 Task: Who was an important artist in the Orphism movement?
Action: Mouse moved to (152, 131)
Screenshot: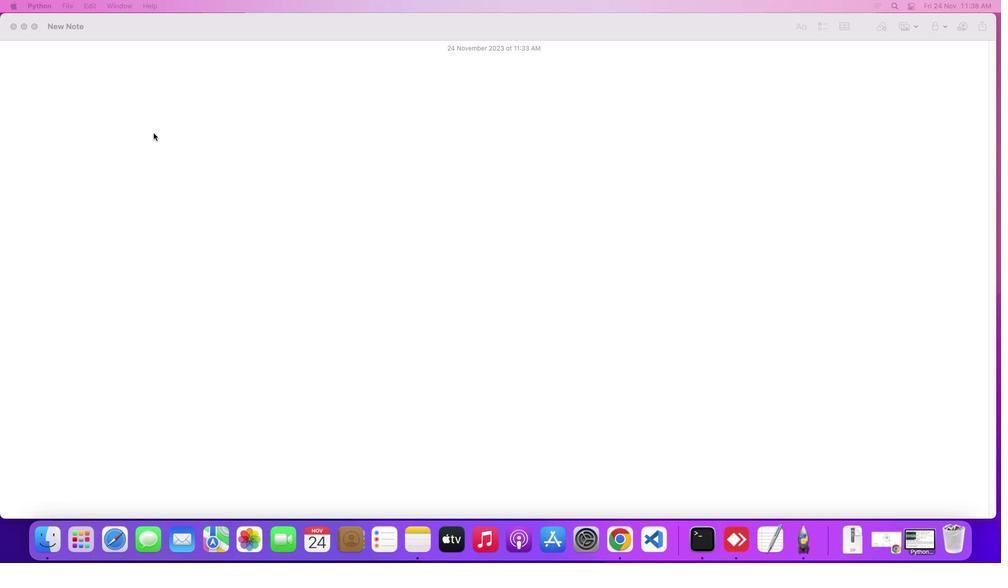
Action: Mouse pressed left at (152, 131)
Screenshot: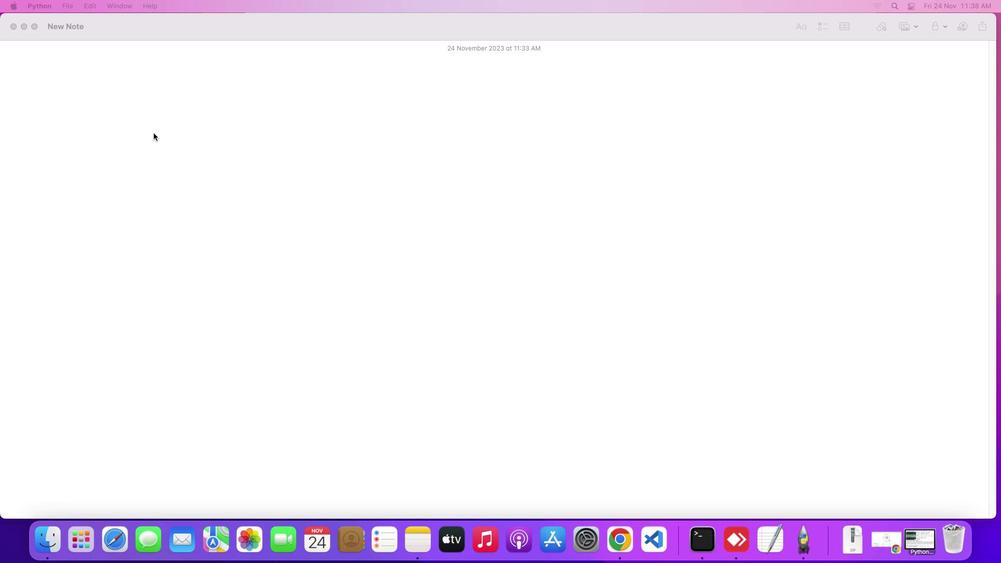 
Action: Mouse moved to (158, 130)
Screenshot: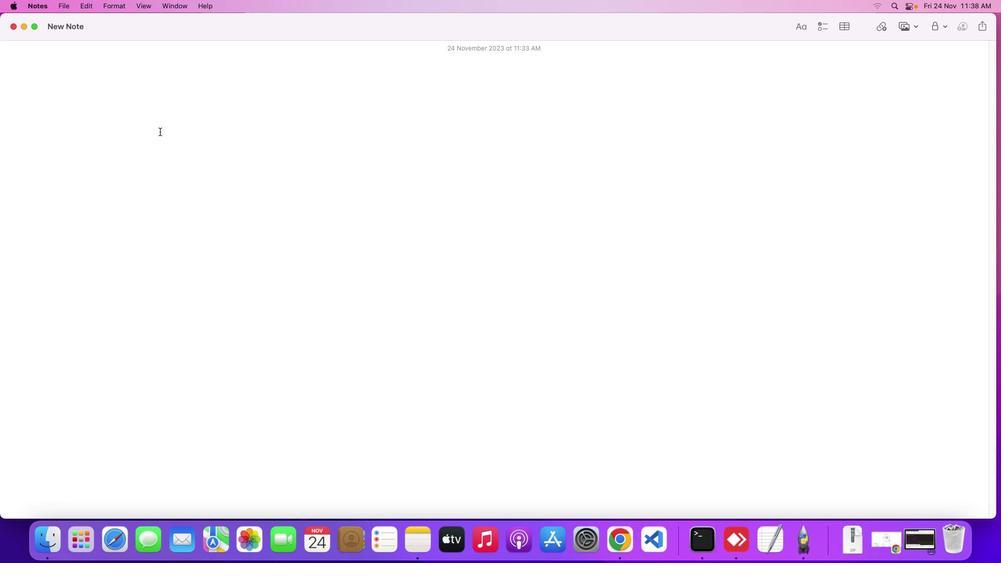 
Action: Key pressed Key.shift'W''h''o'Key.space'w''a''s'Key.space'a''n'Key.space'i''m''p''o''r''t''a''n''t'Key.space'a''r''t''i''s''t'Key.space'i''n'Key.space't''h''e'Key.spaceKey.shift'O''r''p''h''i''s''m'Key.space'm''o''v''e''m''e''n''t'Key.shift_r'?'Key.enter
Screenshot: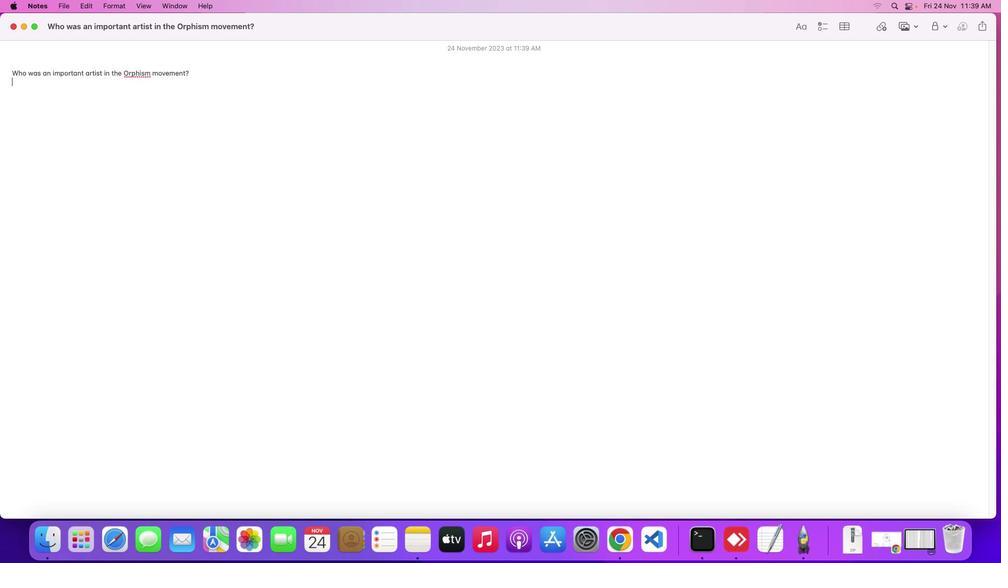 
Action: Mouse moved to (883, 541)
Screenshot: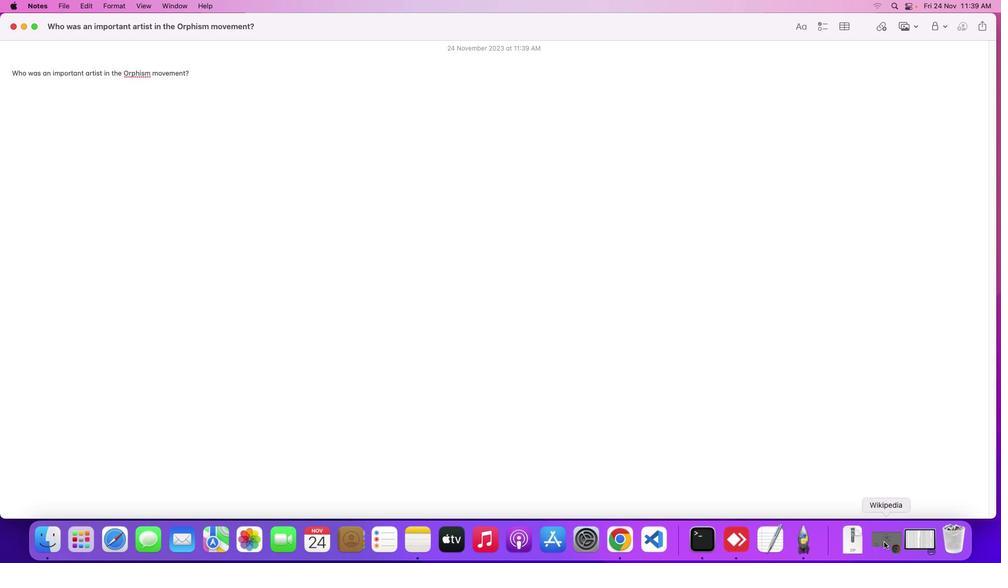 
Action: Mouse pressed left at (883, 541)
Screenshot: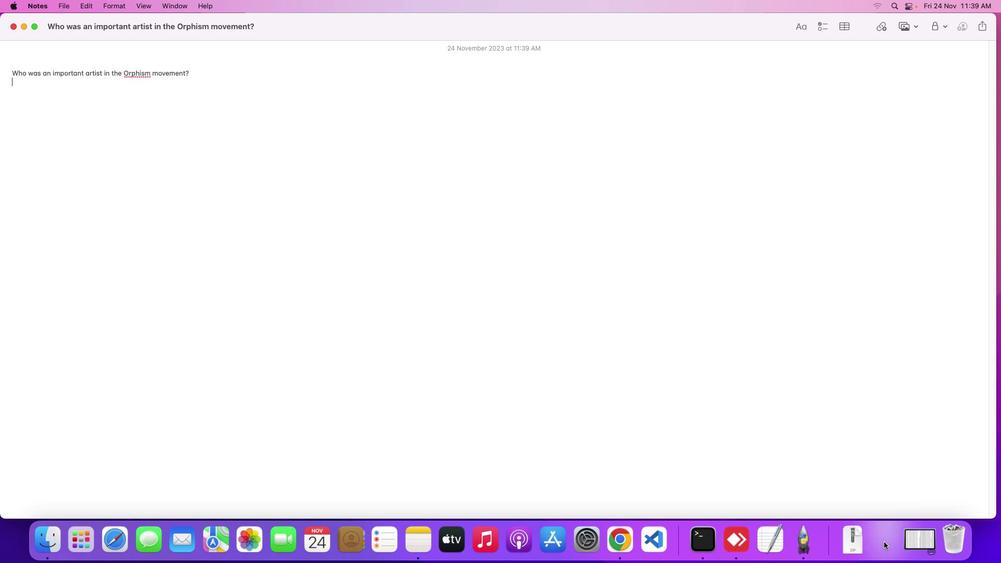 
Action: Mouse moved to (392, 312)
Screenshot: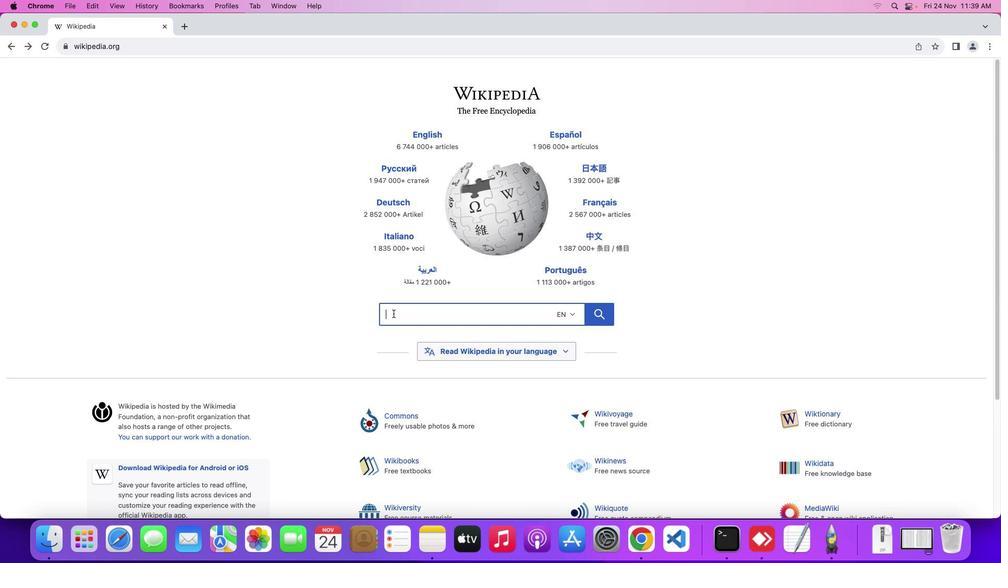 
Action: Mouse pressed left at (392, 312)
Screenshot: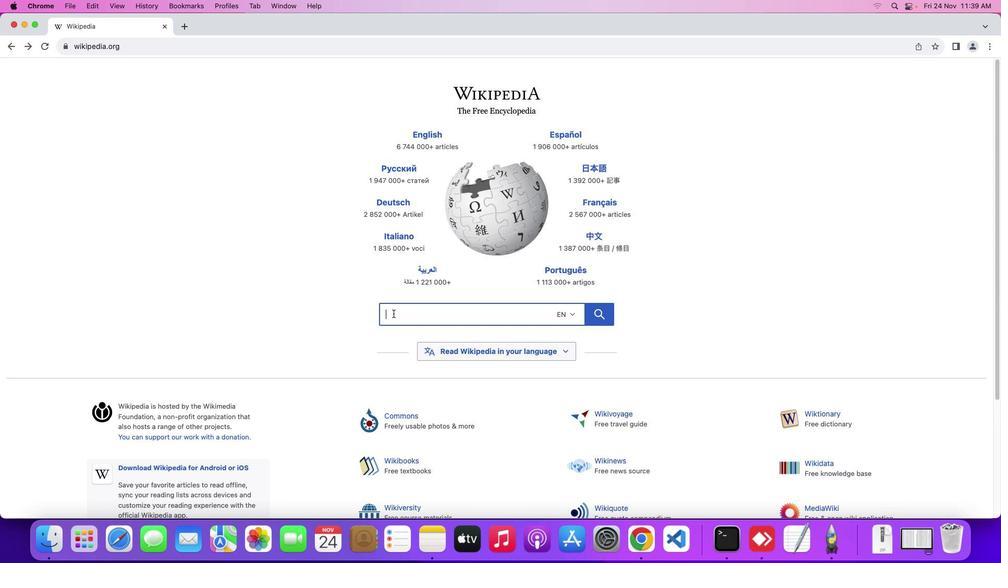 
Action: Mouse moved to (434, 310)
Screenshot: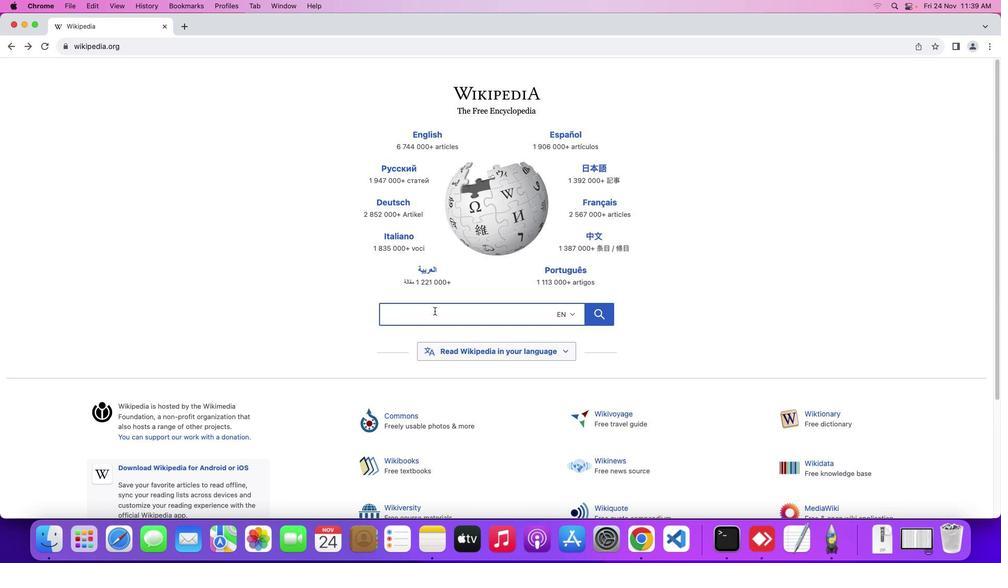 
Action: Key pressed Key.shift'O''r''p''h''i''s''m'Key.space'a''r''t'
Screenshot: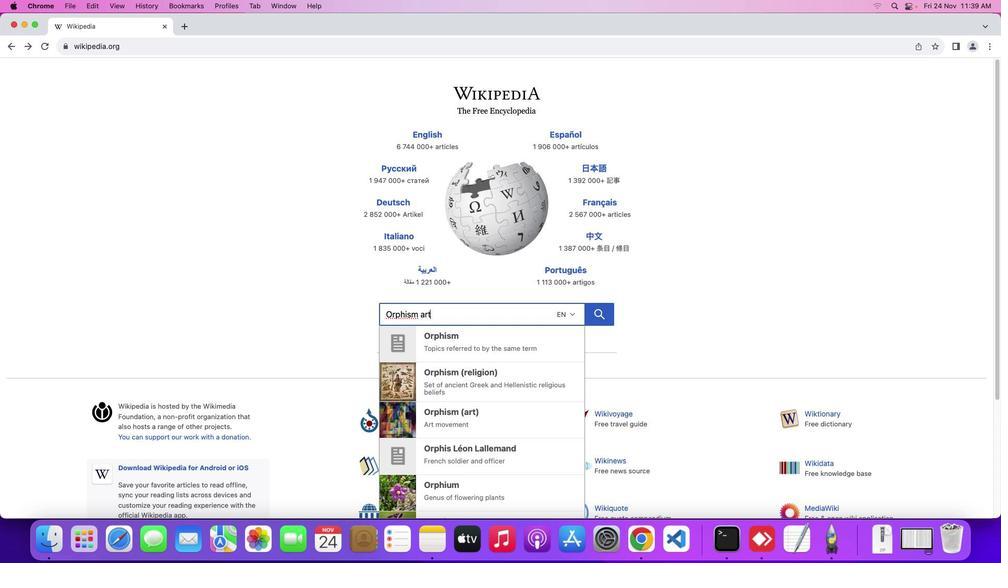 
Action: Mouse moved to (462, 333)
Screenshot: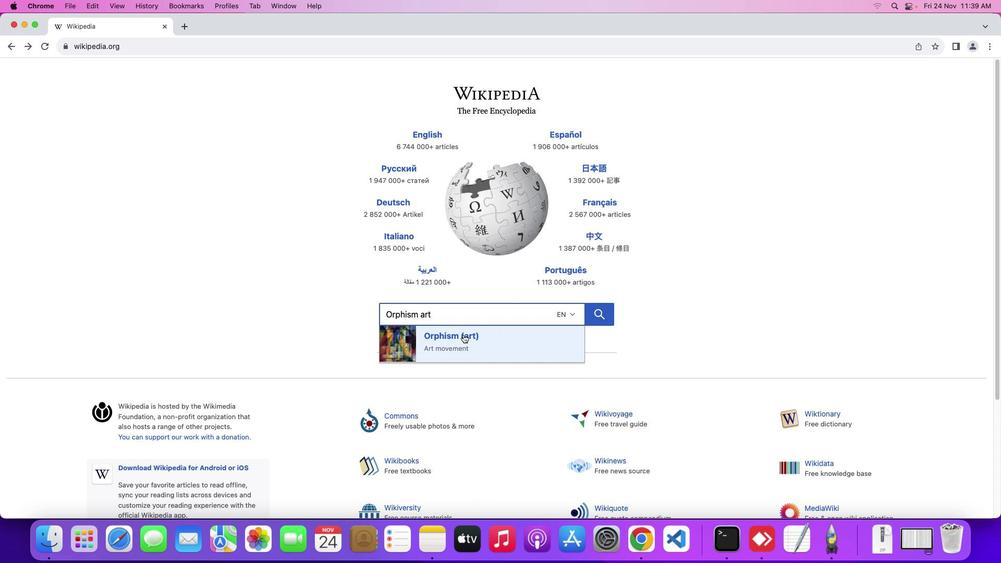
Action: Mouse pressed left at (462, 333)
Screenshot: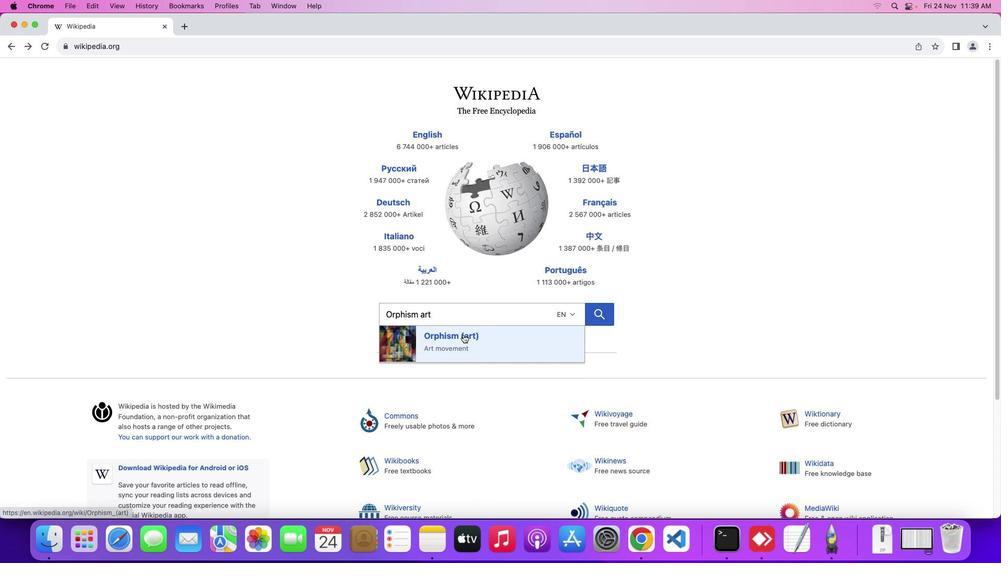 
Action: Mouse moved to (650, 348)
Screenshot: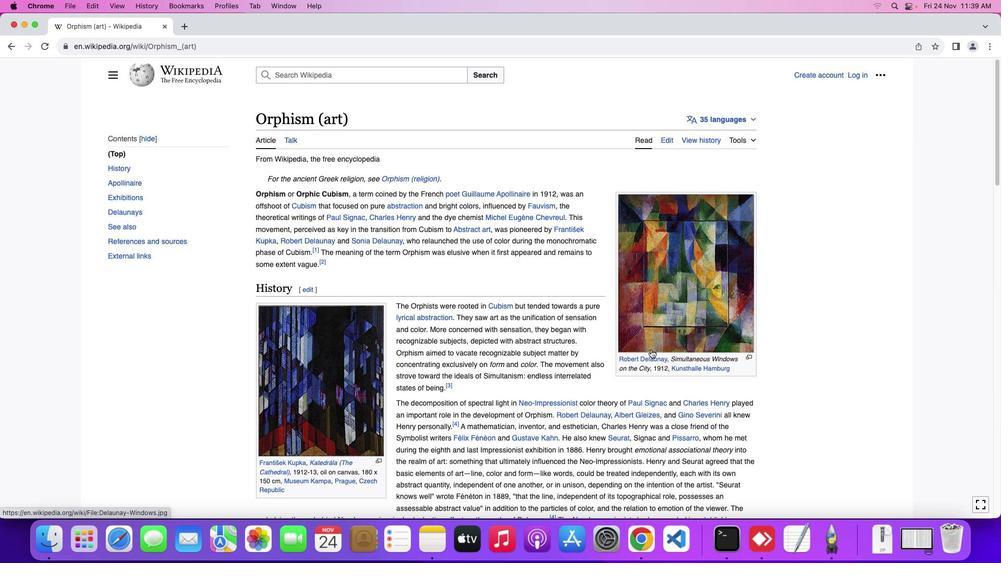 
Action: Mouse scrolled (650, 348) with delta (0, -1)
Screenshot: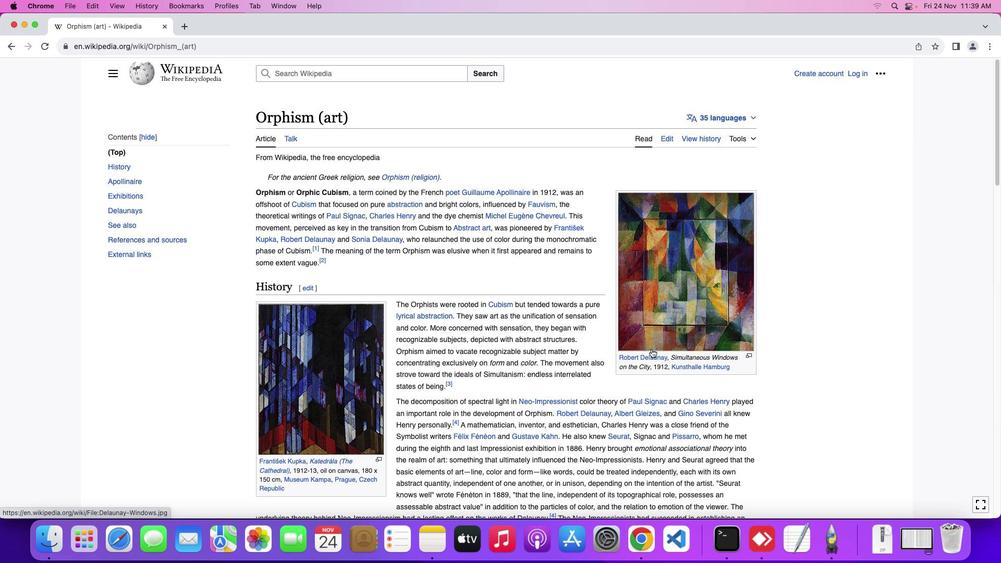 
Action: Mouse moved to (650, 348)
Screenshot: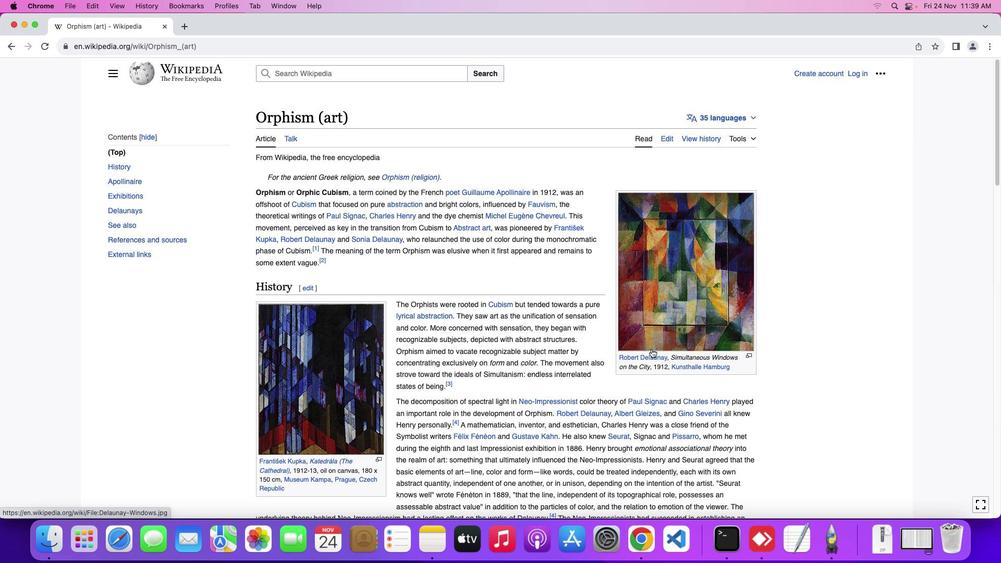 
Action: Mouse scrolled (650, 348) with delta (0, -1)
Screenshot: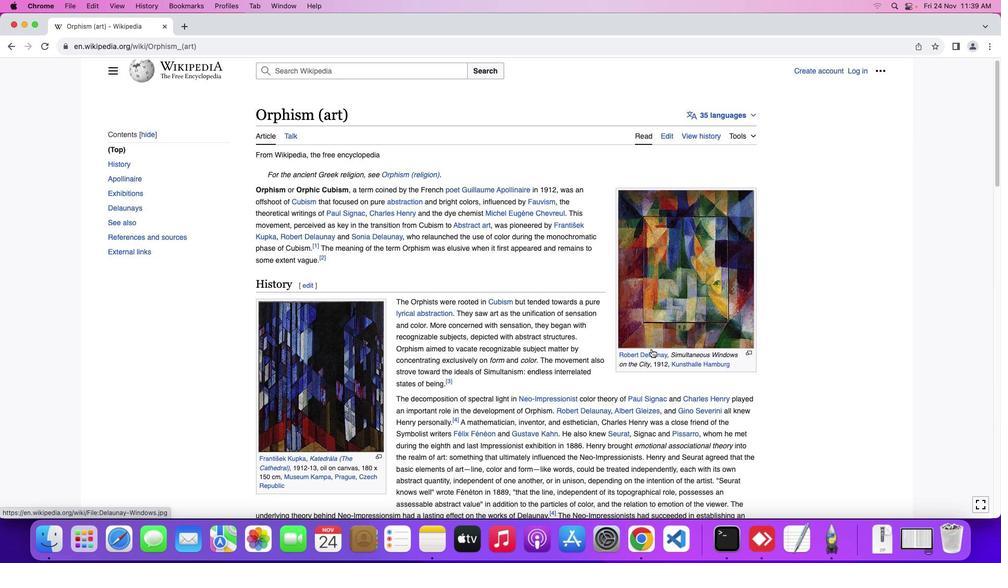 
Action: Mouse scrolled (650, 348) with delta (0, -1)
Screenshot: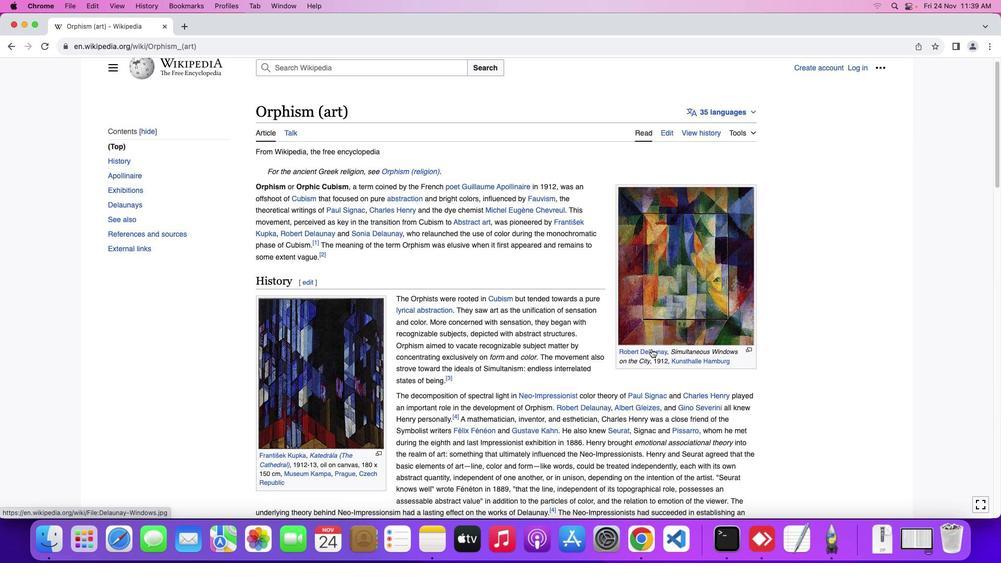 
Action: Mouse moved to (667, 344)
Screenshot: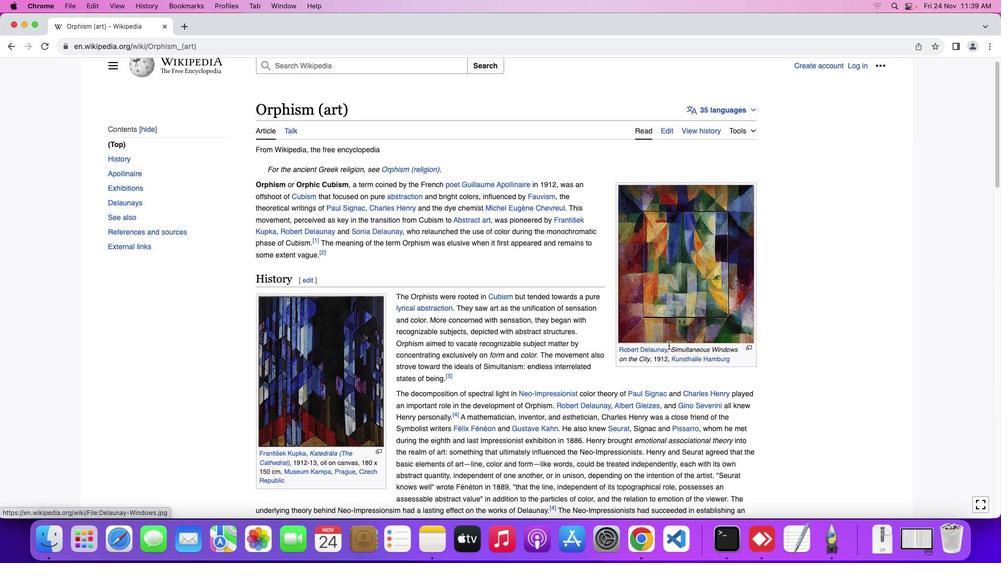 
Action: Mouse scrolled (667, 344) with delta (0, -1)
Screenshot: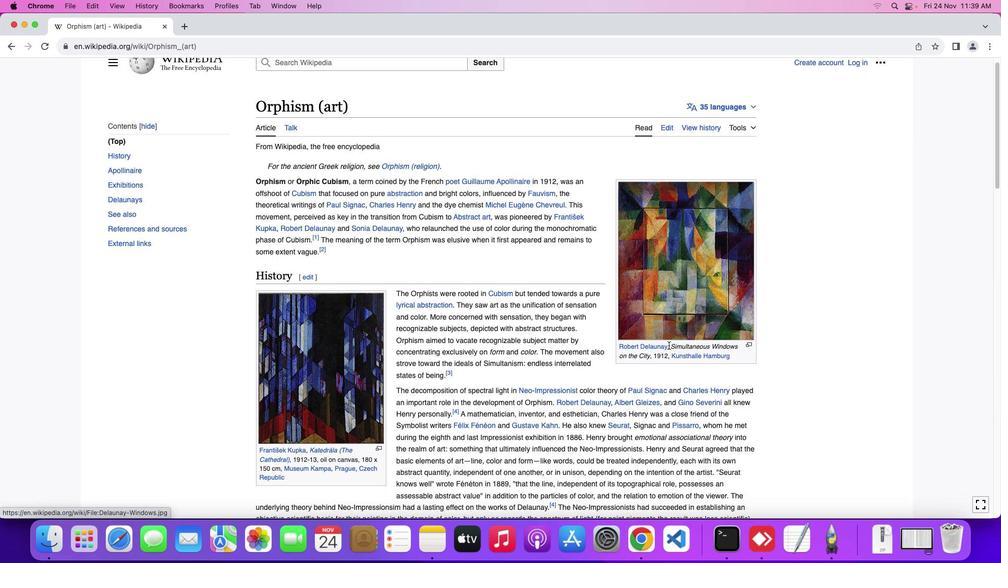
Action: Mouse moved to (667, 344)
Screenshot: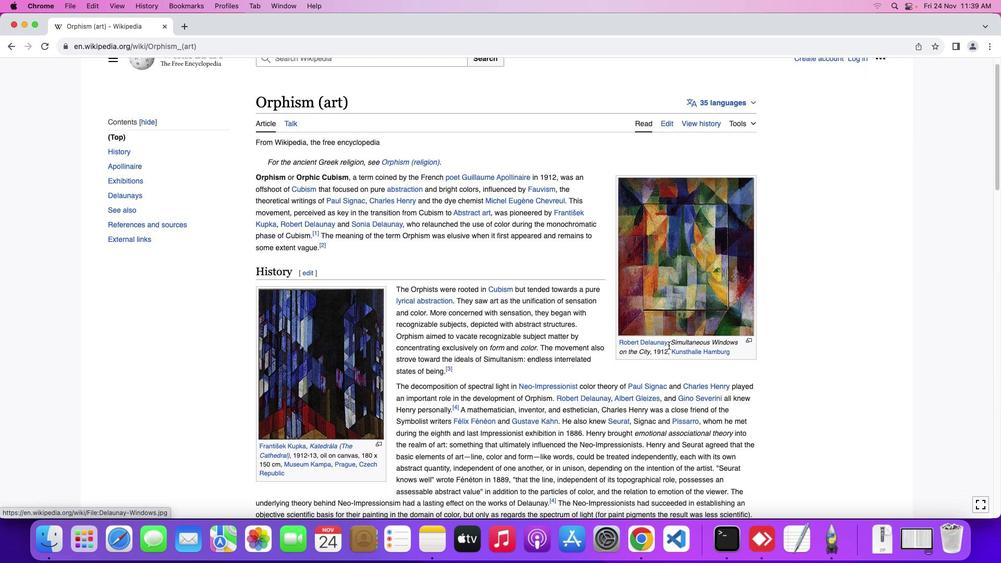 
Action: Mouse scrolled (667, 344) with delta (0, -1)
Screenshot: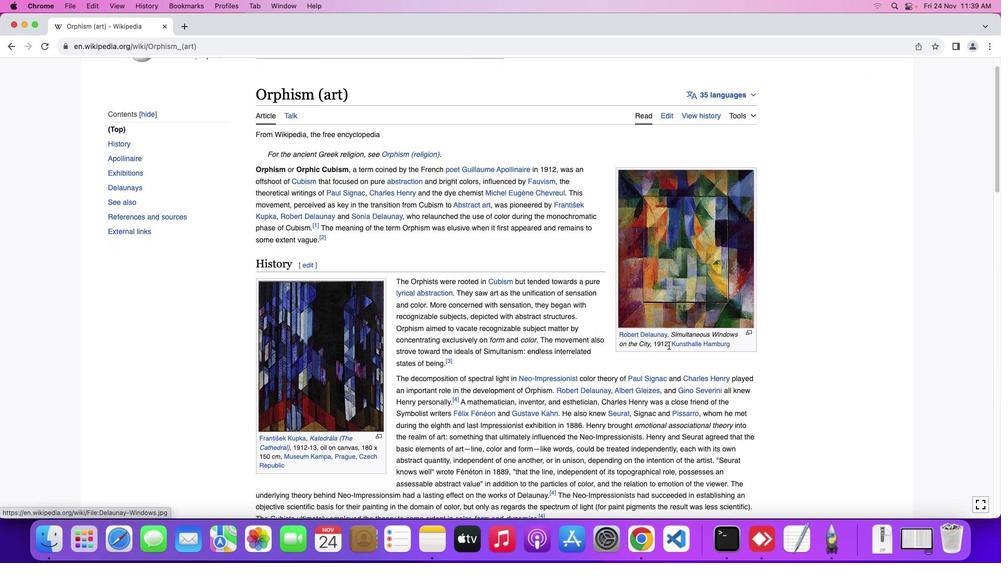 
Action: Mouse scrolled (667, 344) with delta (0, -1)
Screenshot: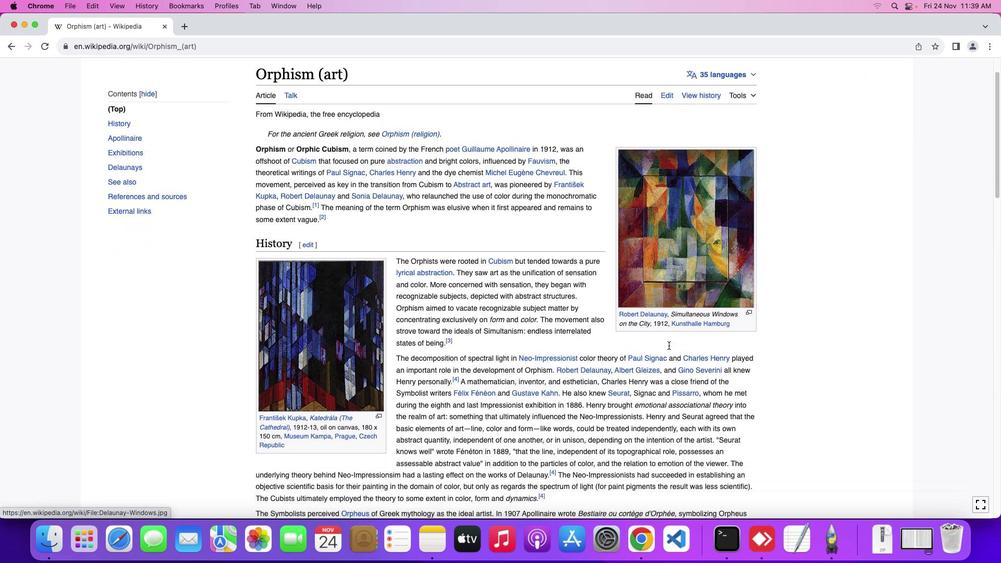 
Action: Mouse moved to (670, 345)
Screenshot: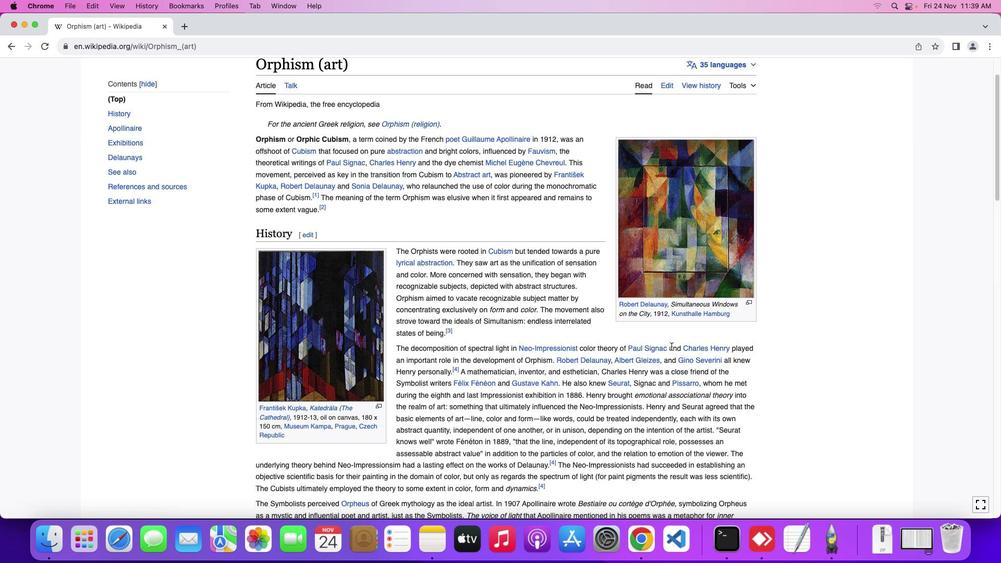 
Action: Mouse scrolled (670, 345) with delta (0, -1)
Screenshot: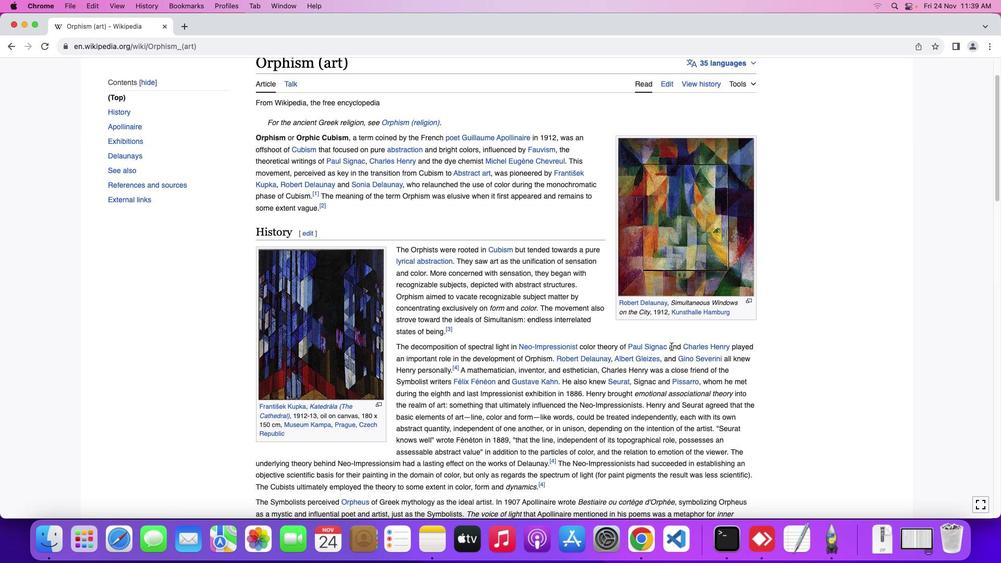
Action: Mouse scrolled (670, 345) with delta (0, -1)
Screenshot: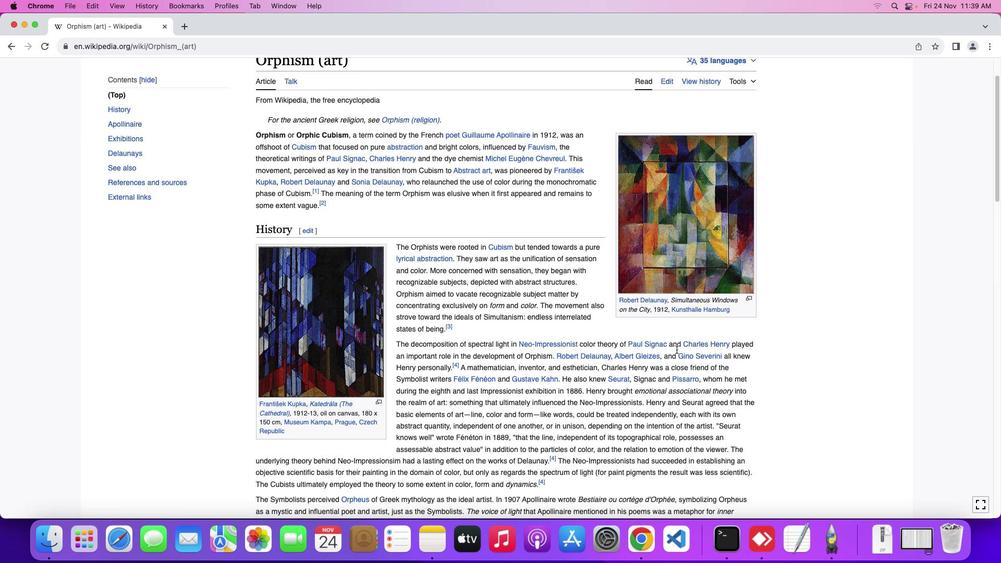 
Action: Mouse moved to (709, 364)
Screenshot: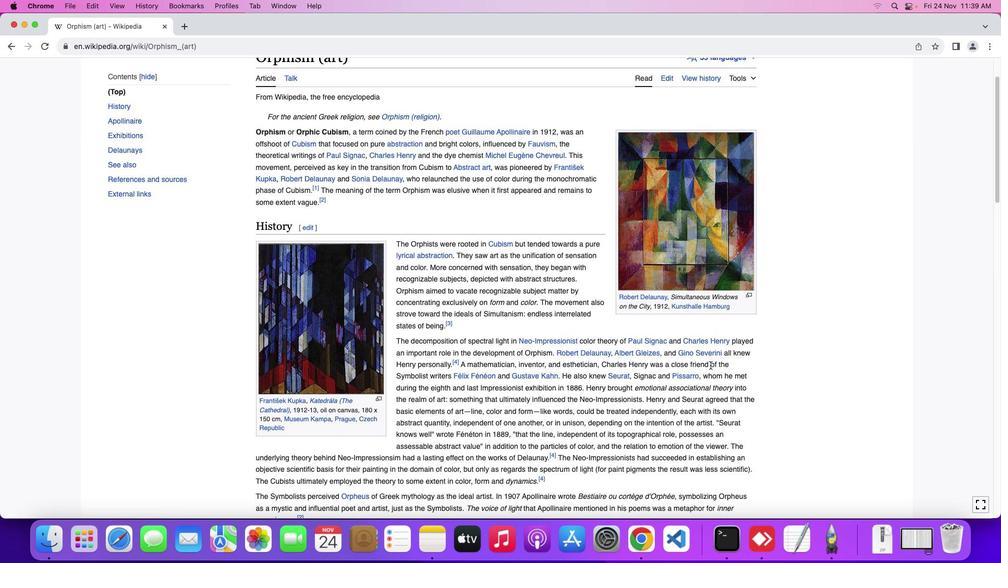 
Action: Mouse scrolled (709, 364) with delta (0, -1)
Screenshot: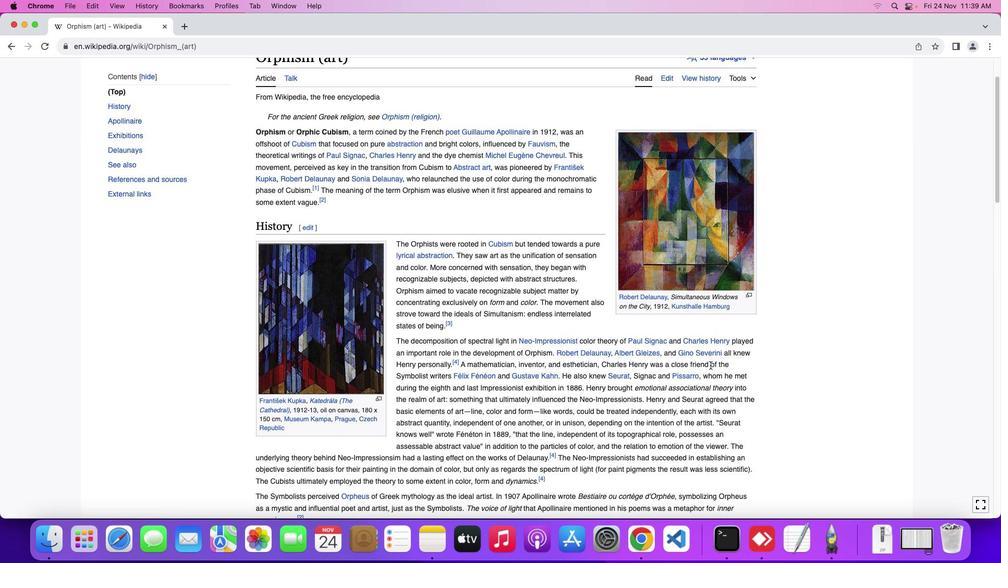 
Action: Mouse moved to (709, 364)
Screenshot: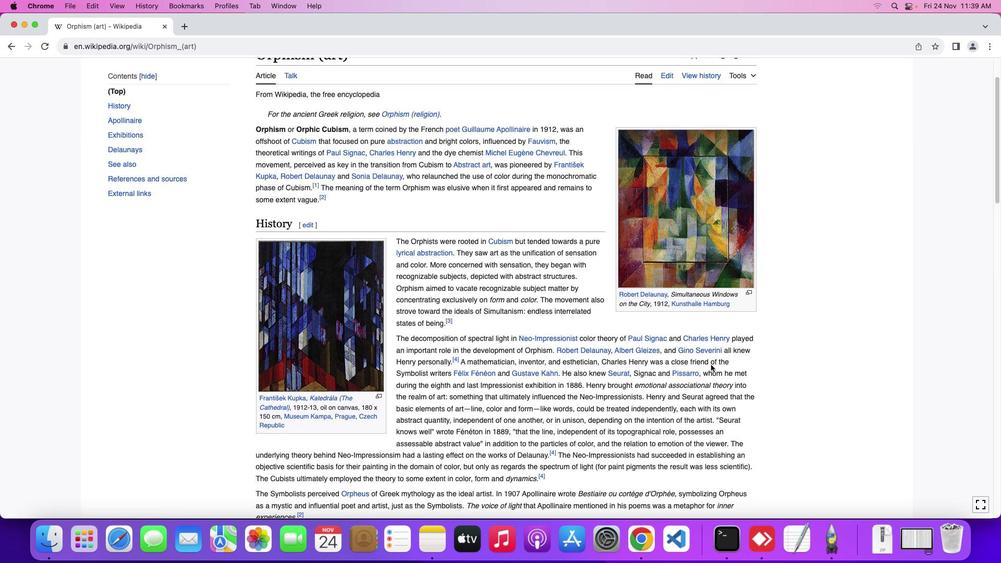 
Action: Mouse scrolled (709, 364) with delta (0, -1)
Screenshot: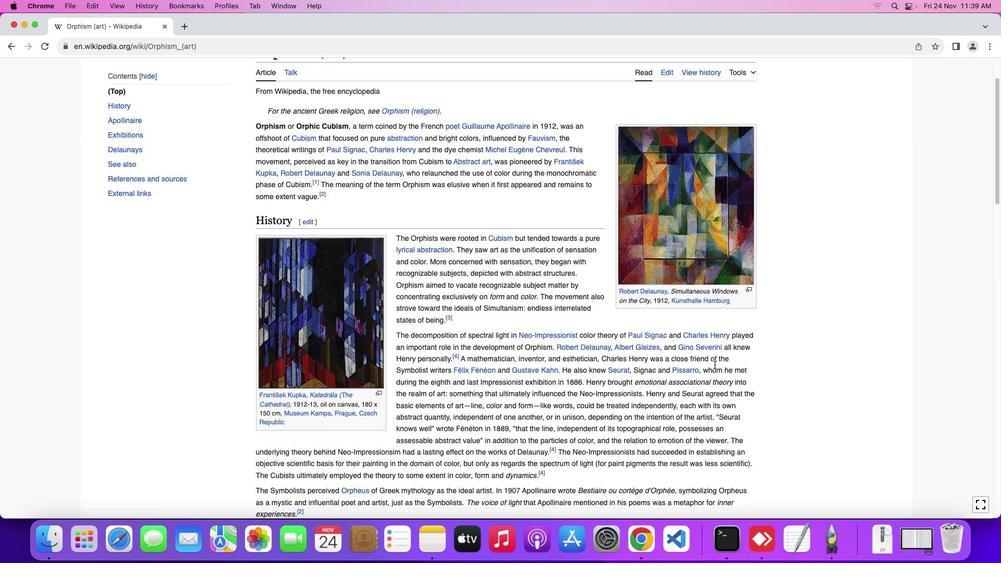 
Action: Mouse moved to (763, 372)
Screenshot: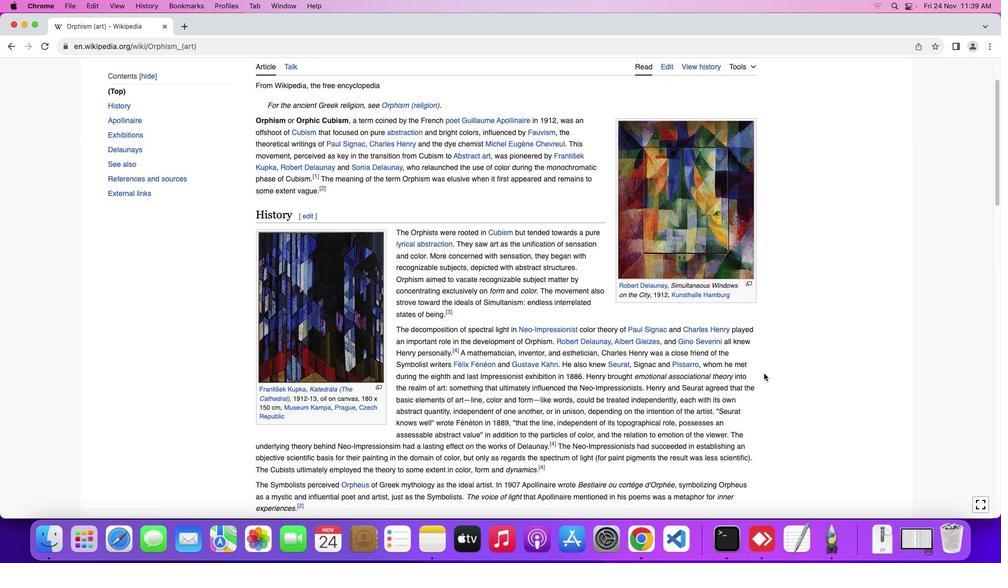 
Action: Mouse scrolled (763, 372) with delta (0, -1)
Screenshot: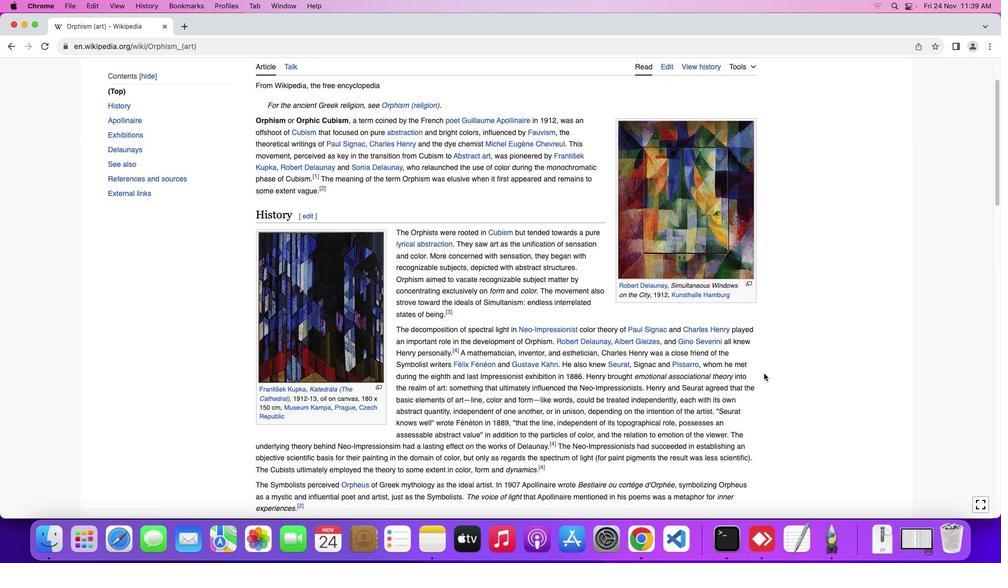 
Action: Mouse moved to (763, 372)
Screenshot: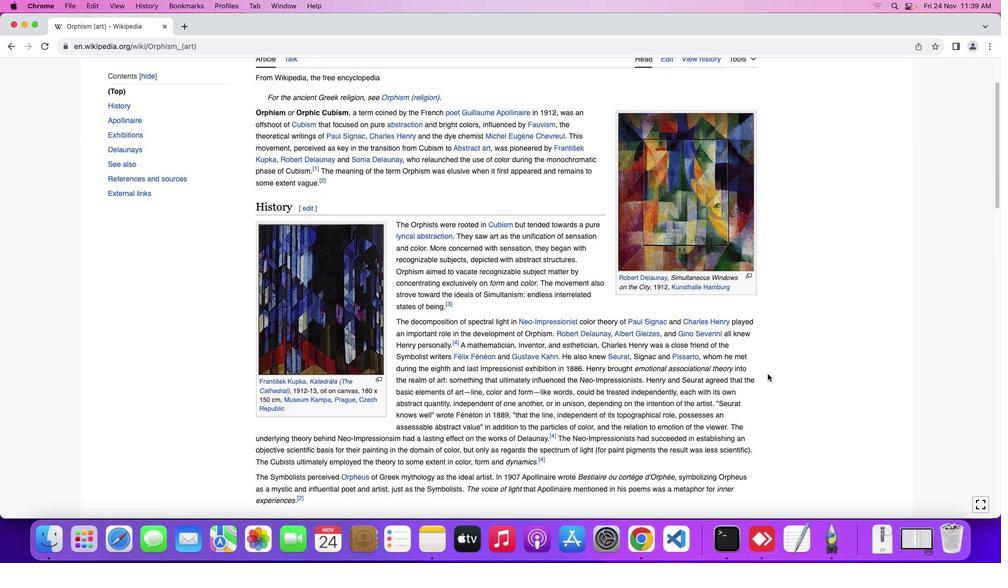 
Action: Mouse scrolled (763, 372) with delta (0, -1)
Screenshot: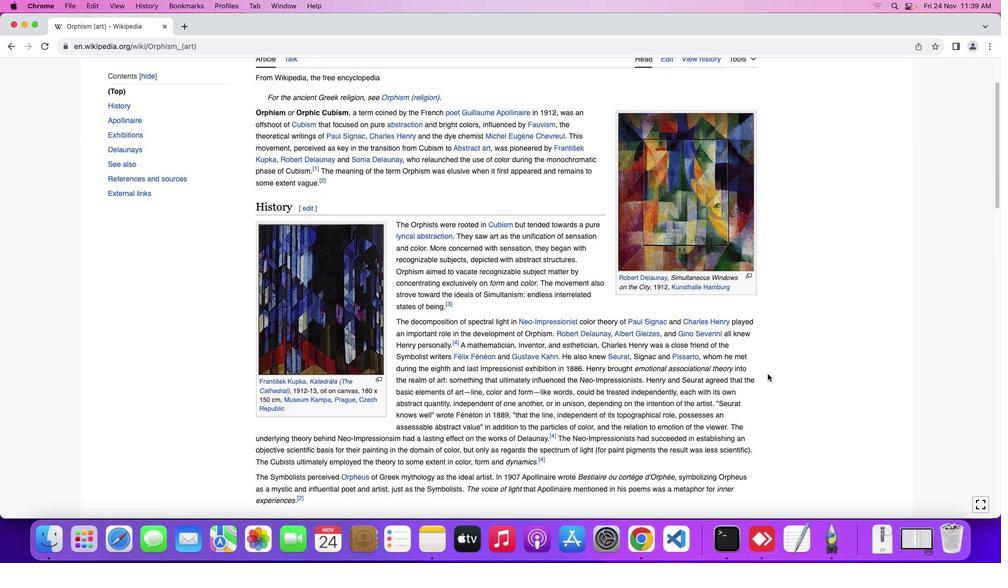 
Action: Mouse moved to (773, 374)
Screenshot: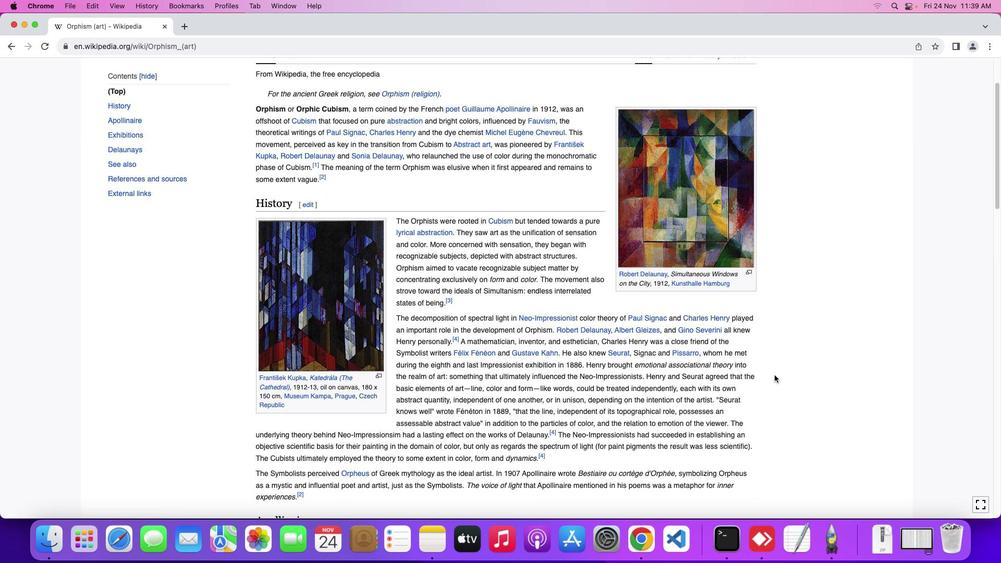 
Action: Mouse scrolled (773, 374) with delta (0, -1)
Screenshot: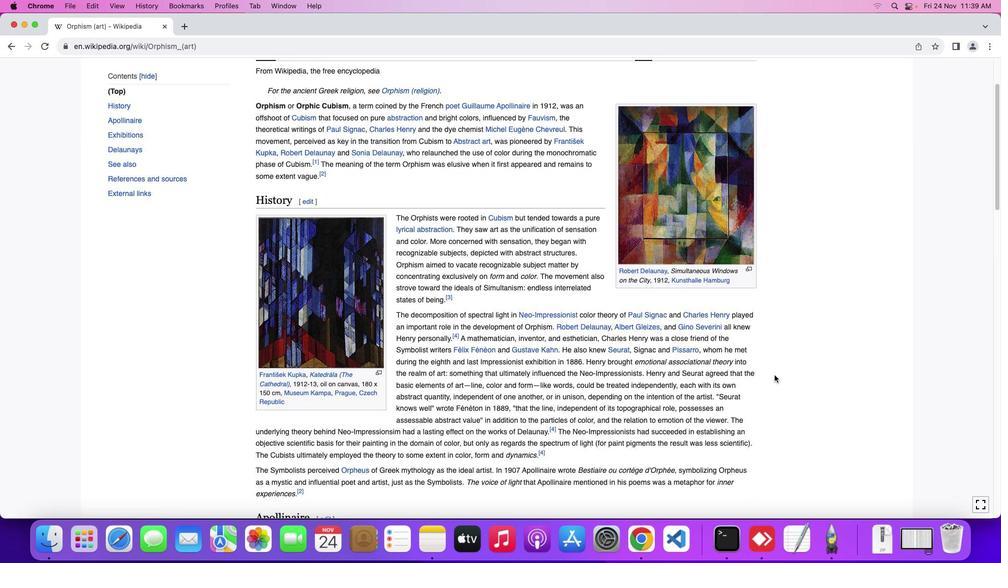
Action: Mouse moved to (773, 374)
Screenshot: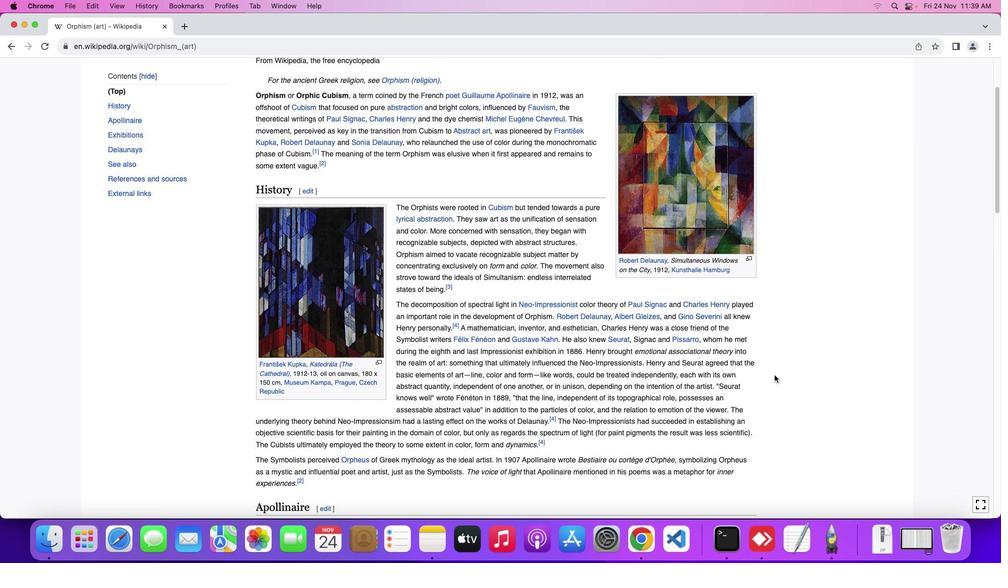 
Action: Mouse scrolled (773, 374) with delta (0, -1)
Screenshot: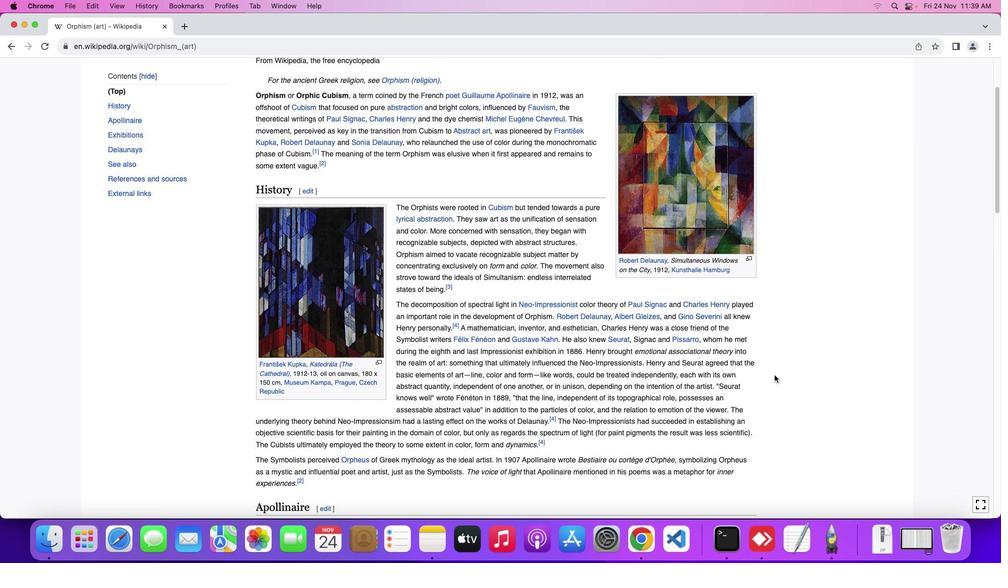 
Action: Mouse moved to (773, 374)
Screenshot: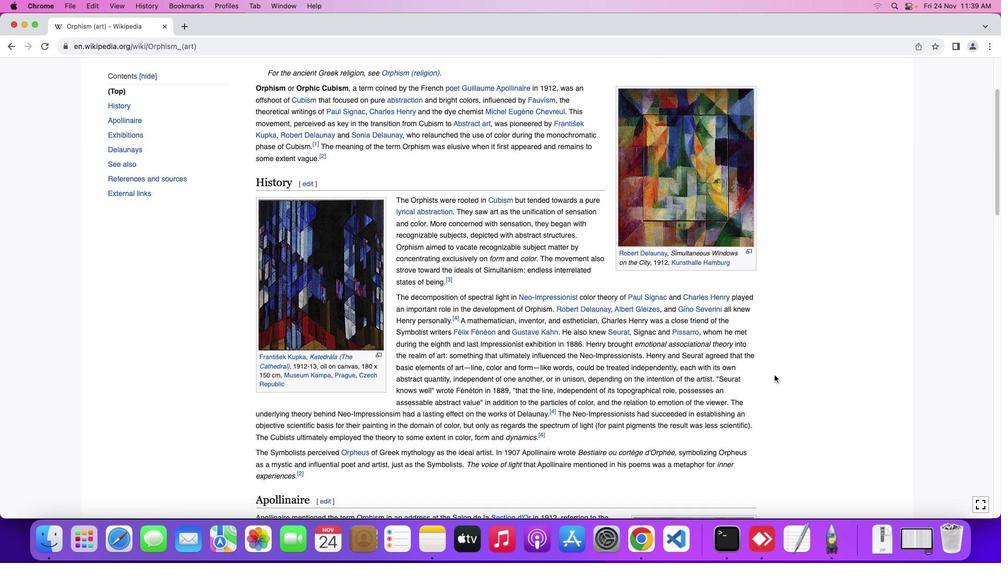 
Action: Mouse scrolled (773, 374) with delta (0, -1)
Screenshot: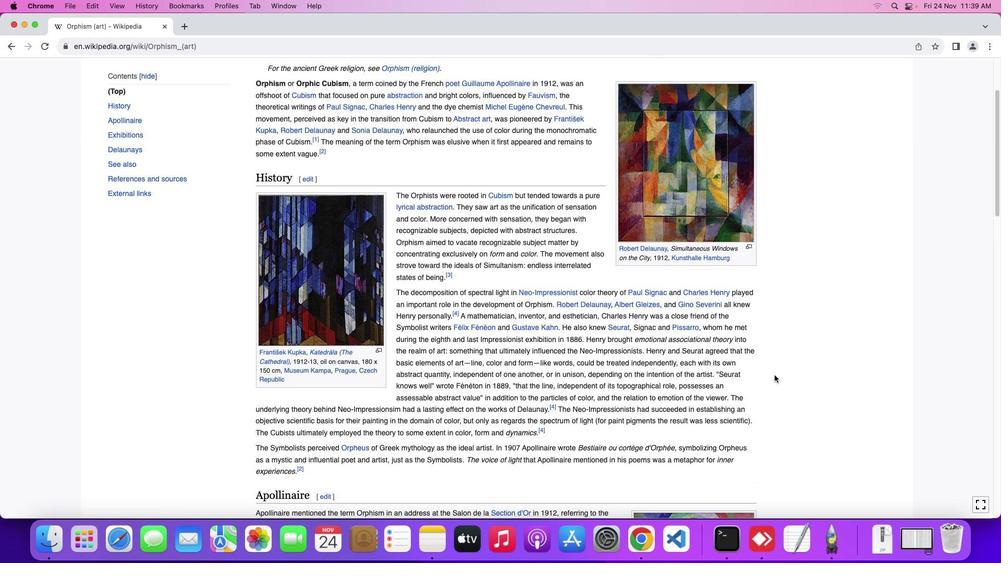 
Action: Mouse scrolled (773, 374) with delta (0, -1)
Screenshot: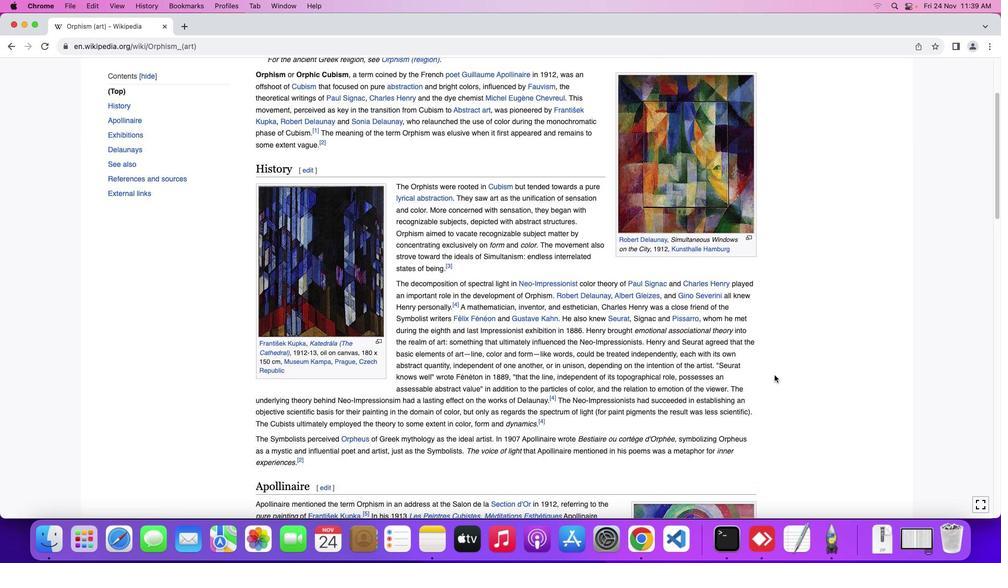 
Action: Mouse scrolled (773, 374) with delta (0, -1)
Screenshot: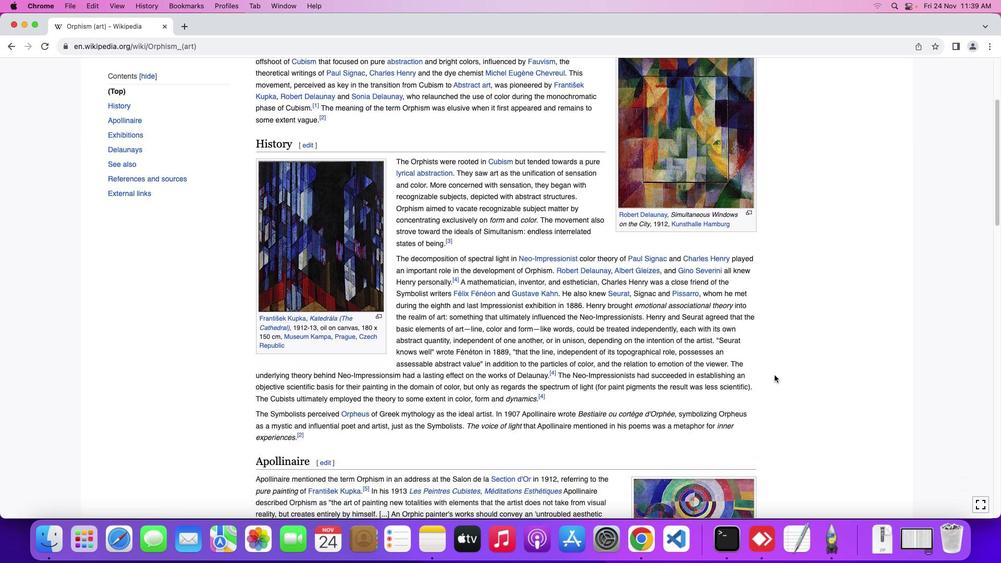 
Action: Mouse scrolled (773, 374) with delta (0, -1)
Screenshot: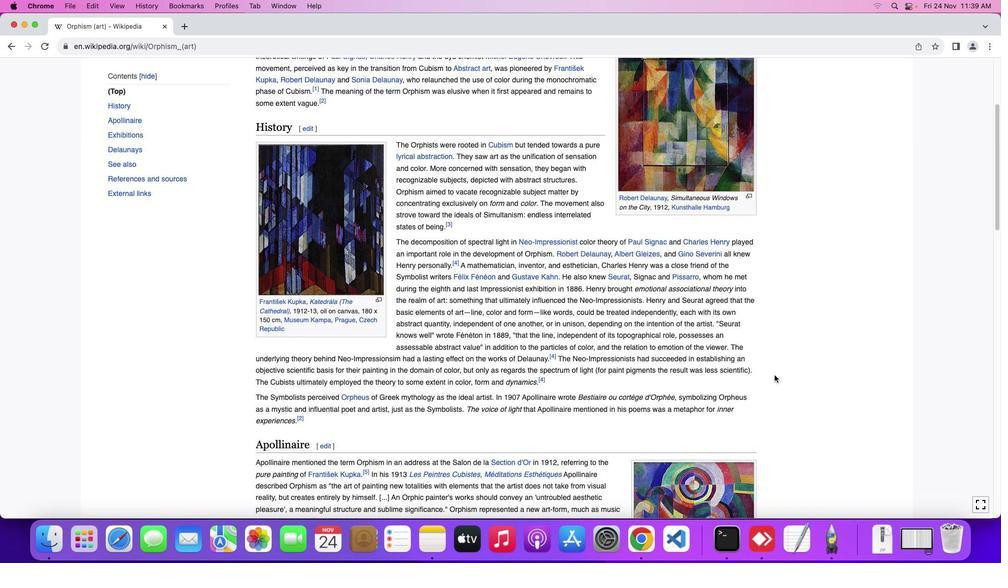 
Action: Mouse moved to (769, 372)
Screenshot: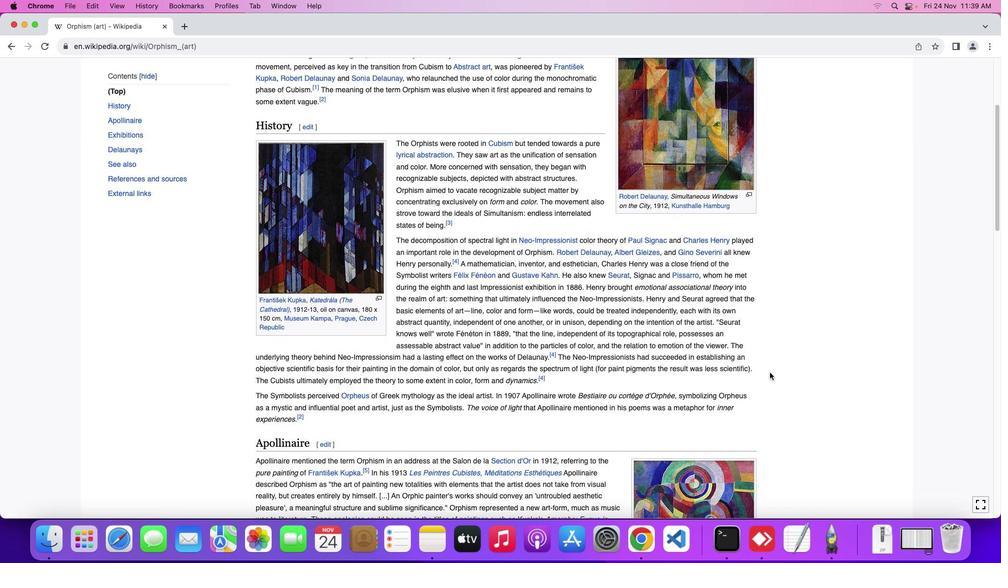
Action: Mouse scrolled (769, 372) with delta (0, -1)
Screenshot: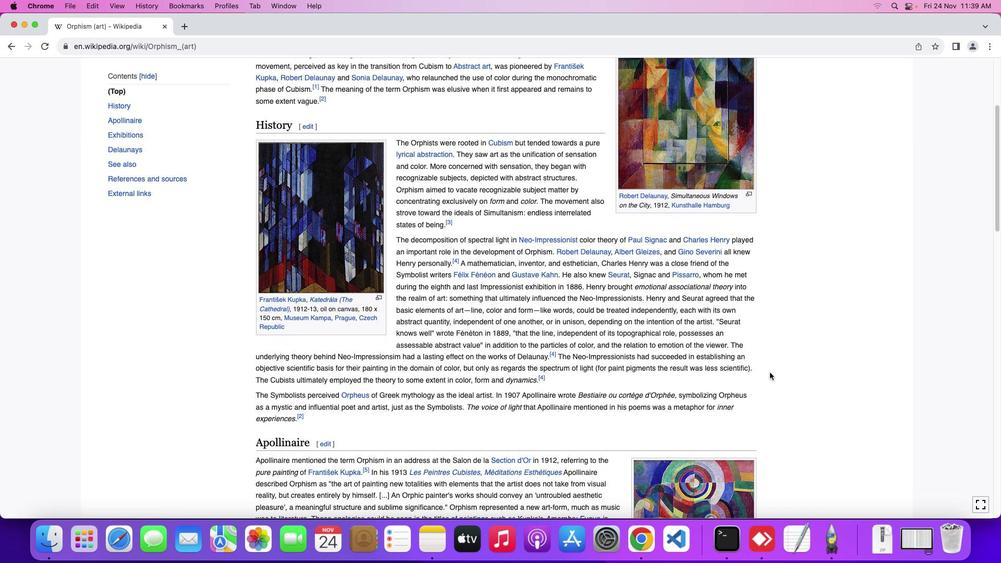 
Action: Mouse moved to (768, 371)
Screenshot: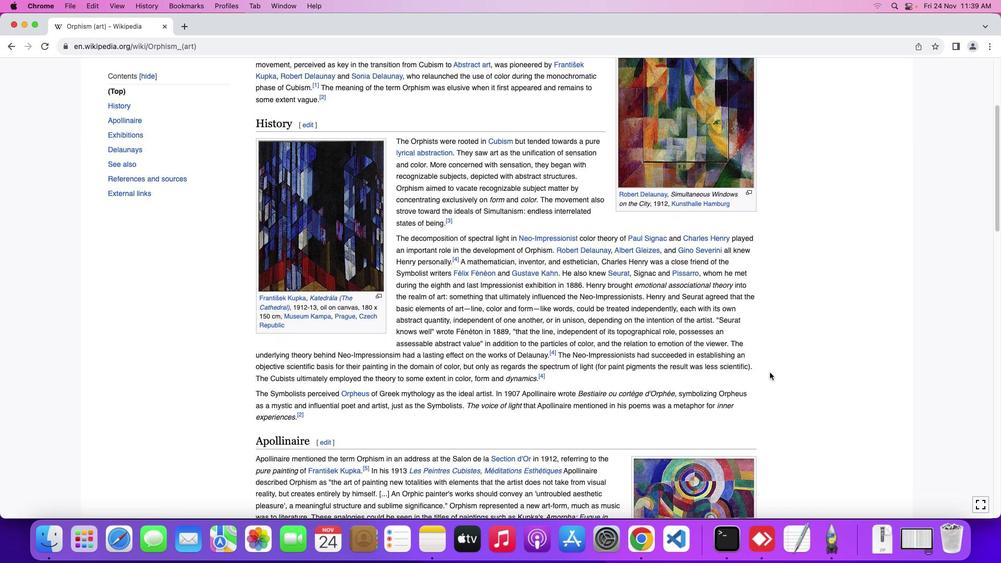 
Action: Mouse scrolled (768, 371) with delta (0, -1)
Screenshot: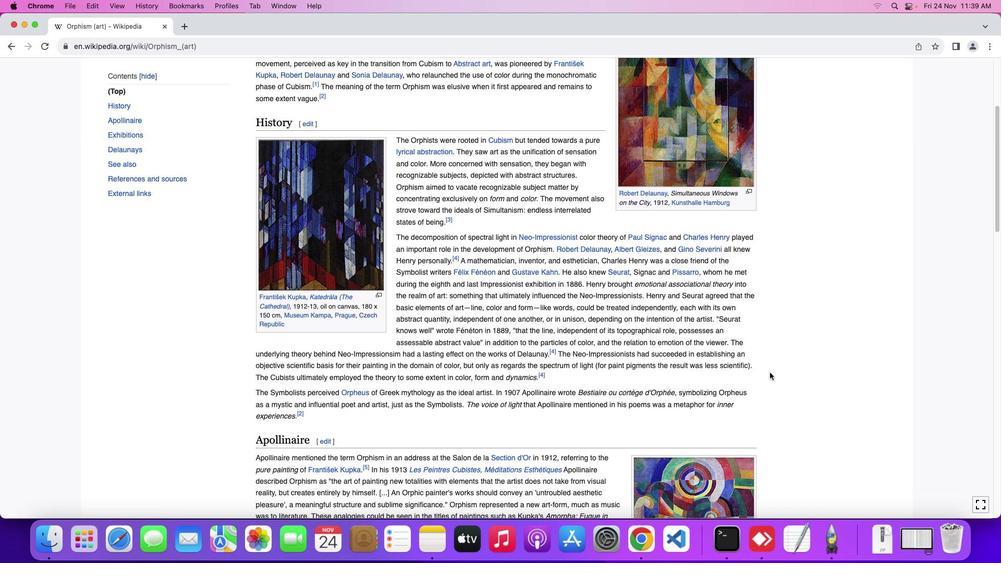 
Action: Mouse moved to (768, 371)
Screenshot: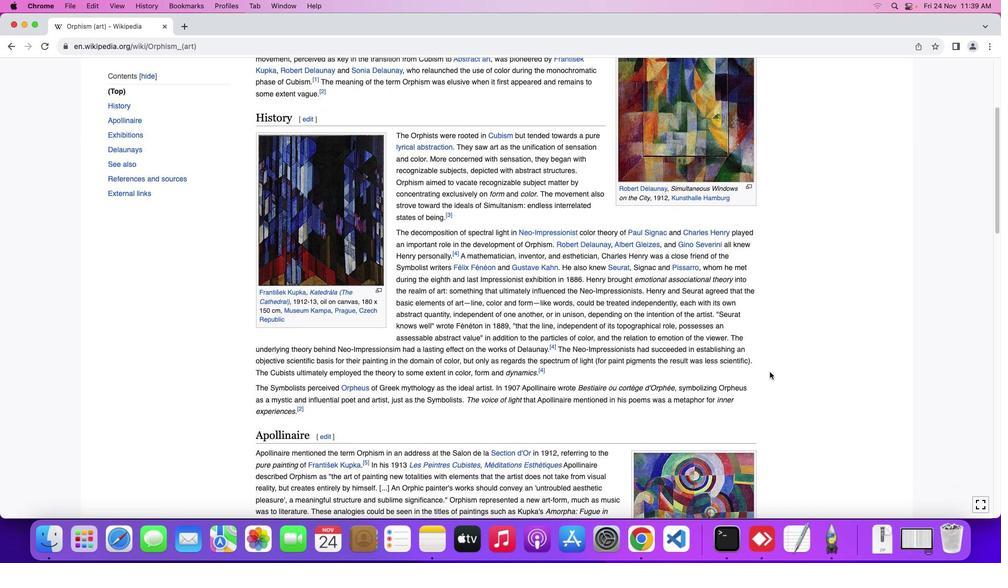 
Action: Mouse scrolled (768, 371) with delta (0, -1)
Screenshot: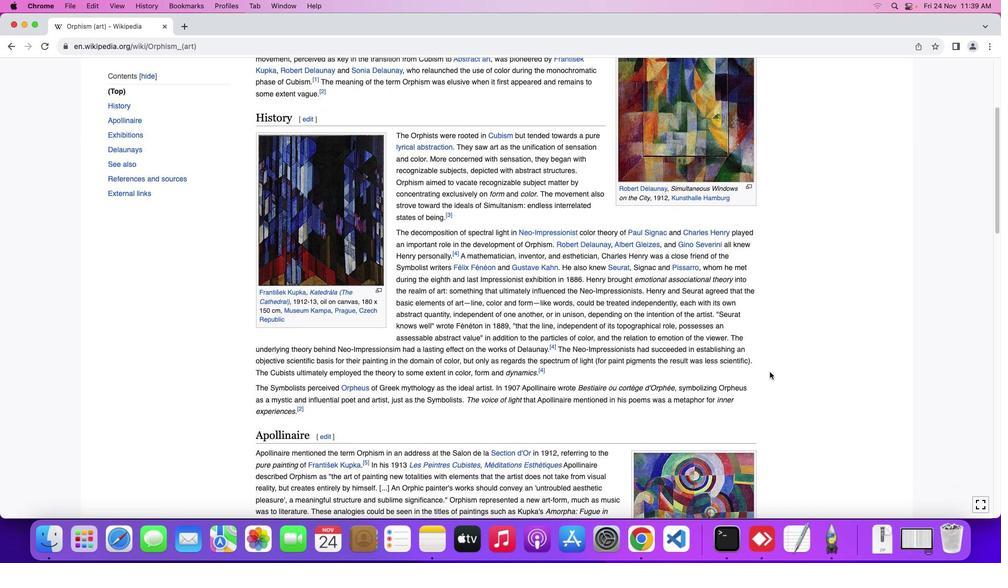
Action: Mouse scrolled (768, 371) with delta (0, -1)
Screenshot: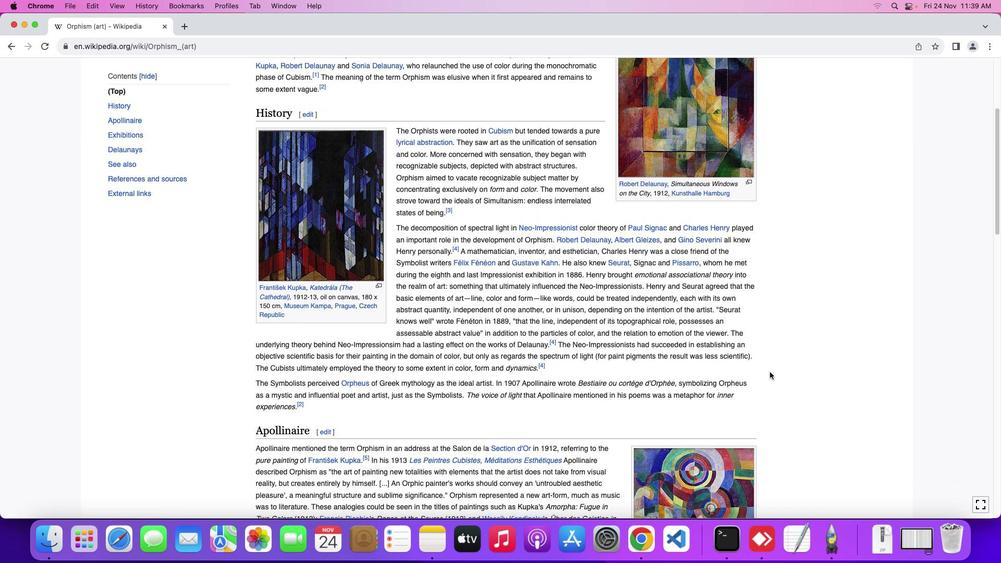 
Action: Mouse moved to (769, 369)
Screenshot: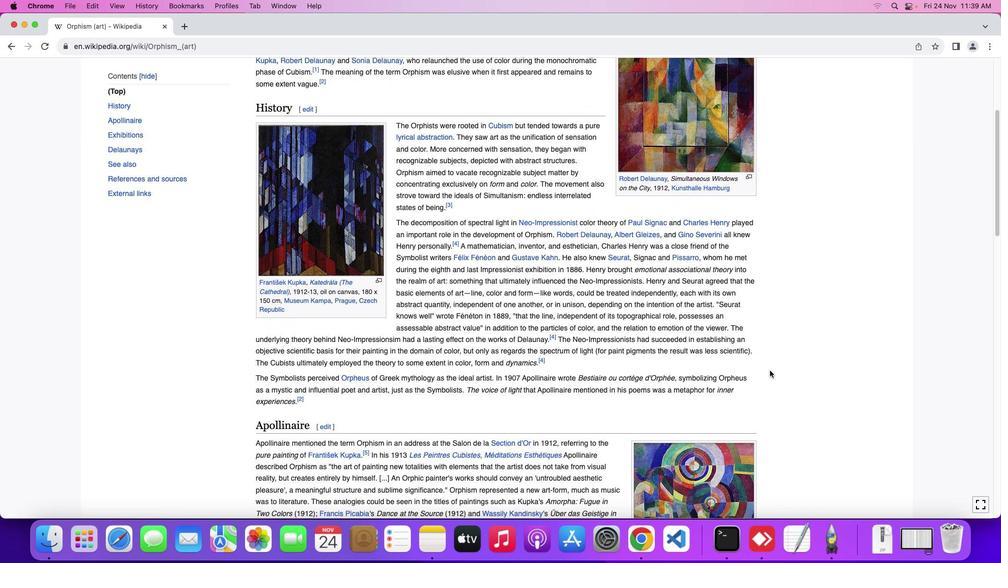 
Action: Mouse scrolled (769, 369) with delta (0, -1)
Screenshot: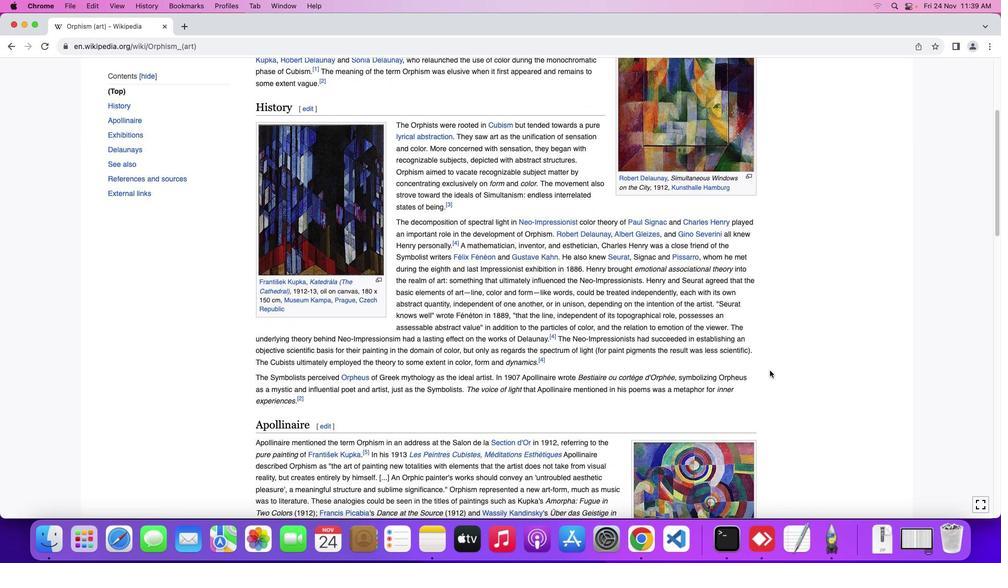 
Action: Mouse scrolled (769, 369) with delta (0, -1)
Screenshot: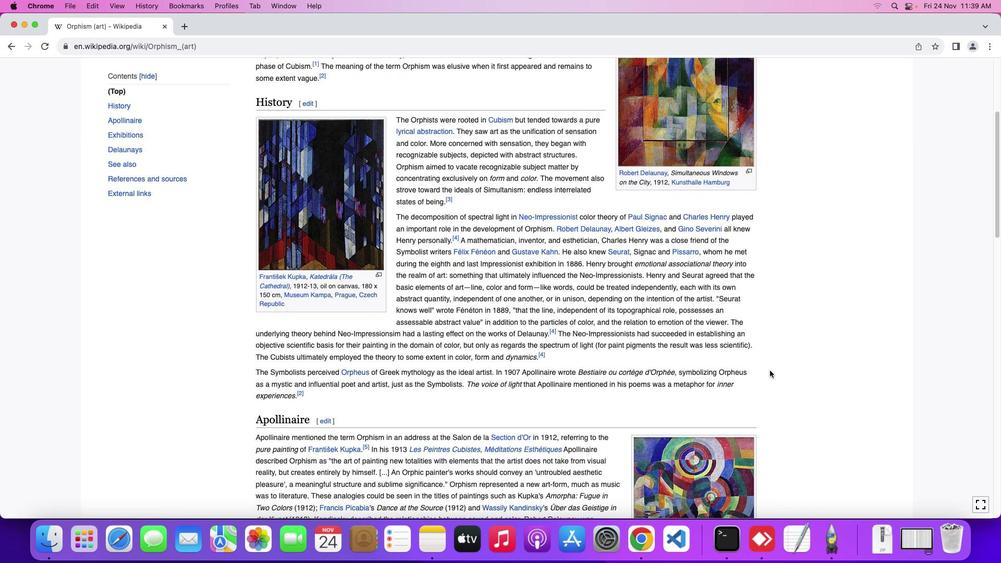 
Action: Mouse scrolled (769, 369) with delta (0, -1)
Screenshot: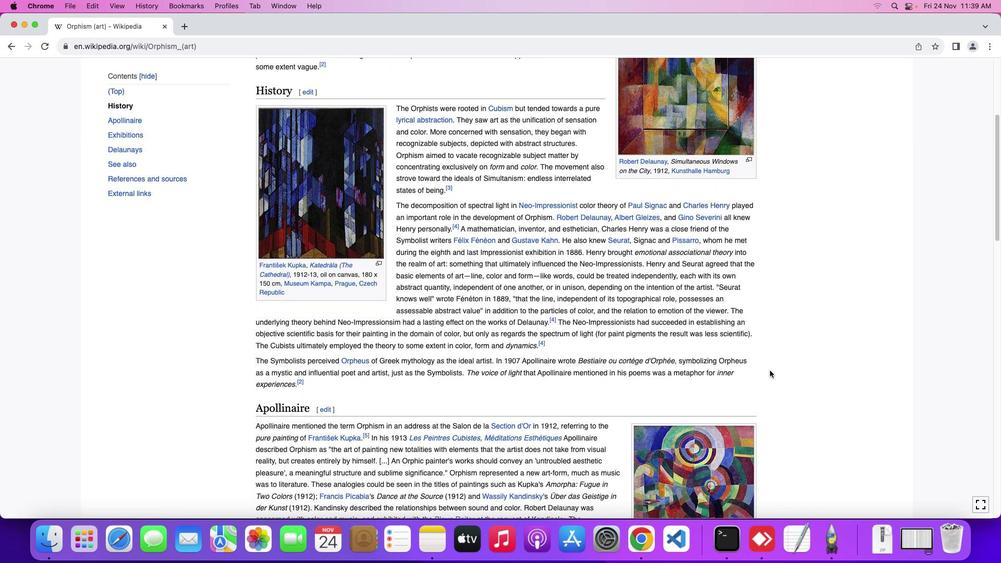 
Action: Mouse moved to (773, 369)
Screenshot: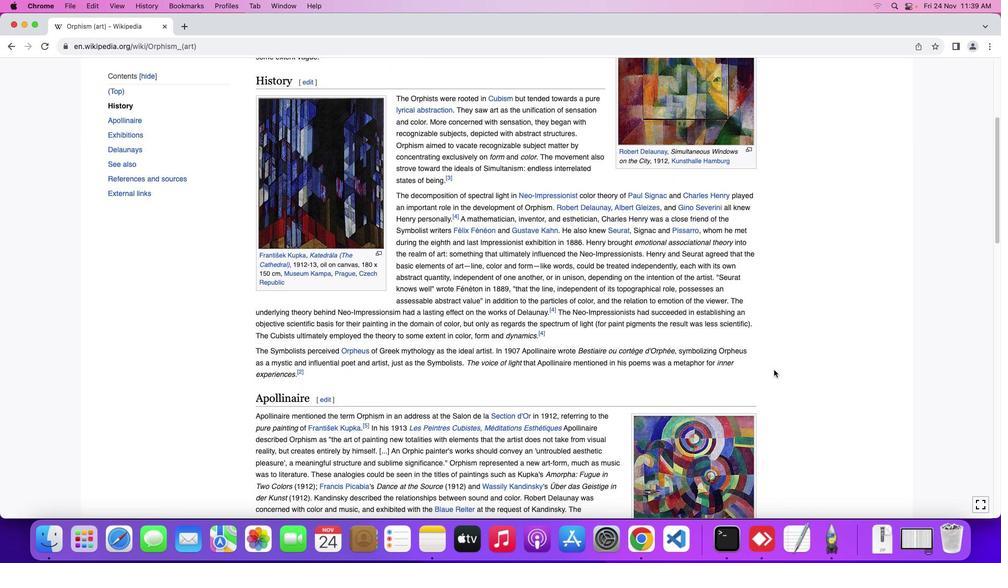 
Action: Mouse scrolled (773, 369) with delta (0, -1)
Screenshot: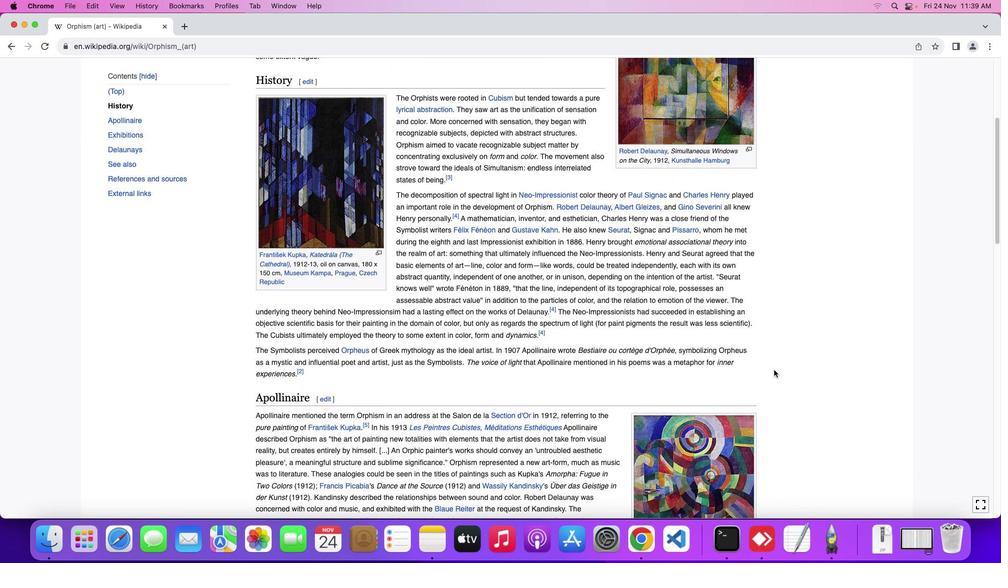 
Action: Mouse scrolled (773, 369) with delta (0, -1)
Screenshot: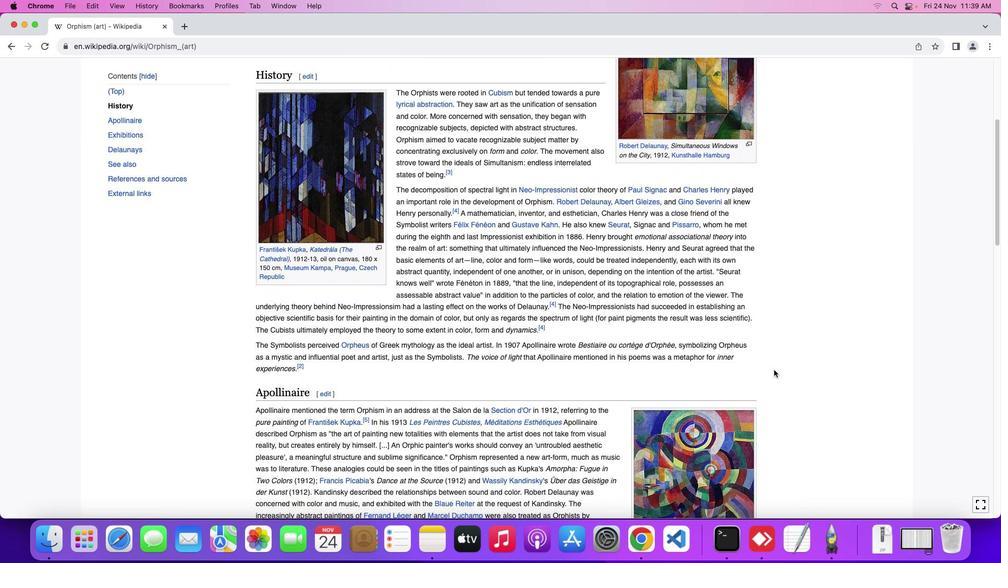 
Action: Mouse scrolled (773, 369) with delta (0, -1)
Screenshot: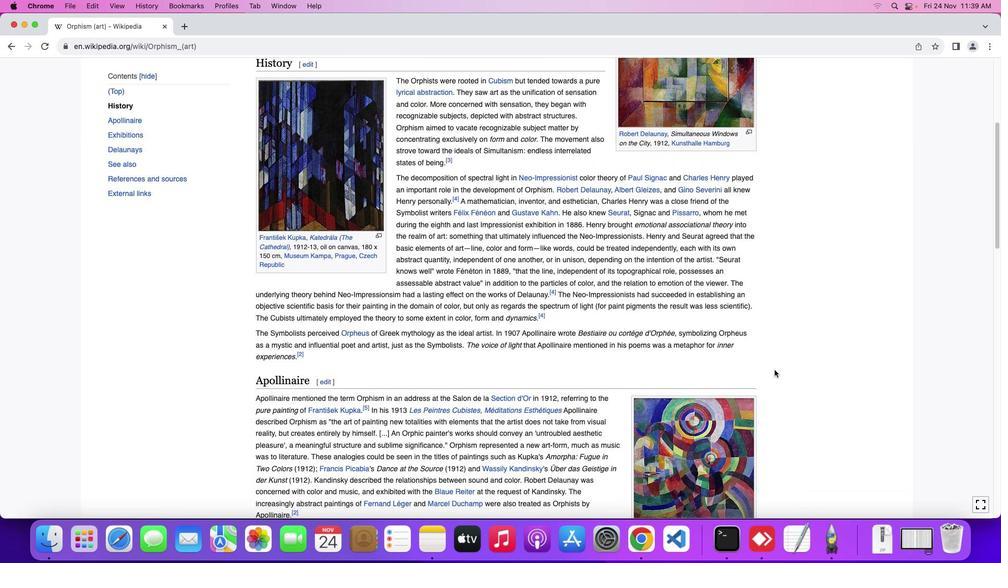 
Action: Mouse scrolled (773, 369) with delta (0, -1)
Screenshot: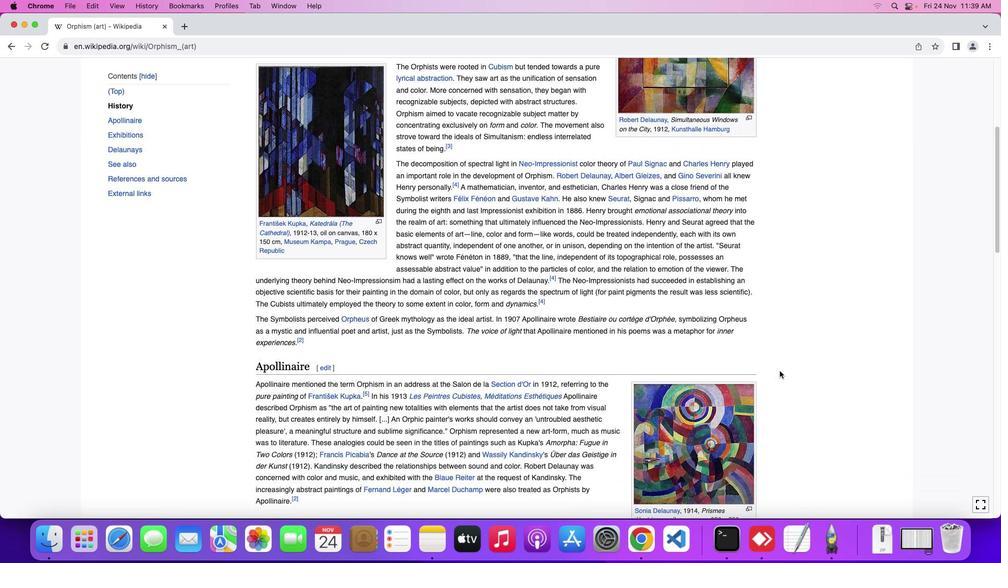 
Action: Mouse moved to (782, 371)
Screenshot: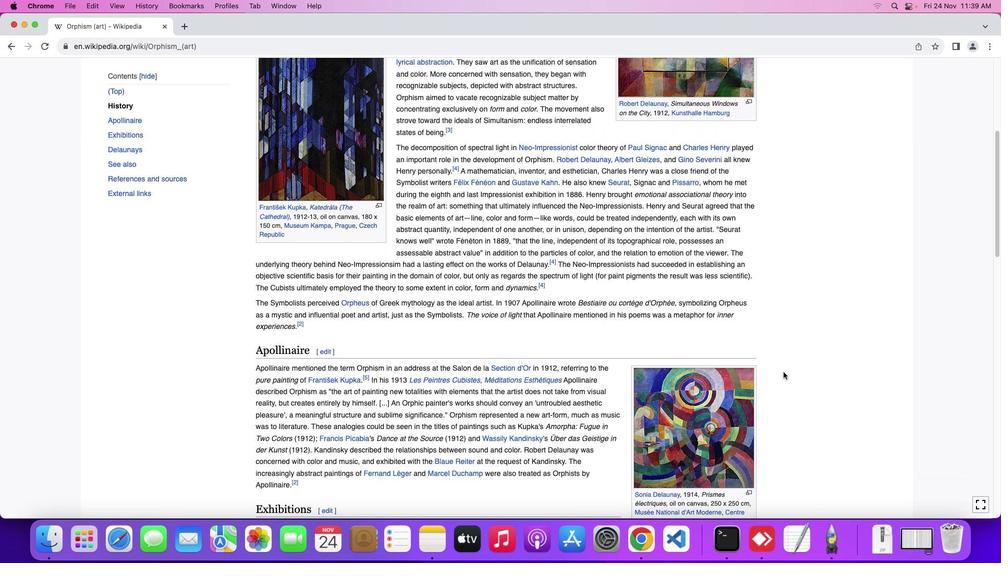 
Action: Mouse scrolled (782, 371) with delta (0, -1)
Screenshot: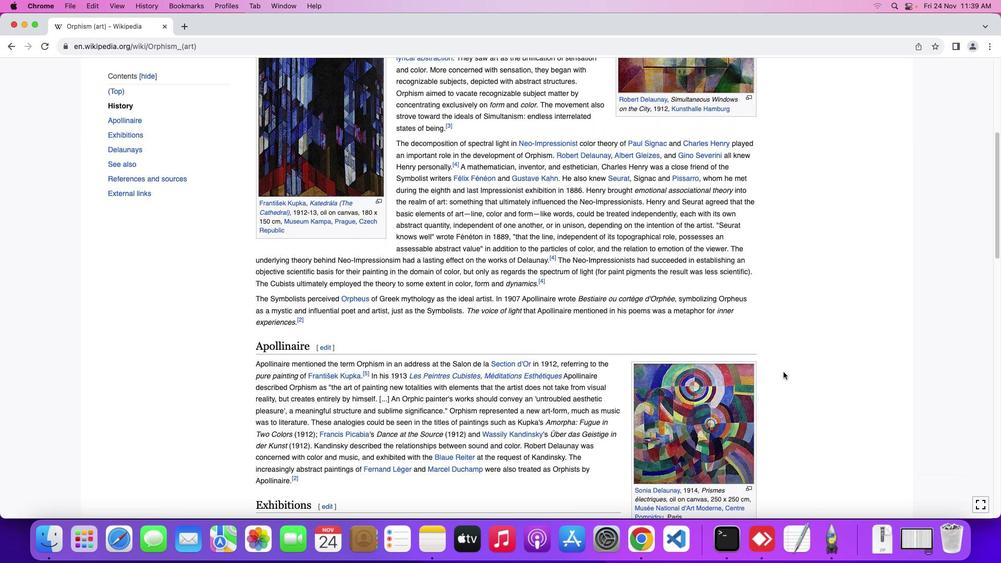 
Action: Mouse scrolled (782, 371) with delta (0, -1)
Screenshot: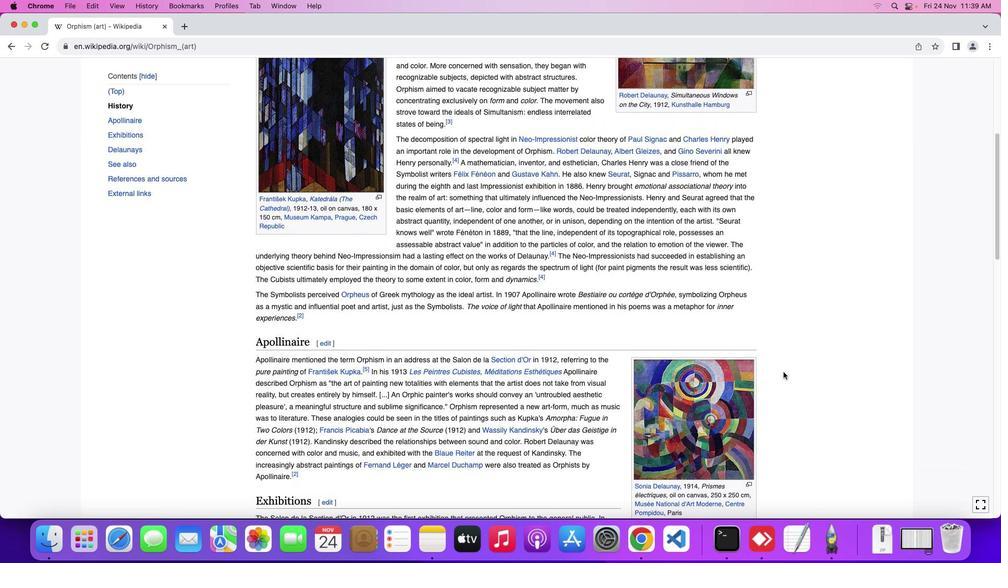 
Action: Mouse moved to (782, 371)
Screenshot: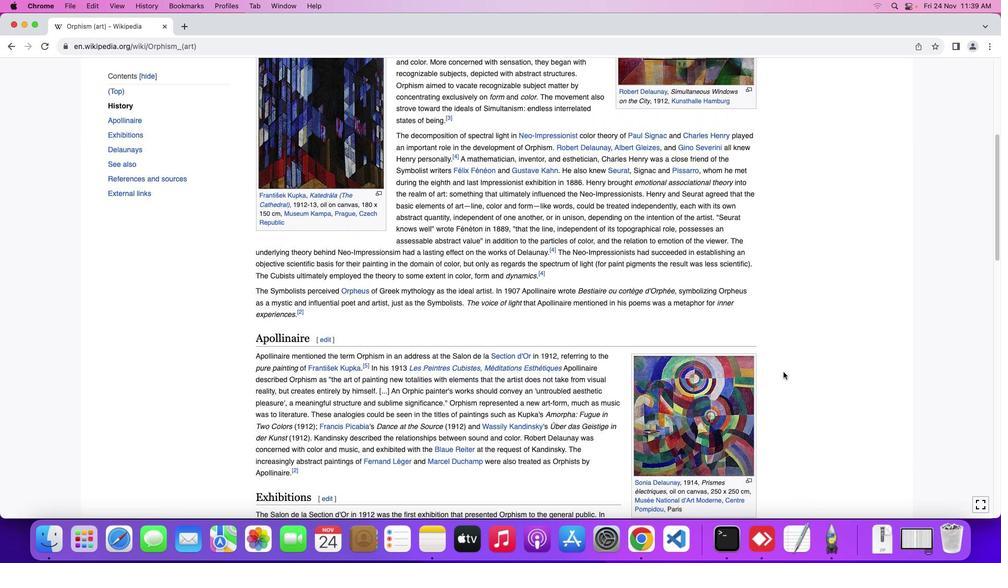 
Action: Mouse scrolled (782, 371) with delta (0, -1)
Screenshot: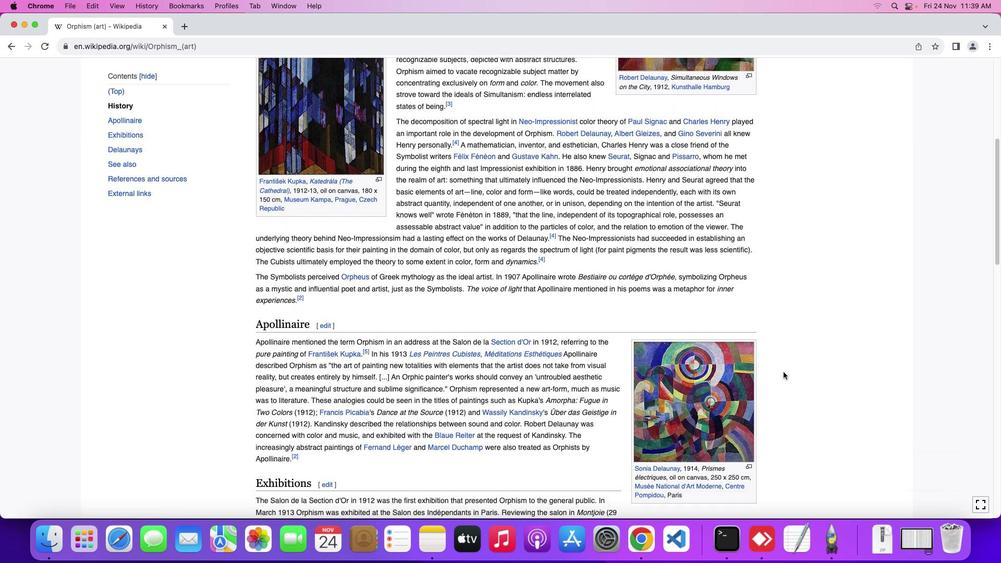 
Action: Mouse scrolled (782, 371) with delta (0, -1)
Screenshot: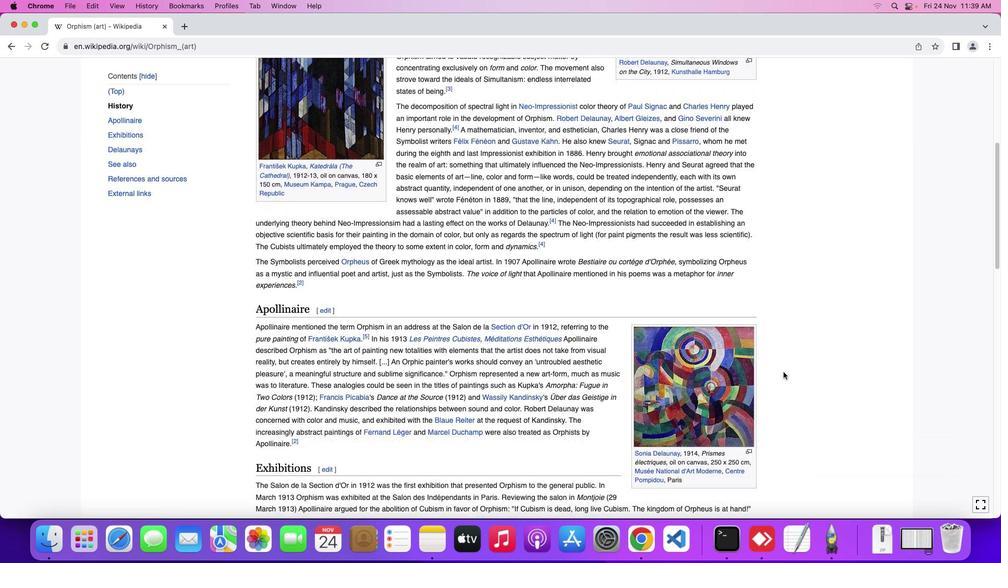 
Action: Mouse scrolled (782, 371) with delta (0, -1)
Screenshot: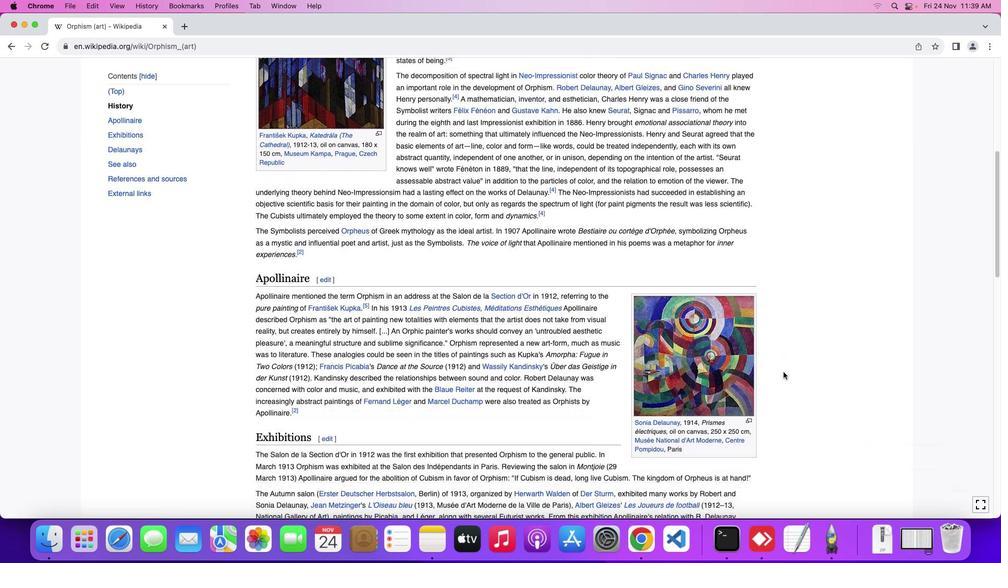 
Action: Mouse scrolled (782, 371) with delta (0, -1)
Screenshot: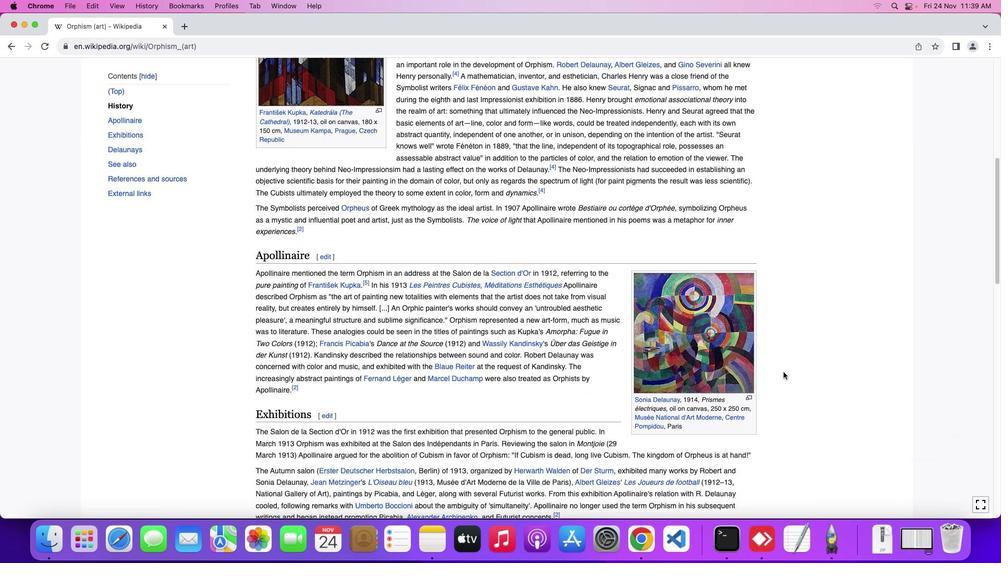 
Action: Mouse scrolled (782, 371) with delta (0, -1)
Screenshot: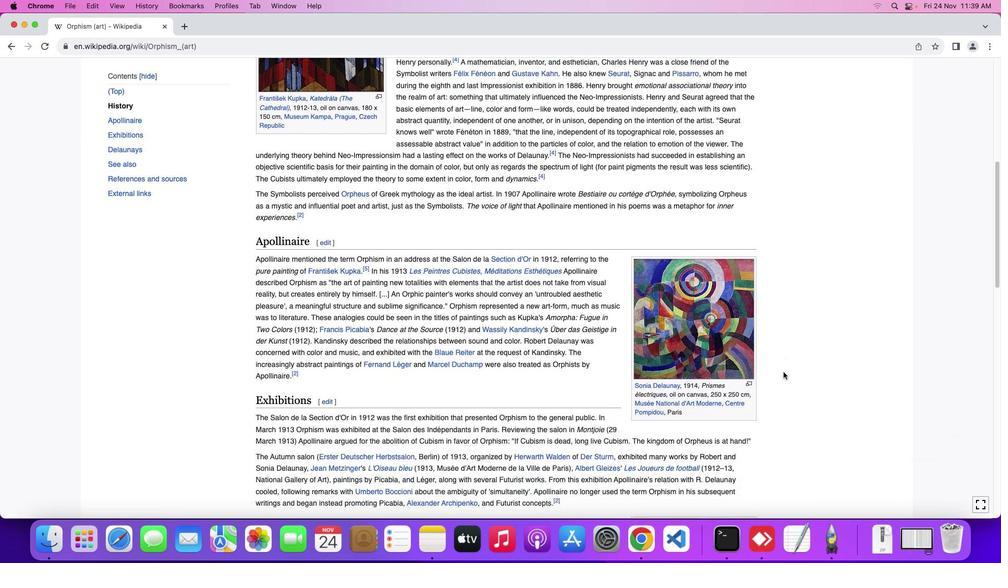 
Action: Mouse scrolled (782, 371) with delta (0, -1)
Screenshot: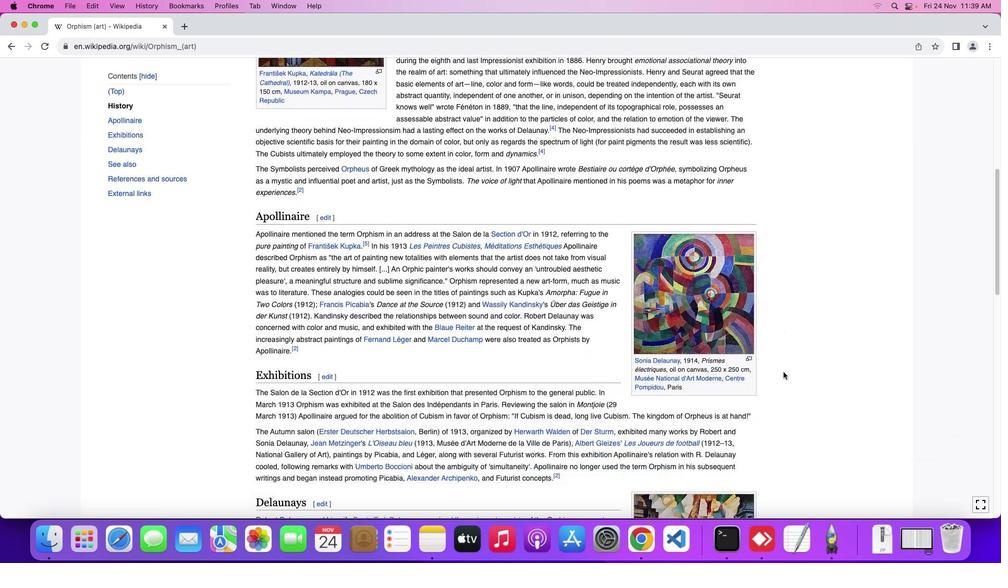 
Action: Mouse scrolled (782, 371) with delta (0, -1)
Screenshot: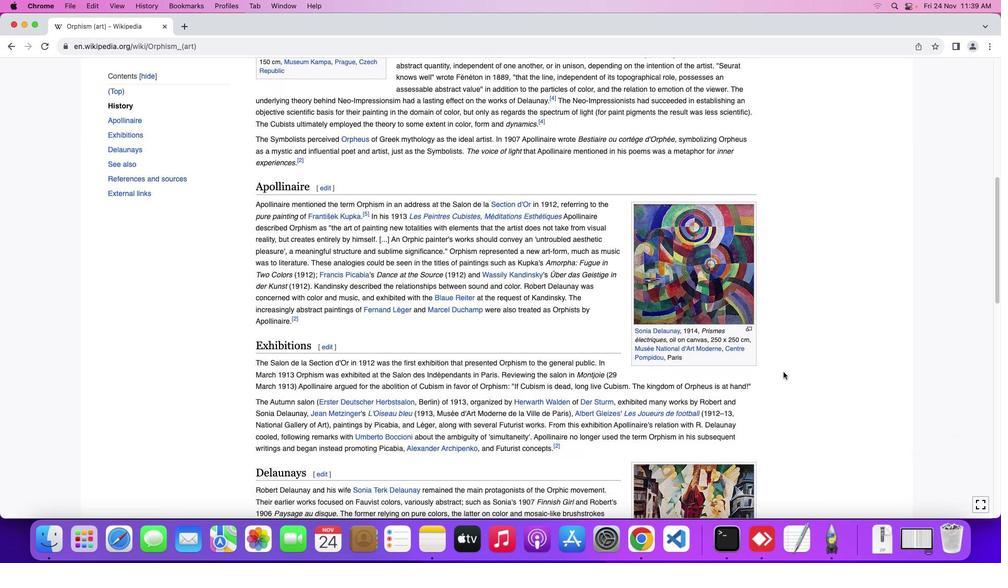 
Action: Mouse scrolled (782, 371) with delta (0, -1)
Screenshot: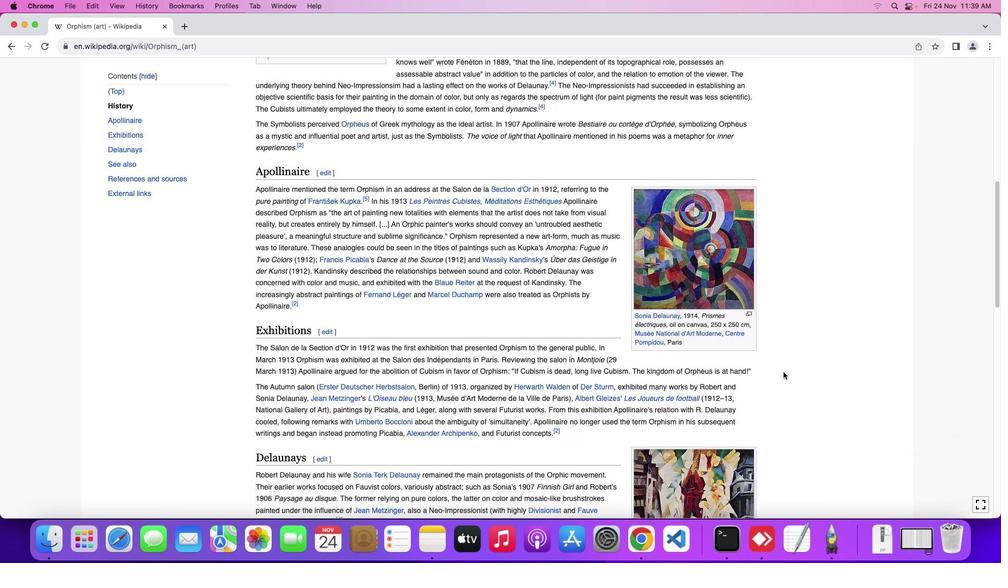 
Action: Mouse scrolled (782, 371) with delta (0, -1)
Screenshot: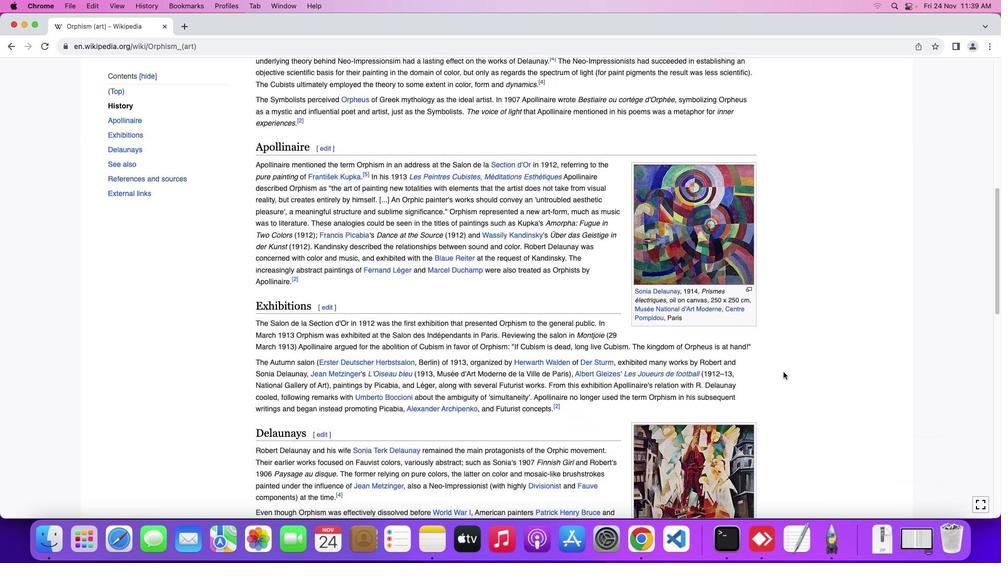 
Action: Mouse scrolled (782, 371) with delta (0, -1)
Screenshot: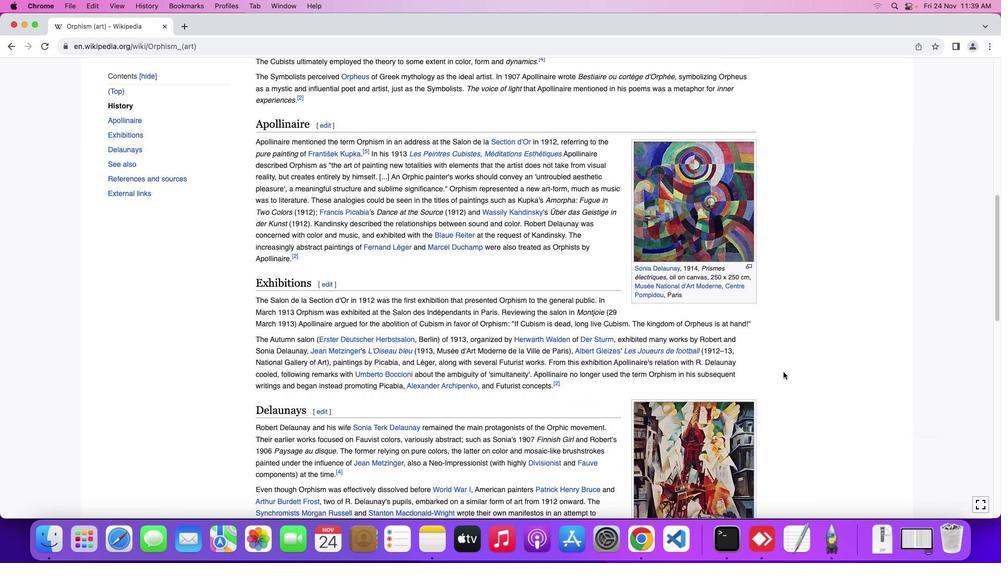 
Action: Mouse scrolled (782, 371) with delta (0, -1)
Screenshot: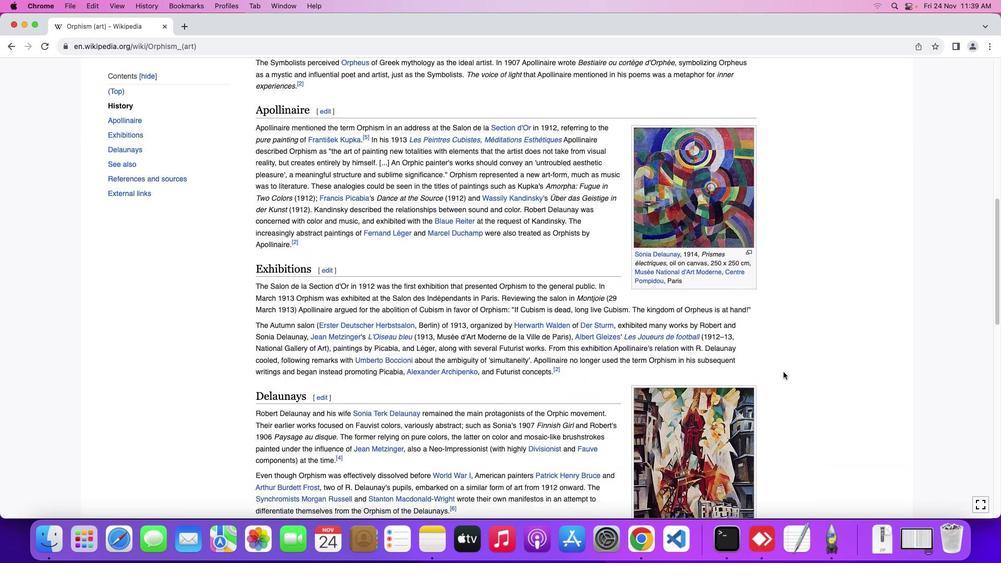
Action: Mouse scrolled (782, 371) with delta (0, -1)
Screenshot: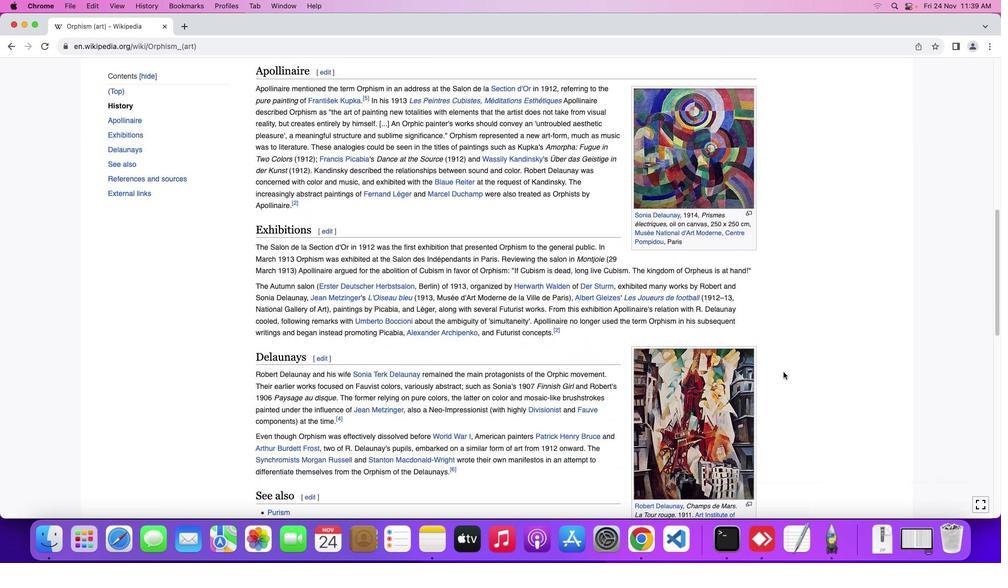 
Action: Mouse moved to (783, 370)
Screenshot: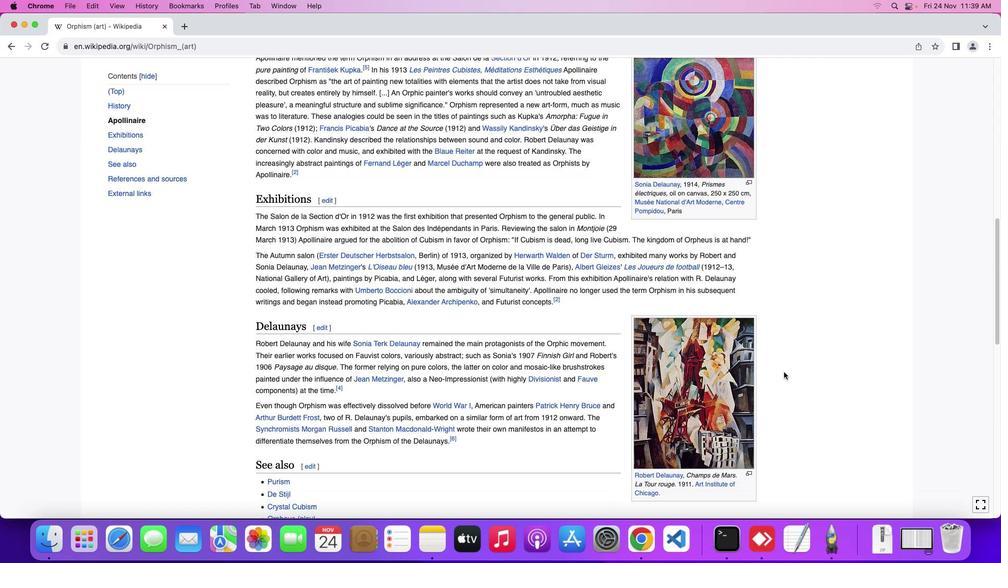 
Action: Mouse scrolled (783, 370) with delta (0, -1)
Screenshot: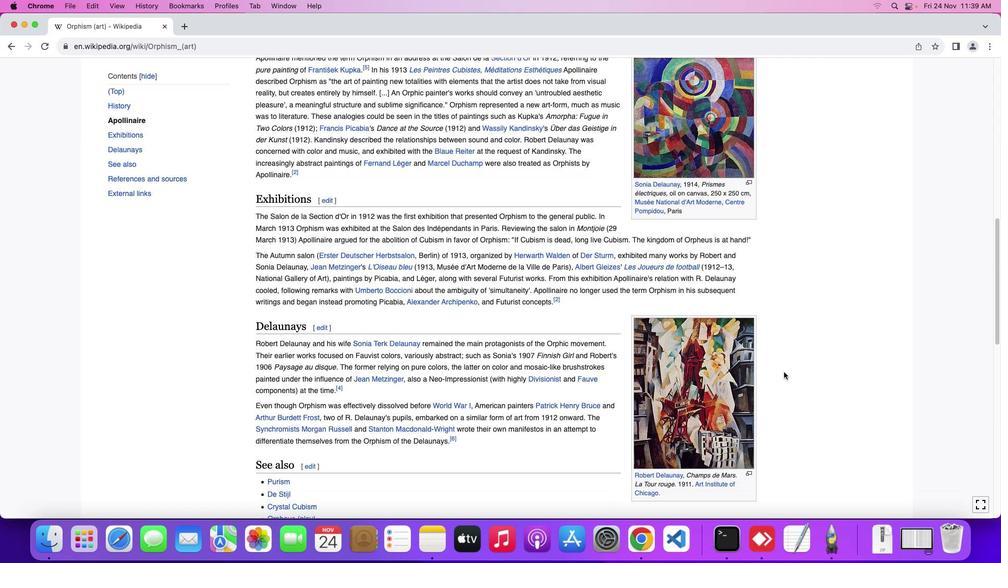 
Action: Mouse scrolled (783, 370) with delta (0, -1)
Screenshot: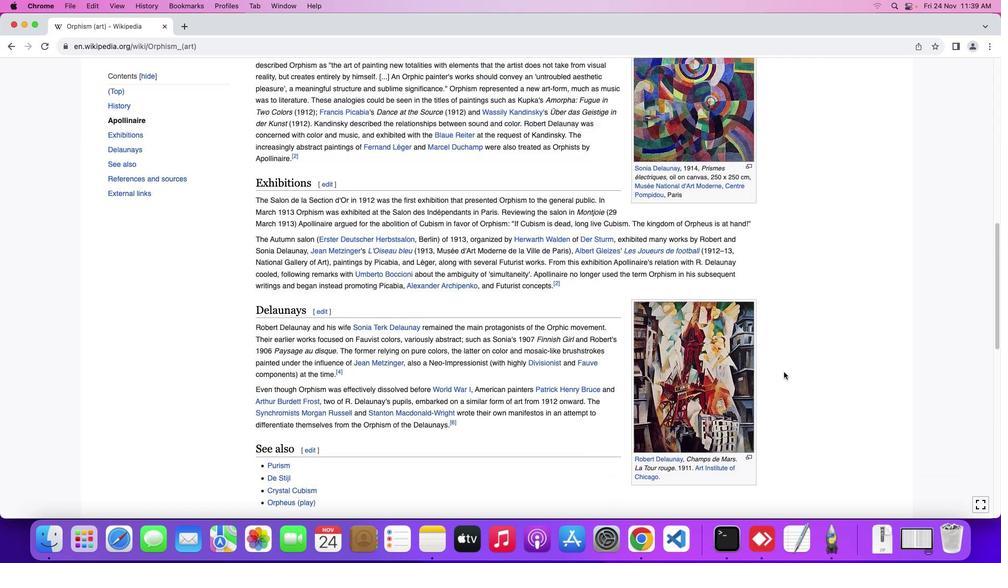 
Action: Mouse moved to (783, 370)
Screenshot: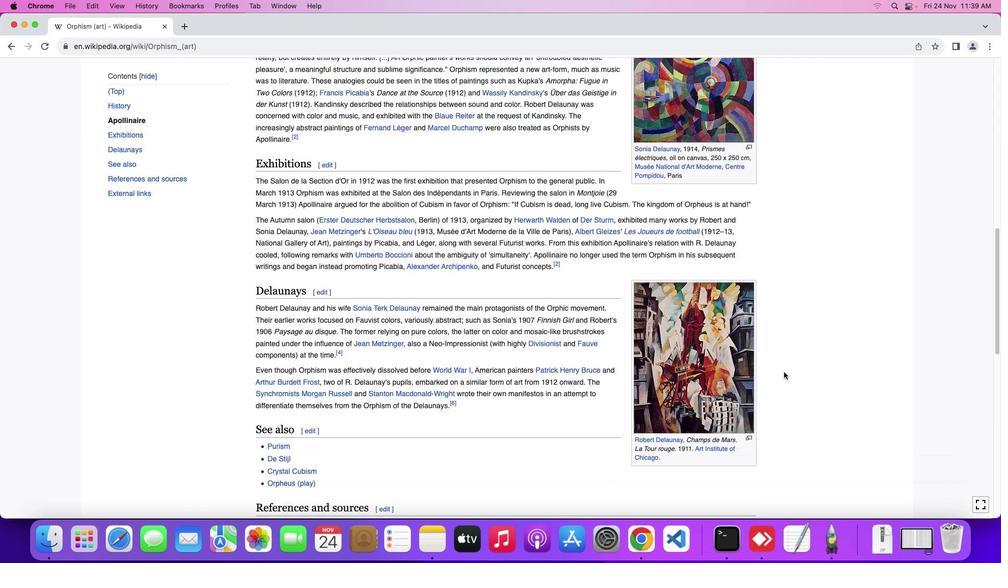 
Action: Mouse scrolled (783, 370) with delta (0, -1)
Screenshot: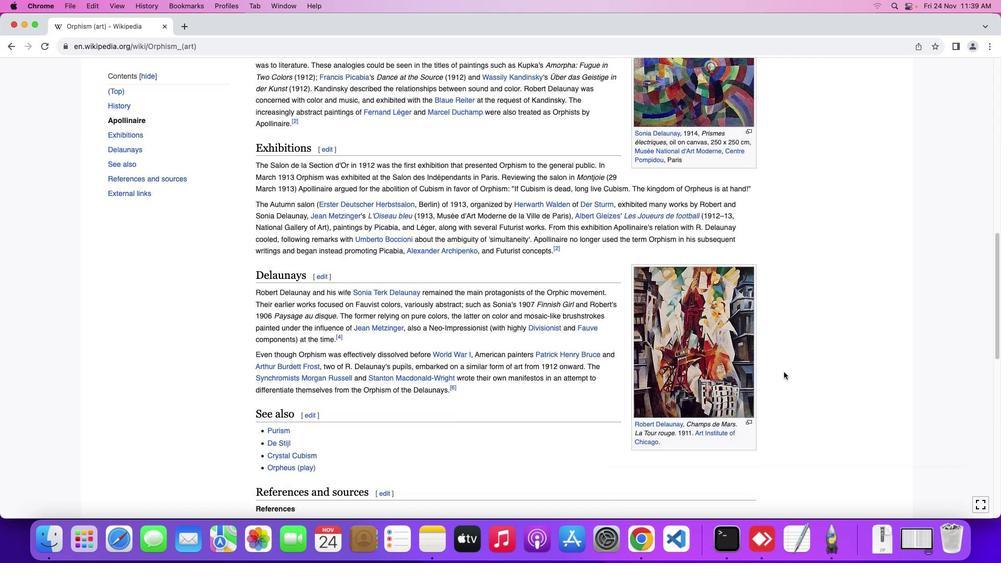 
Action: Mouse scrolled (783, 370) with delta (0, -1)
Screenshot: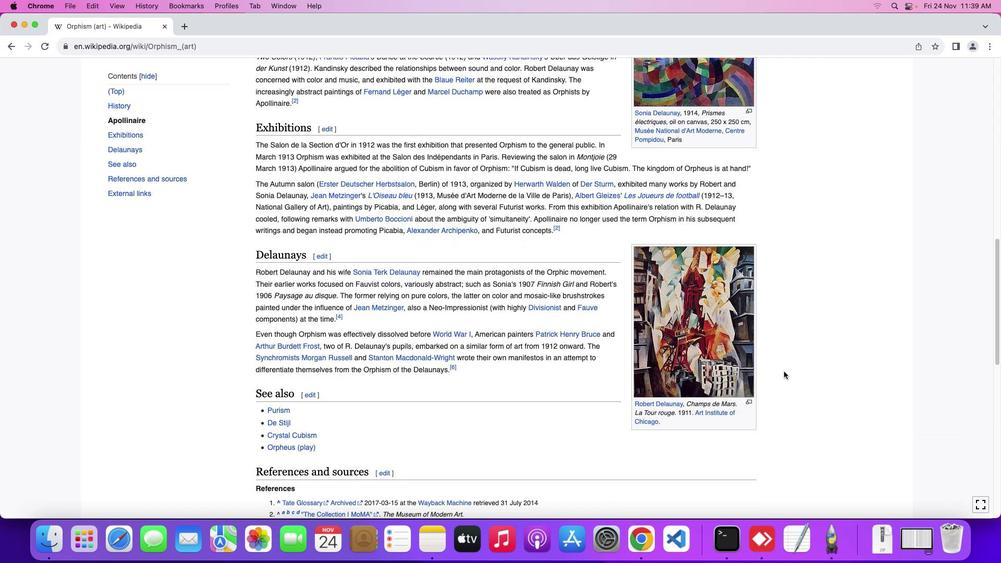 
Action: Mouse moved to (783, 370)
Screenshot: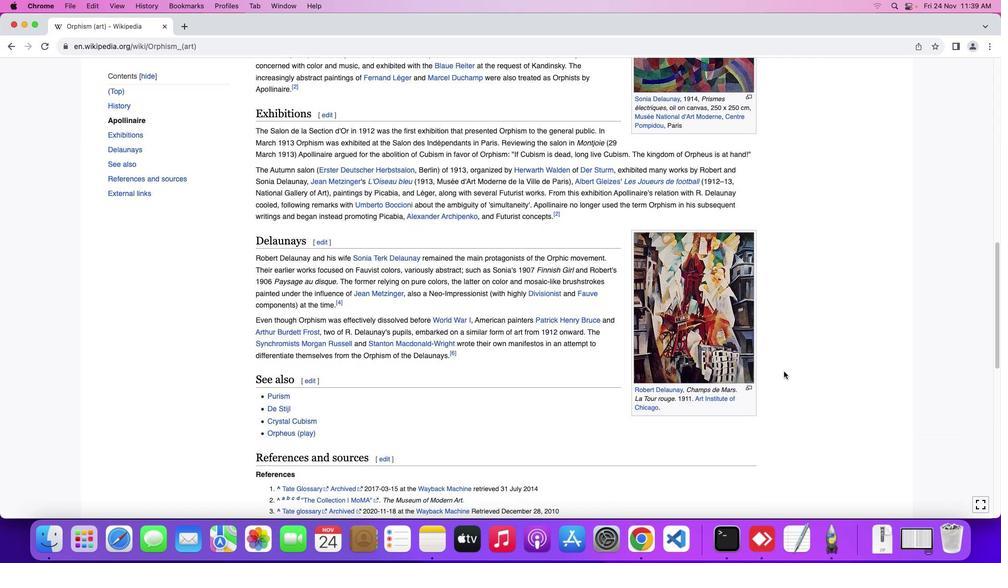 
Action: Mouse scrolled (783, 370) with delta (0, -1)
Screenshot: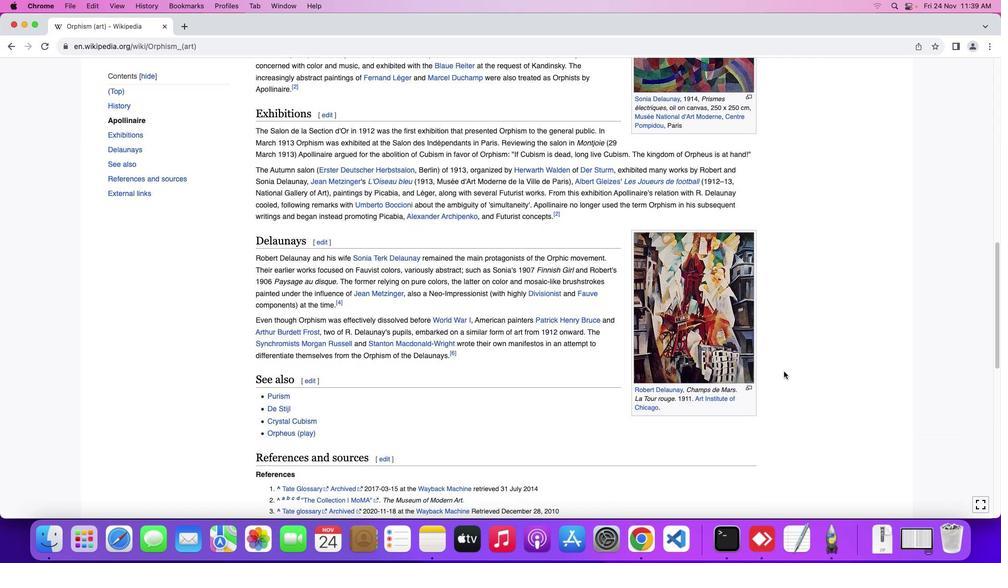
Action: Mouse moved to (783, 370)
Screenshot: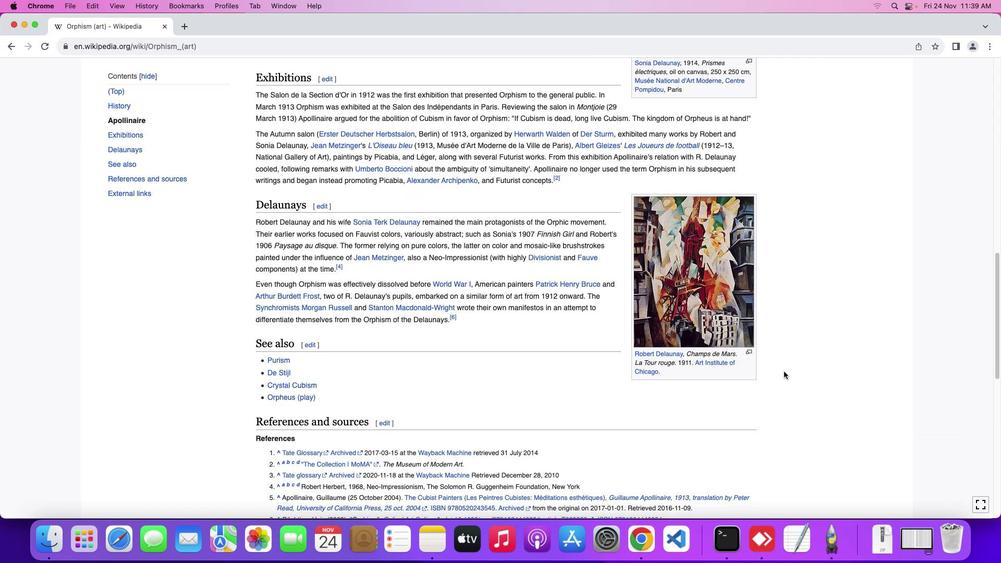 
Action: Mouse scrolled (783, 370) with delta (0, -1)
Screenshot: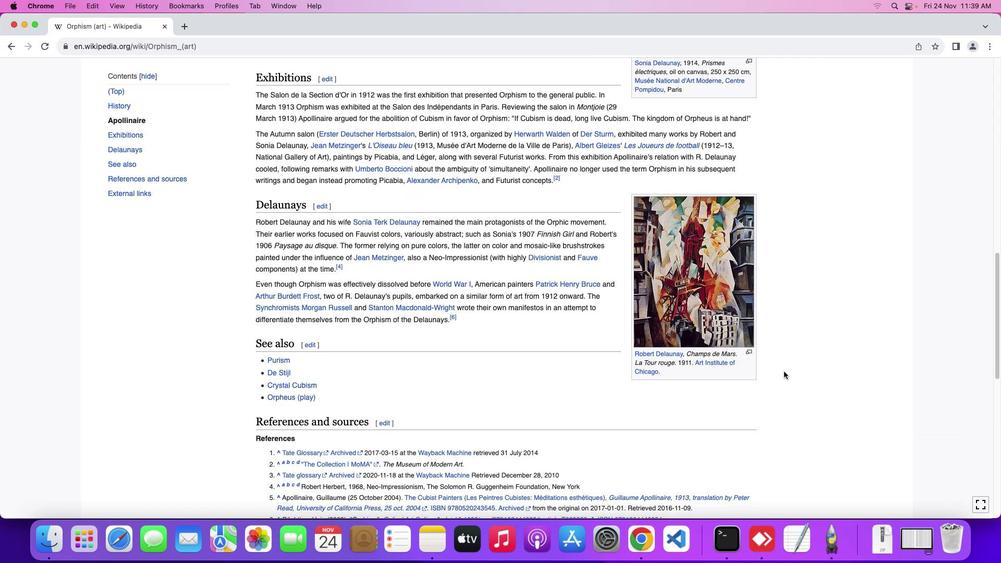 
Action: Mouse scrolled (783, 370) with delta (0, -1)
Screenshot: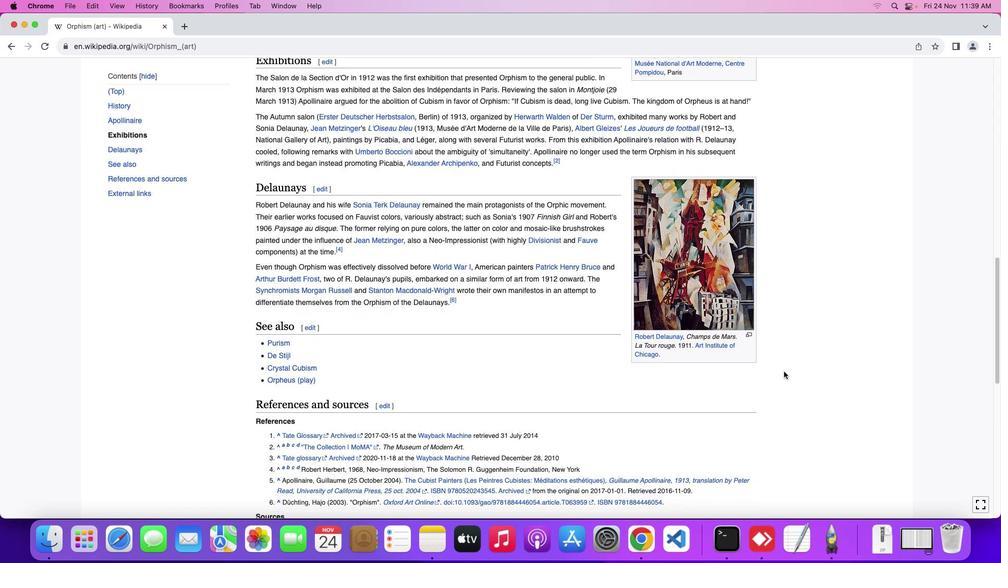 
Action: Mouse scrolled (783, 370) with delta (0, -1)
Screenshot: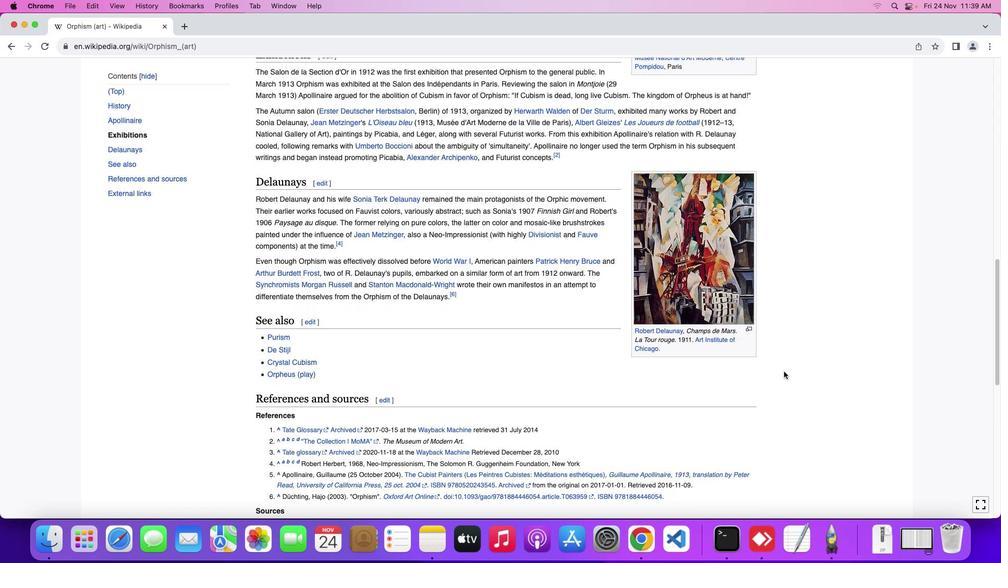 
Action: Mouse moved to (783, 370)
Screenshot: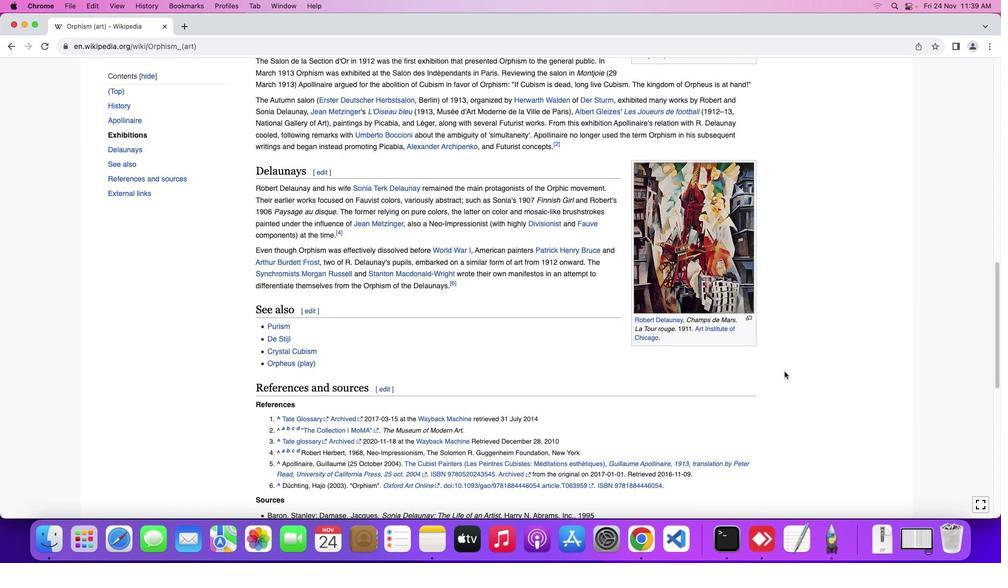 
Action: Mouse scrolled (783, 370) with delta (0, -1)
Screenshot: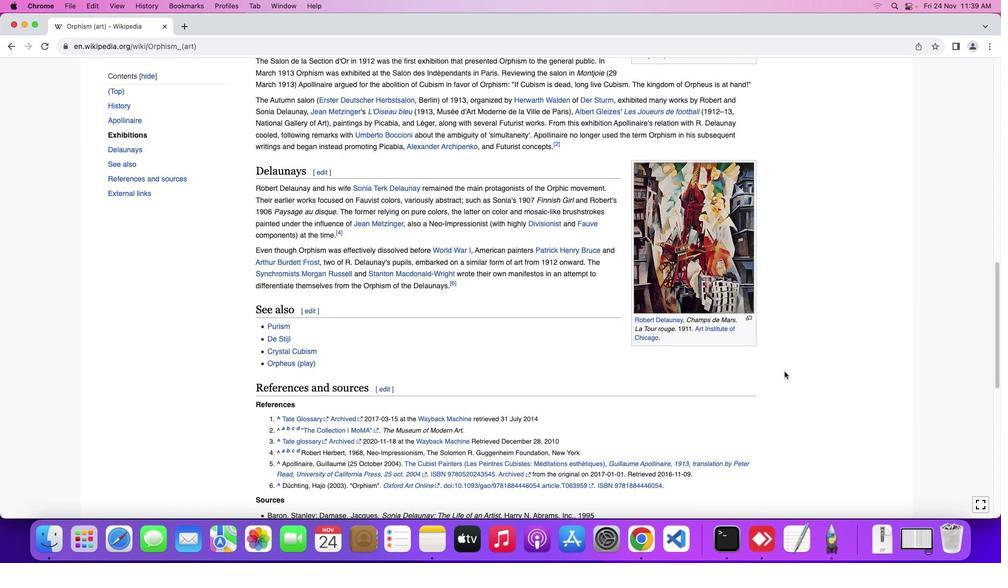 
Action: Mouse moved to (783, 370)
Screenshot: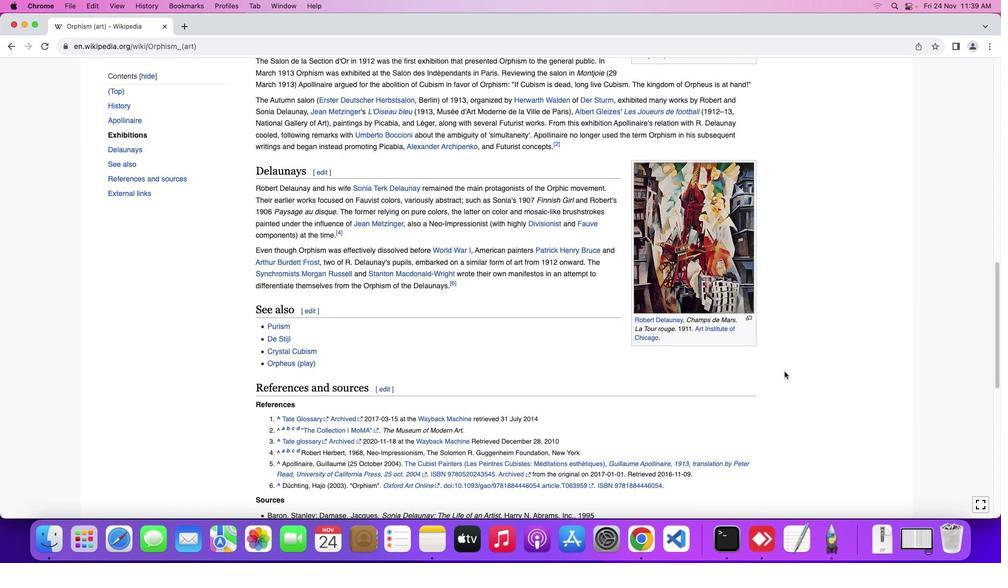 
Action: Mouse scrolled (783, 370) with delta (0, -1)
Screenshot: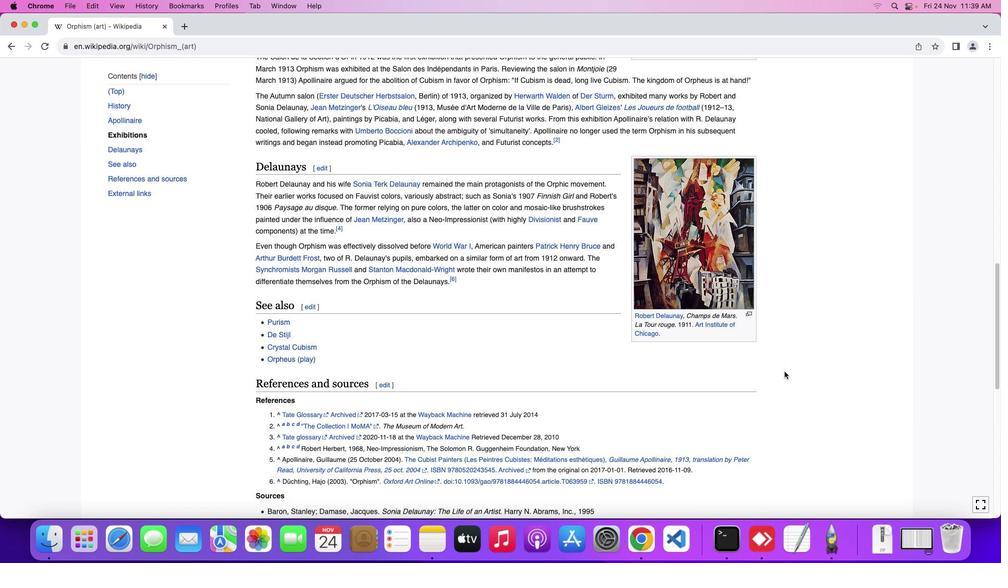 
Action: Mouse scrolled (783, 370) with delta (0, -1)
Screenshot: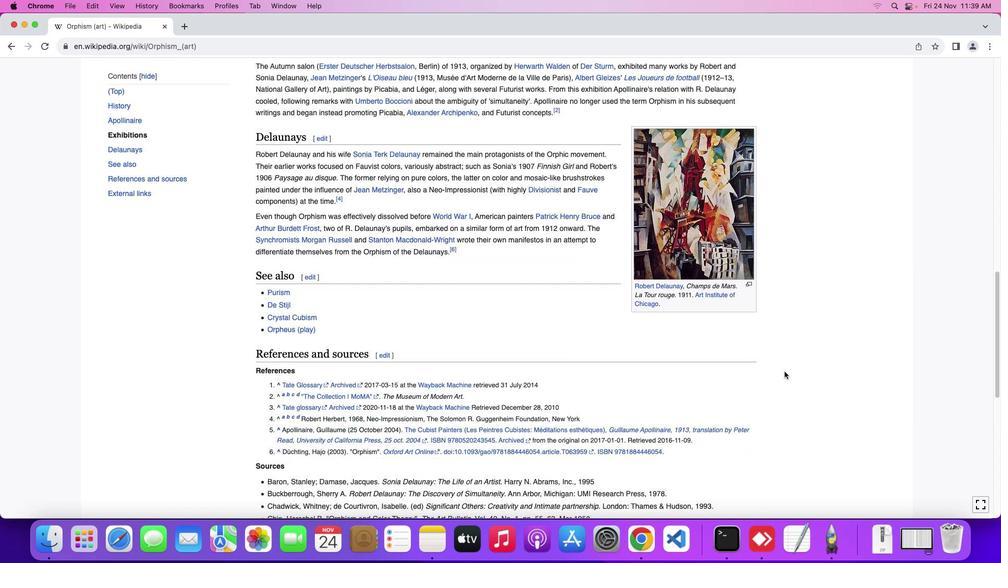 
Action: Mouse scrolled (783, 370) with delta (0, -1)
Screenshot: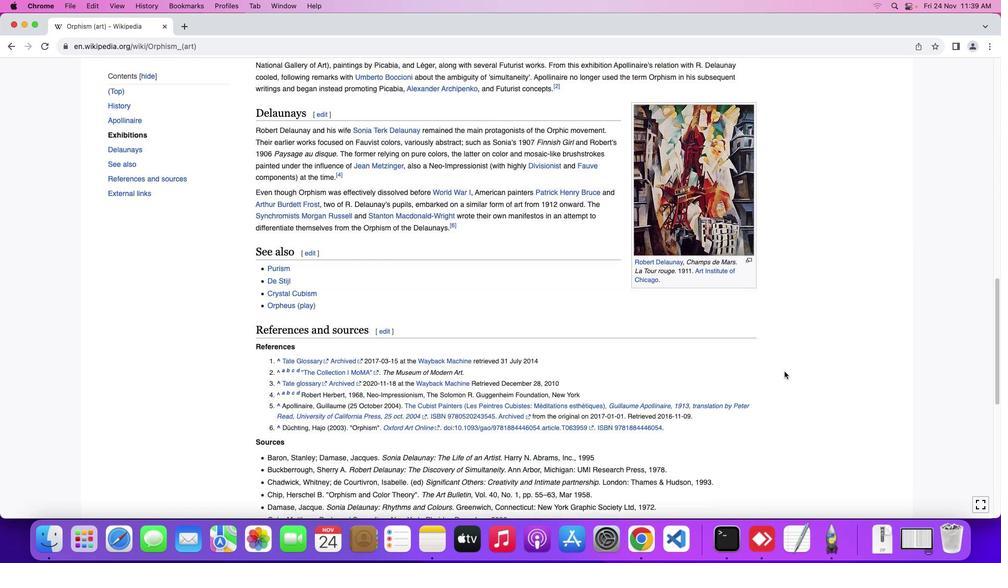 
Action: Mouse scrolled (783, 370) with delta (0, -2)
Screenshot: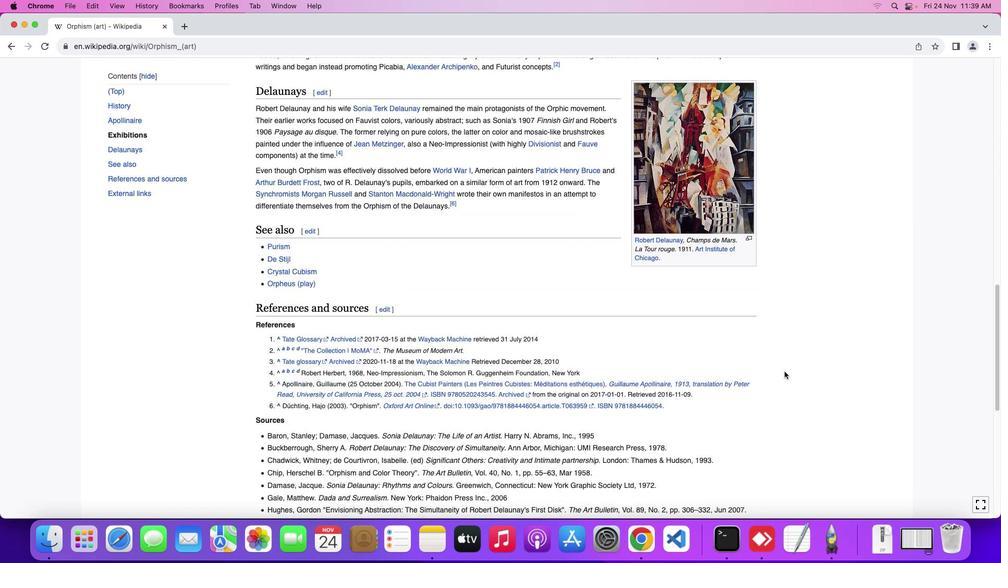 
Action: Mouse moved to (783, 370)
Screenshot: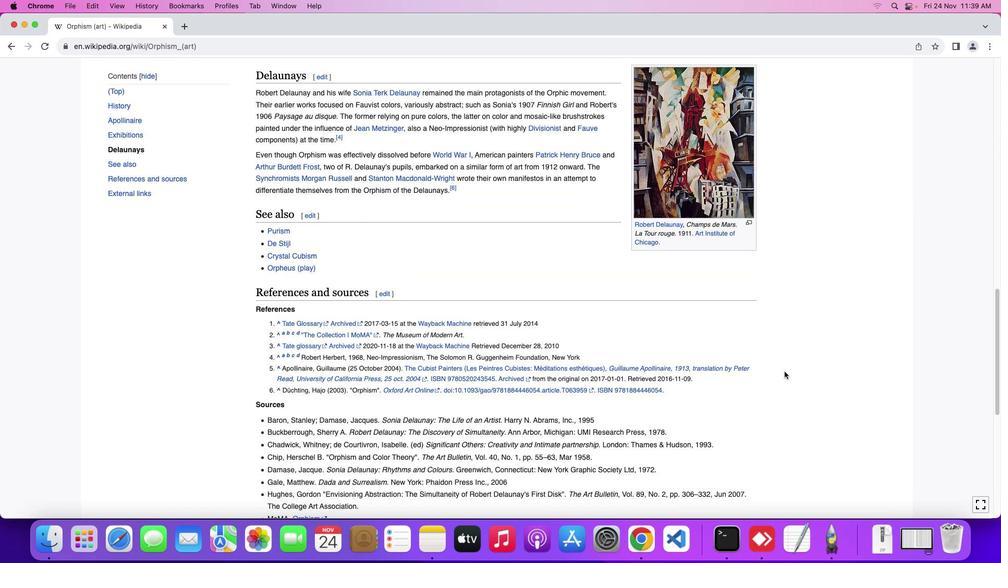 
Action: Mouse scrolled (783, 370) with delta (0, -1)
Screenshot: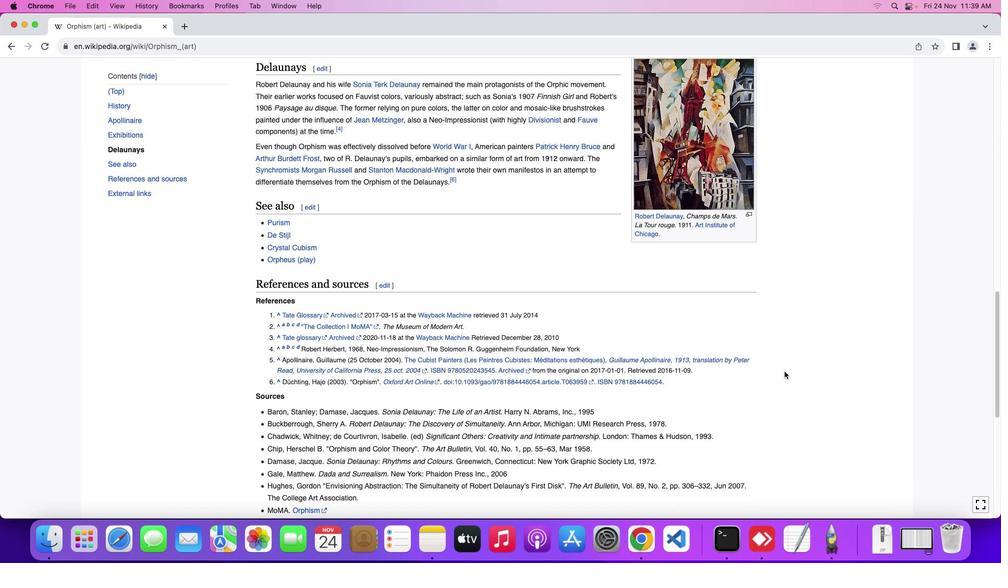 
Action: Mouse scrolled (783, 370) with delta (0, -1)
Screenshot: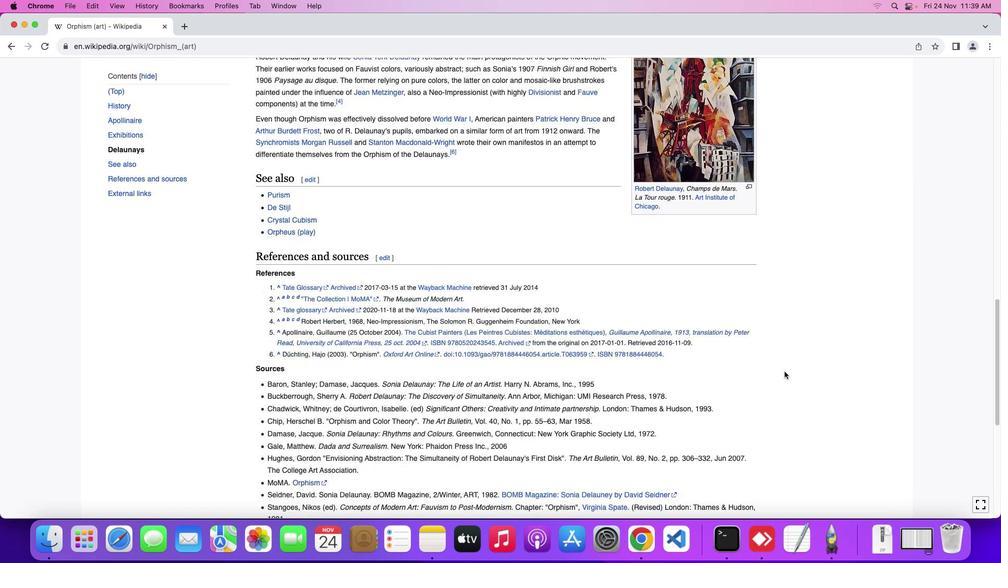 
Action: Mouse scrolled (783, 370) with delta (0, -1)
Screenshot: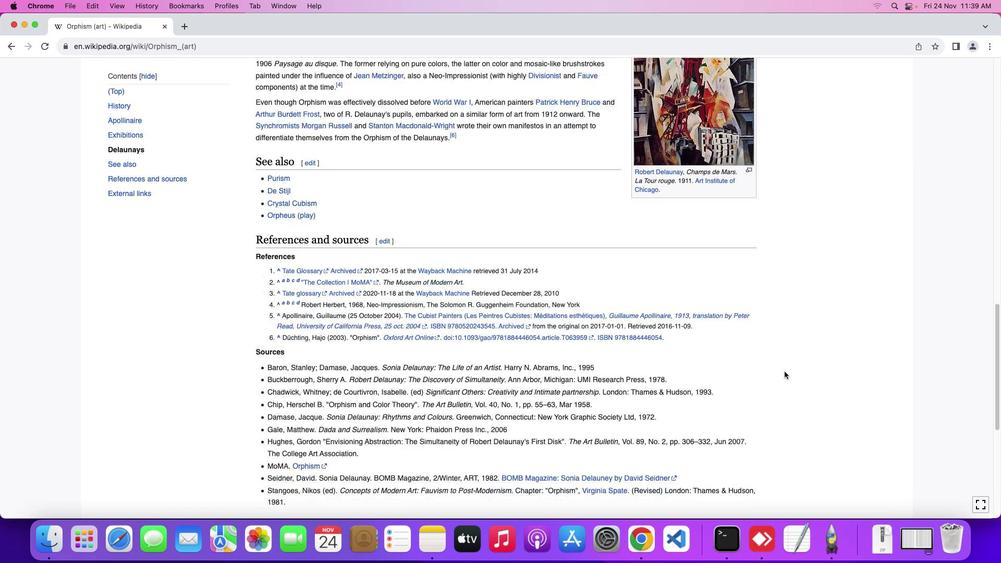 
Action: Mouse scrolled (783, 370) with delta (0, -1)
Screenshot: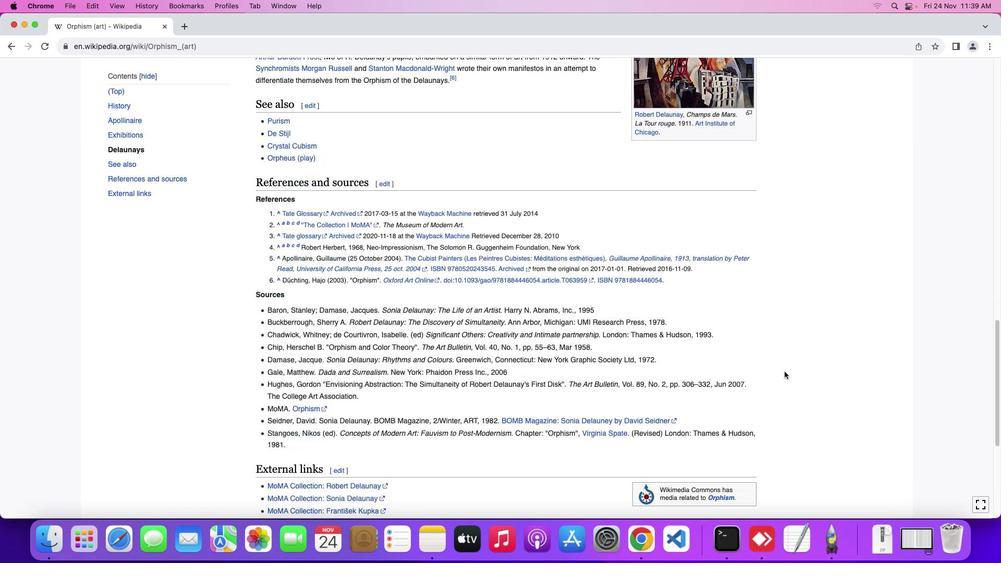 
Action: Mouse scrolled (783, 370) with delta (0, -1)
Screenshot: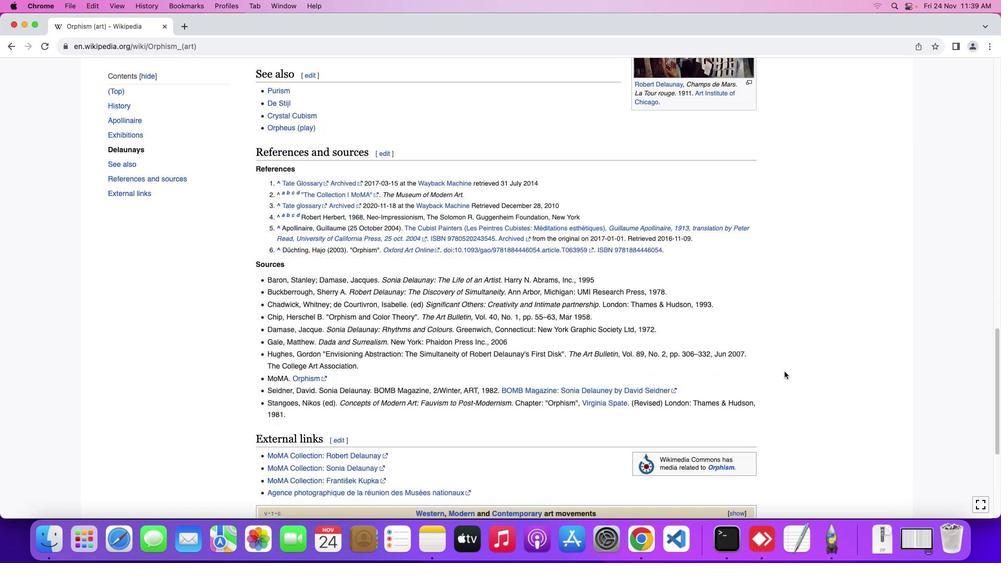 
Action: Mouse scrolled (783, 370) with delta (0, -2)
Screenshot: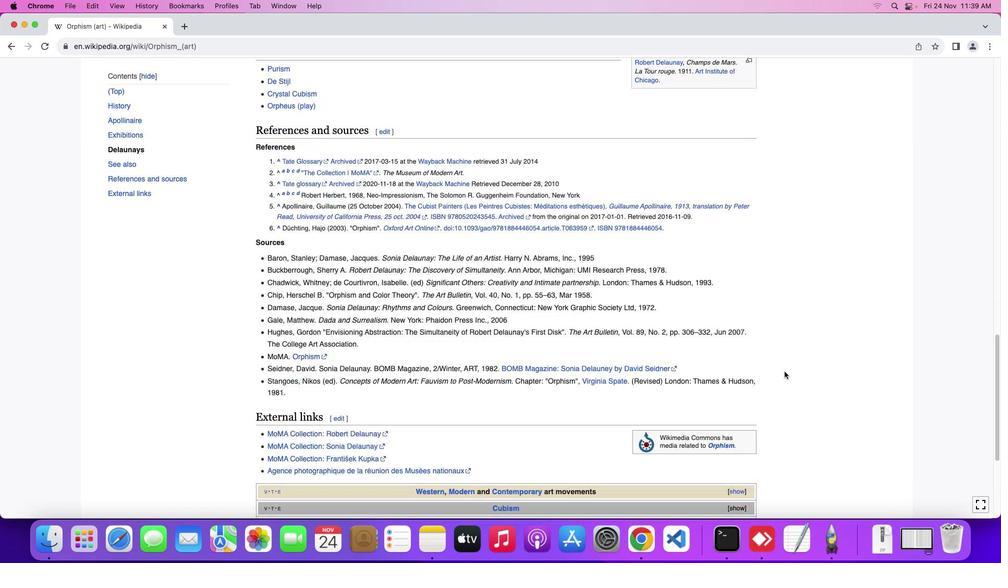 
Action: Mouse moved to (783, 370)
Screenshot: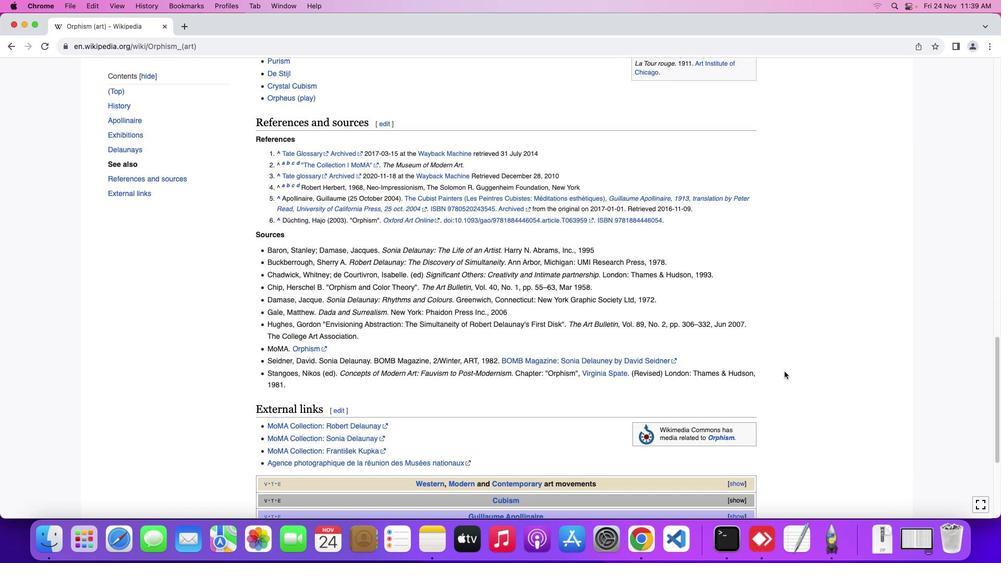 
Action: Mouse scrolled (783, 370) with delta (0, -1)
Screenshot: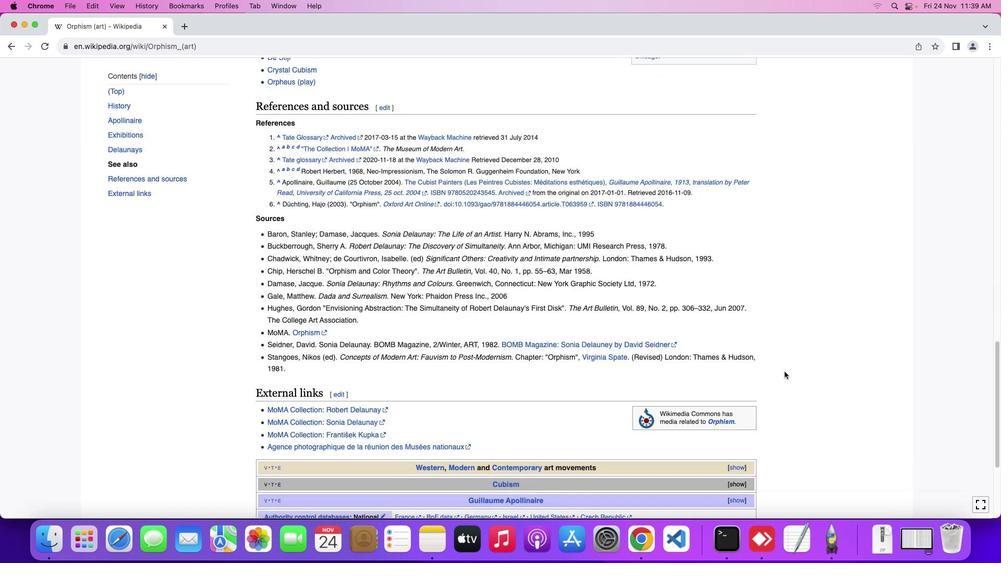 
Action: Mouse scrolled (783, 370) with delta (0, -1)
Screenshot: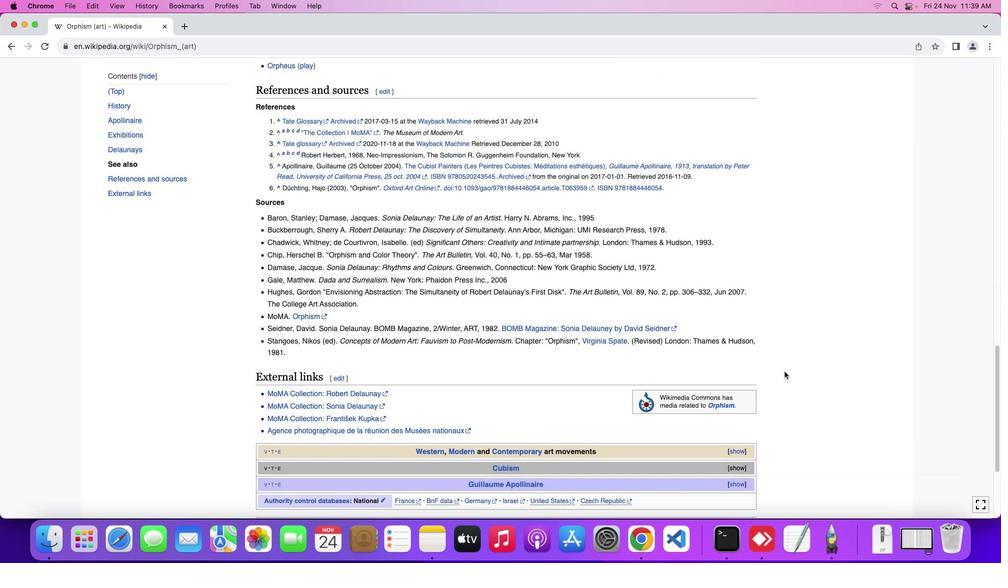 
Action: Mouse scrolled (783, 370) with delta (0, -1)
Screenshot: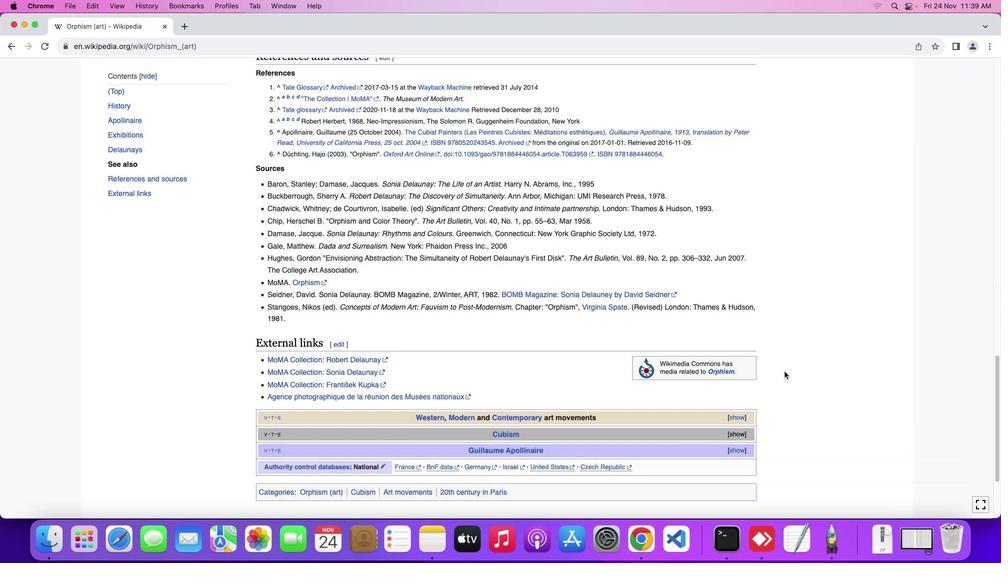 
Action: Mouse moved to (783, 370)
Screenshot: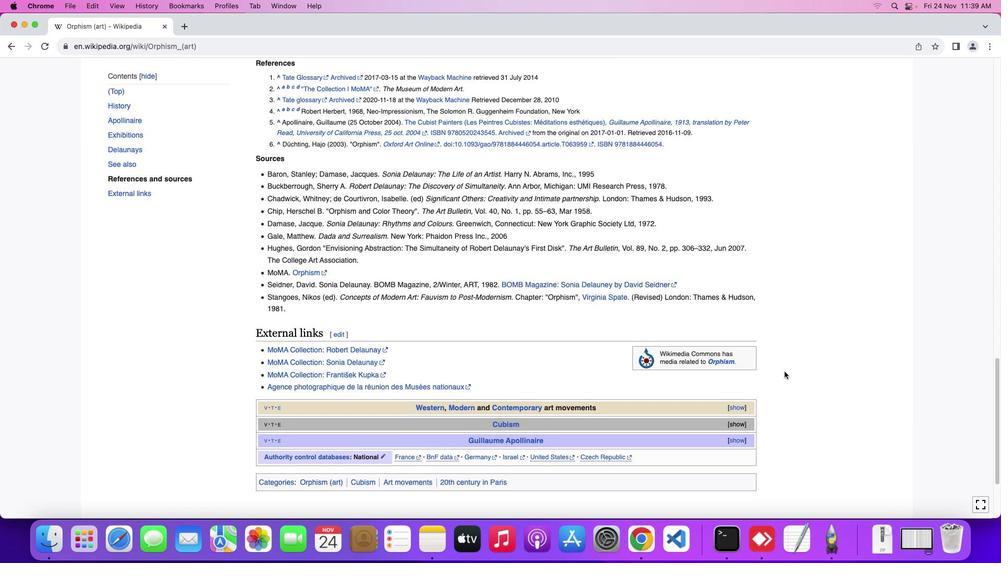 
Action: Mouse scrolled (783, 370) with delta (0, -1)
Screenshot: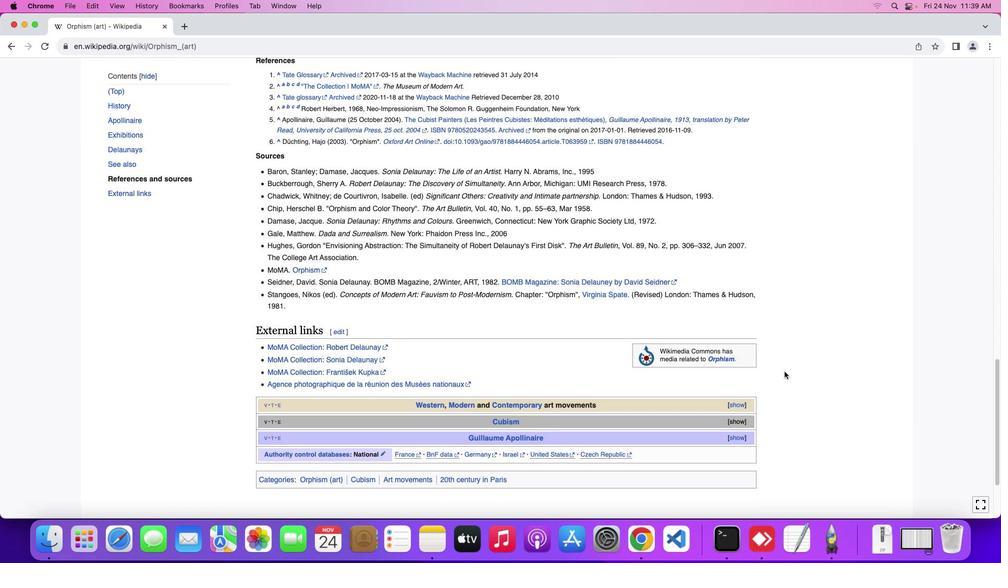 
Action: Mouse scrolled (783, 370) with delta (0, -1)
Screenshot: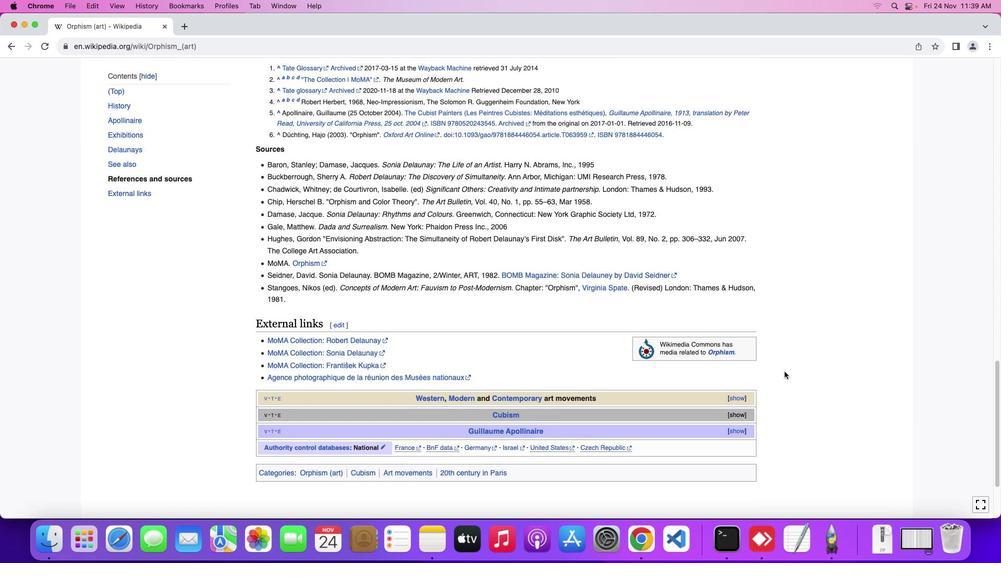 
Action: Mouse scrolled (783, 370) with delta (0, -1)
Screenshot: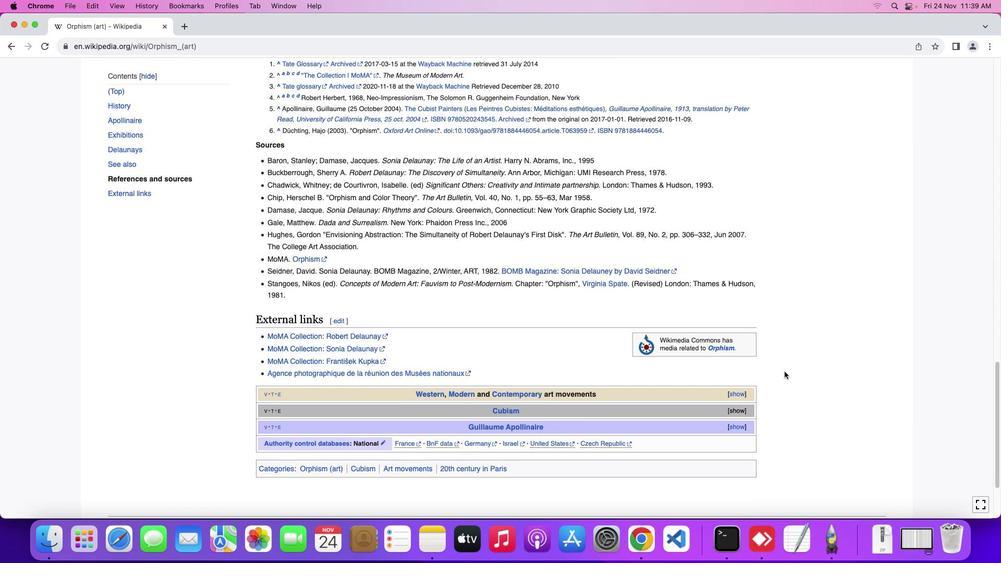 
Action: Mouse moved to (783, 370)
Screenshot: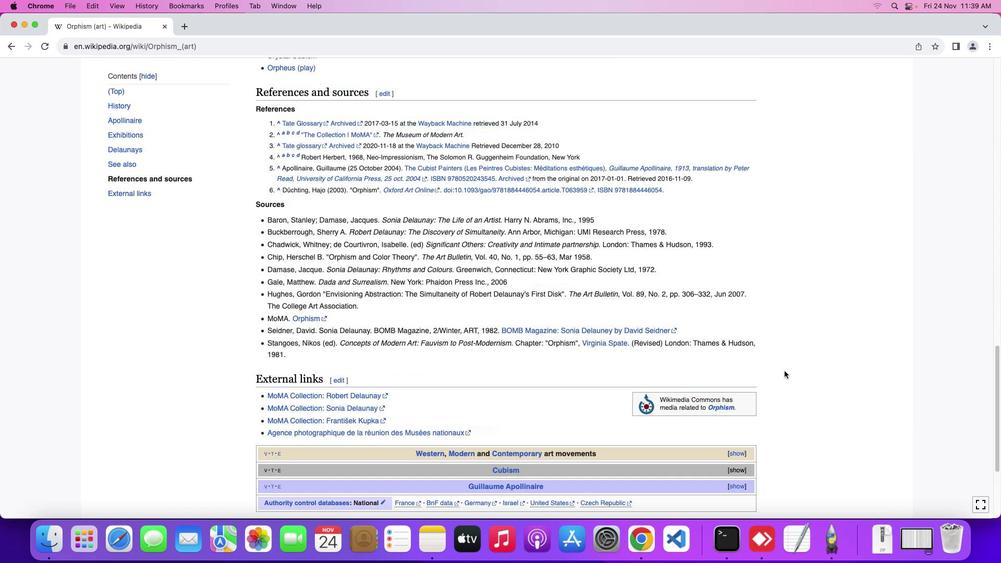
Action: Mouse scrolled (783, 370) with delta (0, 0)
Screenshot: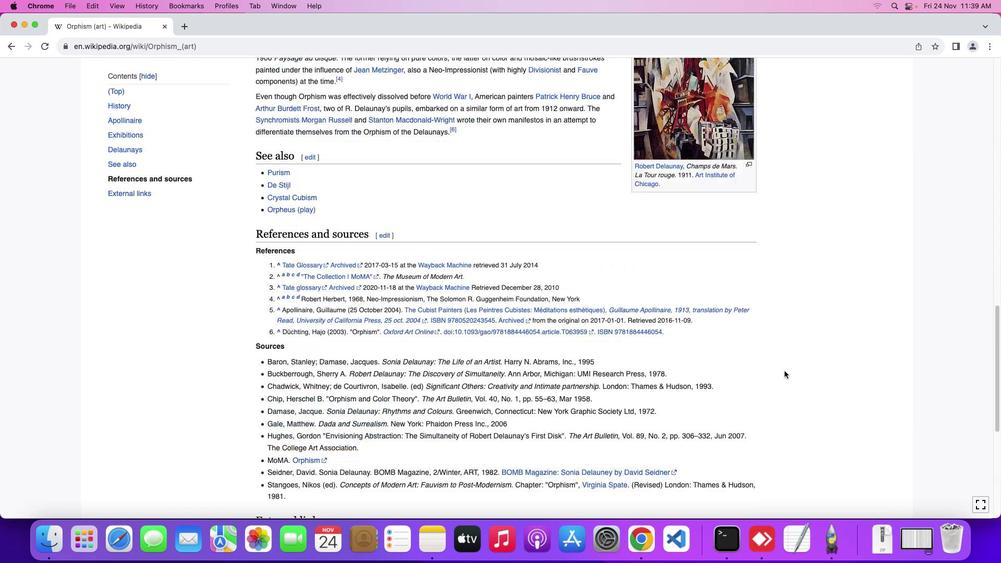 
Action: Mouse scrolled (783, 370) with delta (0, 0)
Screenshot: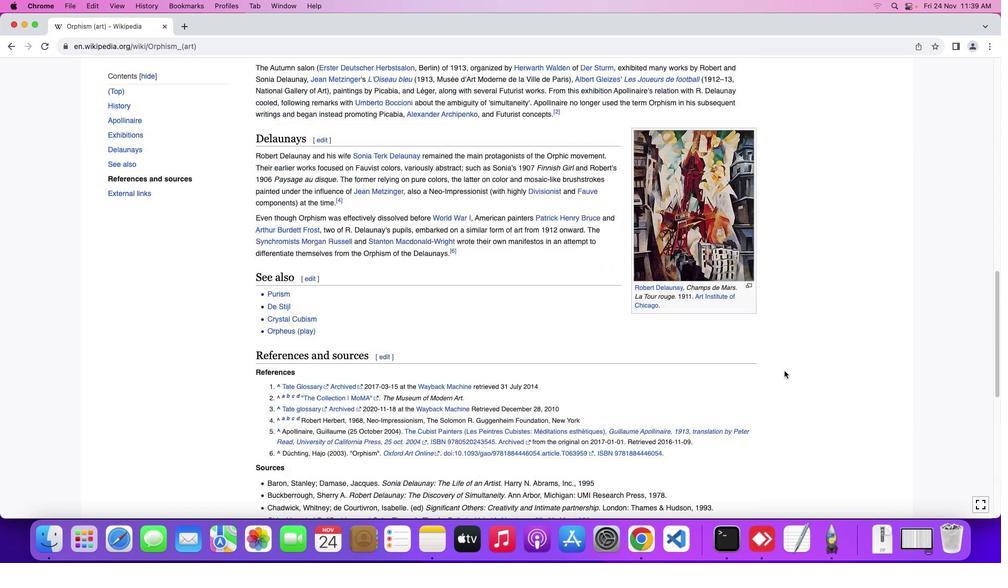 
Action: Mouse scrolled (783, 370) with delta (0, 0)
Screenshot: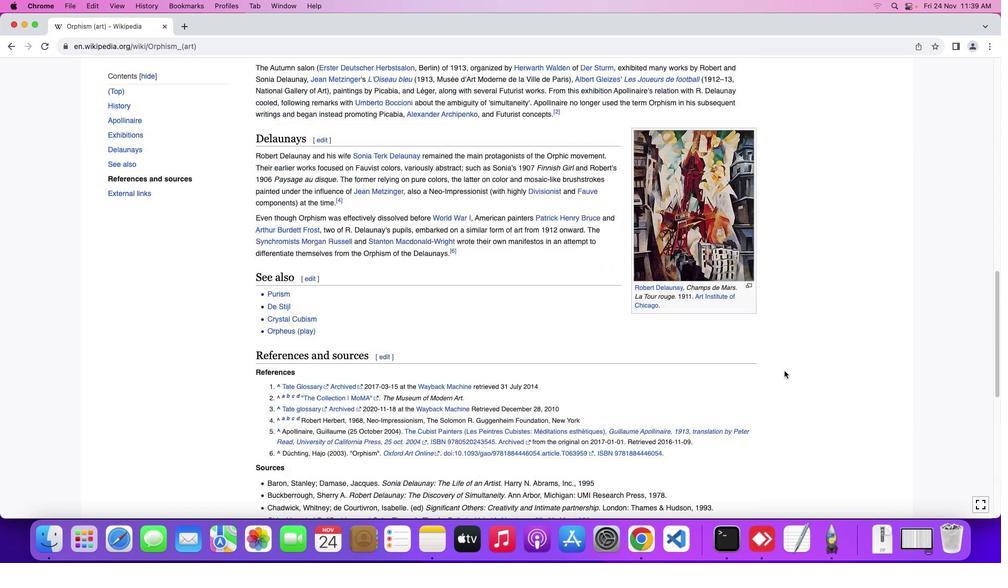 
Action: Mouse scrolled (783, 370) with delta (0, 1)
Screenshot: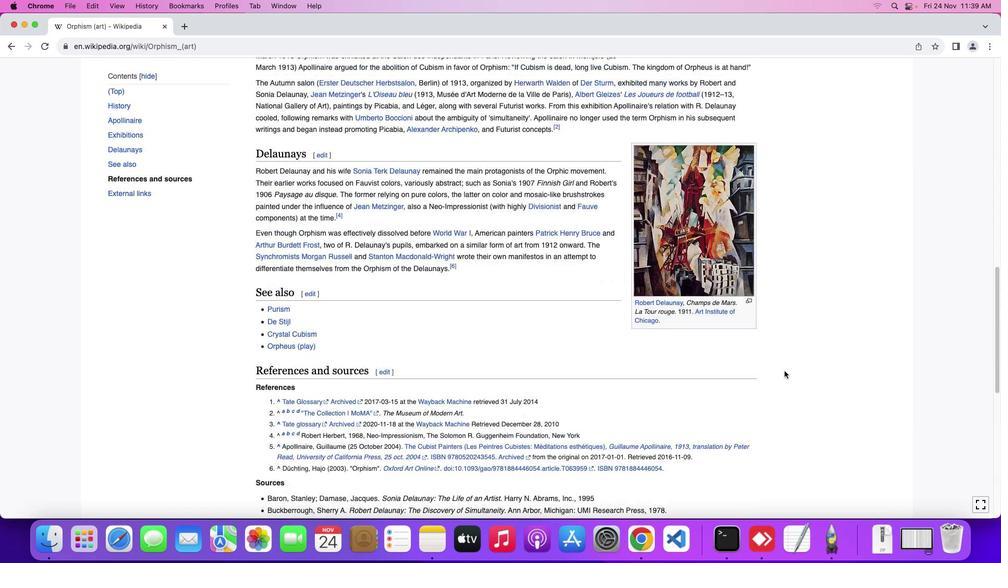 
Action: Mouse scrolled (783, 370) with delta (0, 2)
Screenshot: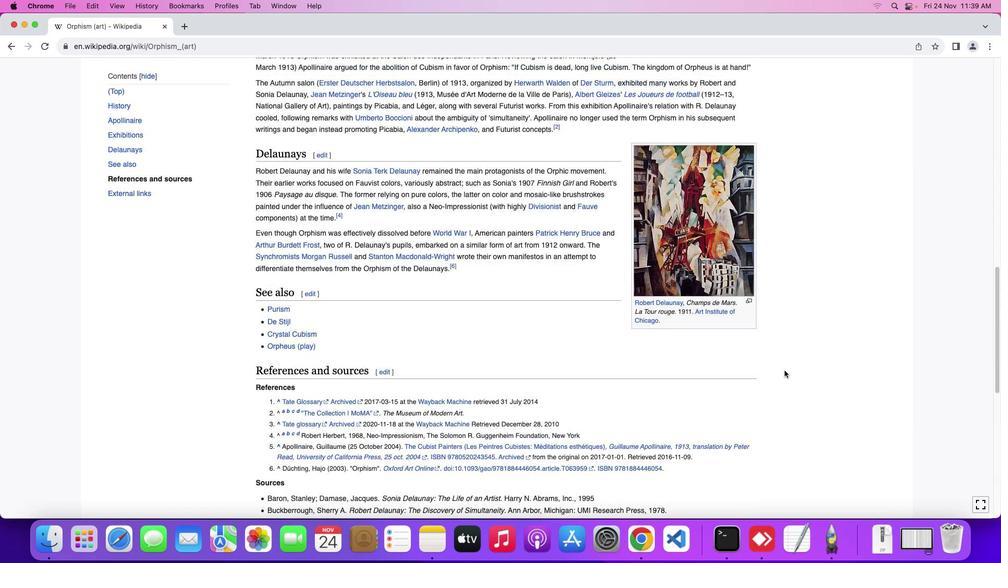 
Action: Mouse moved to (784, 367)
Screenshot: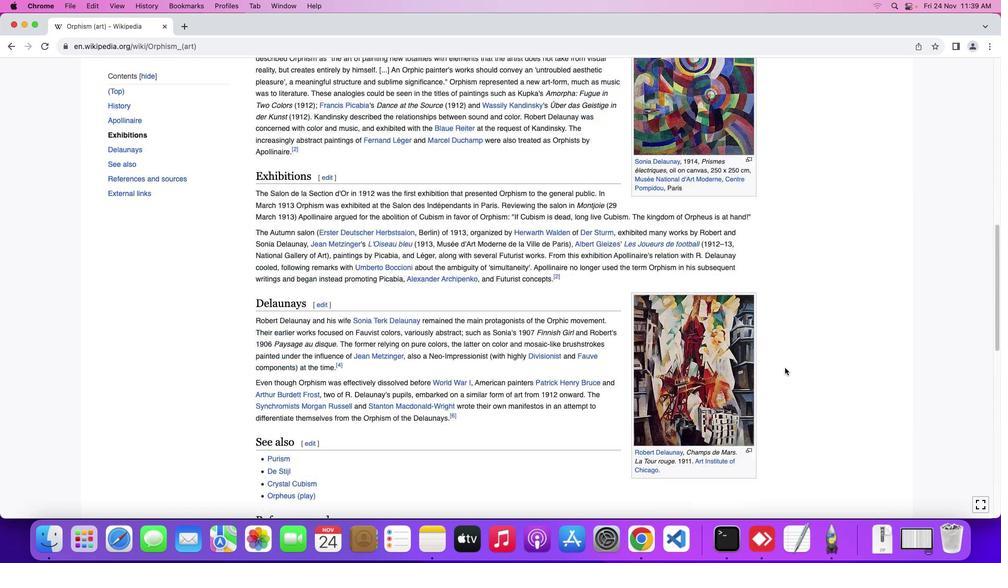 
Action: Mouse scrolled (784, 367) with delta (0, 0)
Screenshot: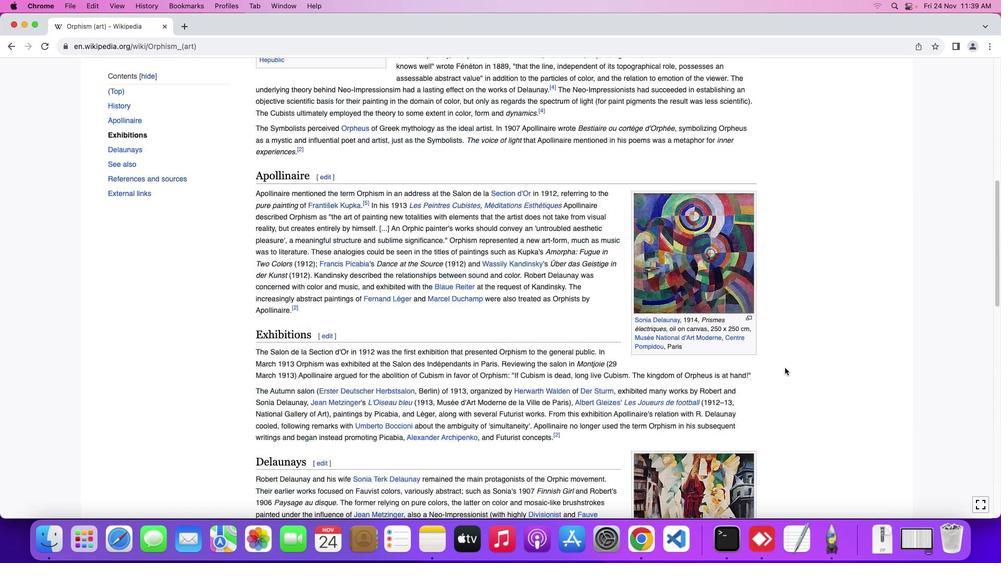 
Action: Mouse scrolled (784, 367) with delta (0, 0)
Screenshot: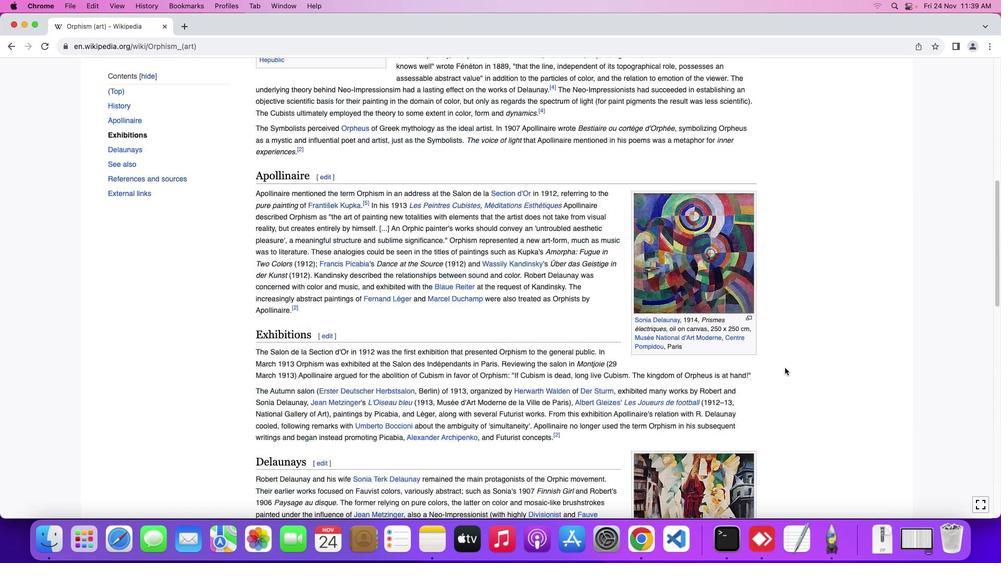 
Action: Mouse scrolled (784, 367) with delta (0, 0)
Screenshot: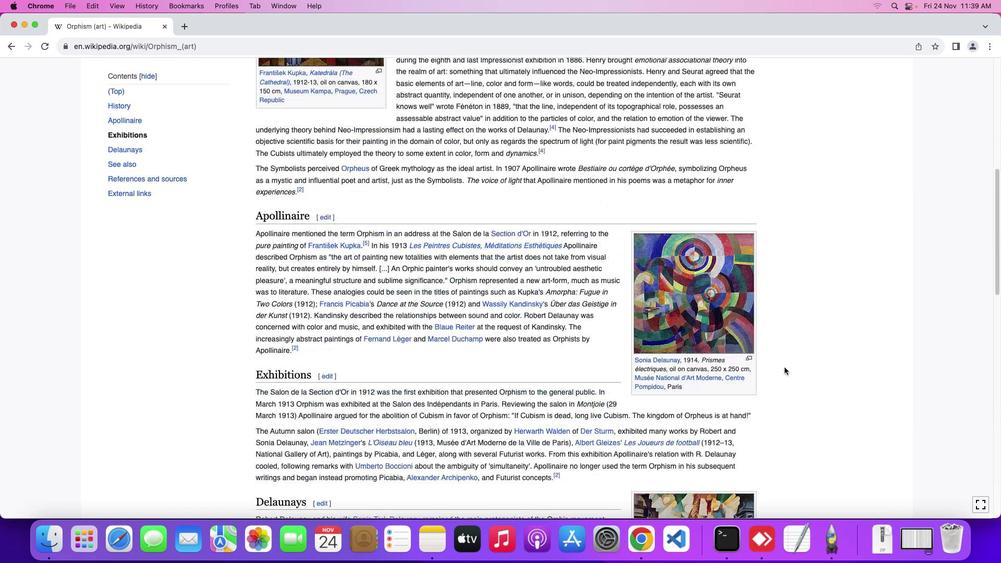 
Action: Mouse scrolled (784, 367) with delta (0, 1)
Screenshot: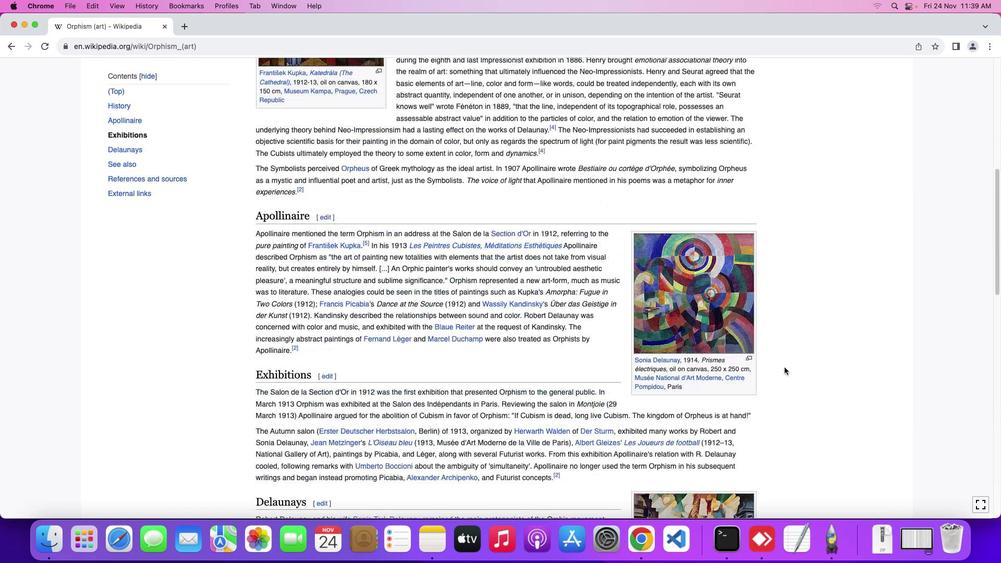 
Action: Mouse scrolled (784, 367) with delta (0, 2)
Screenshot: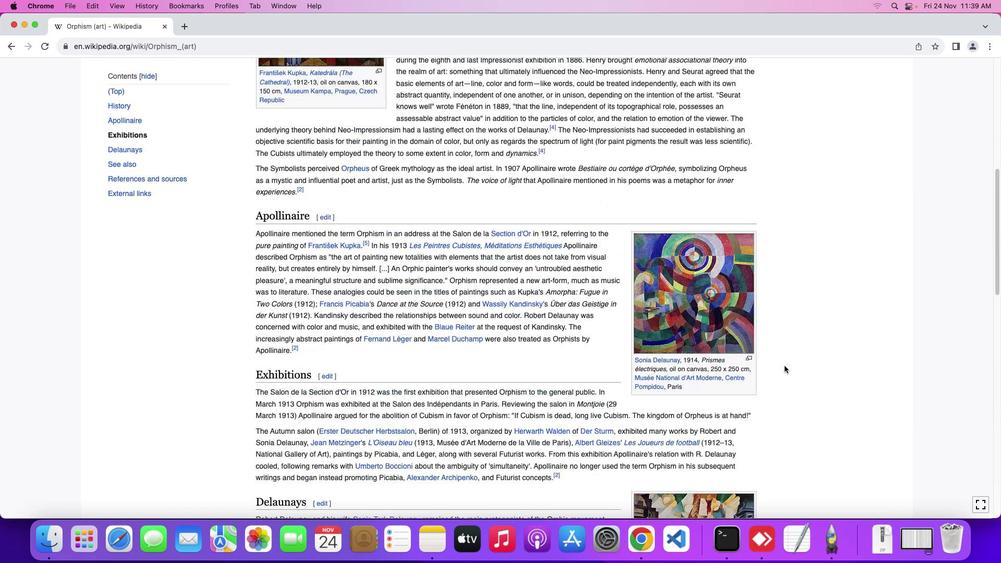 
Action: Mouse moved to (784, 362)
Screenshot: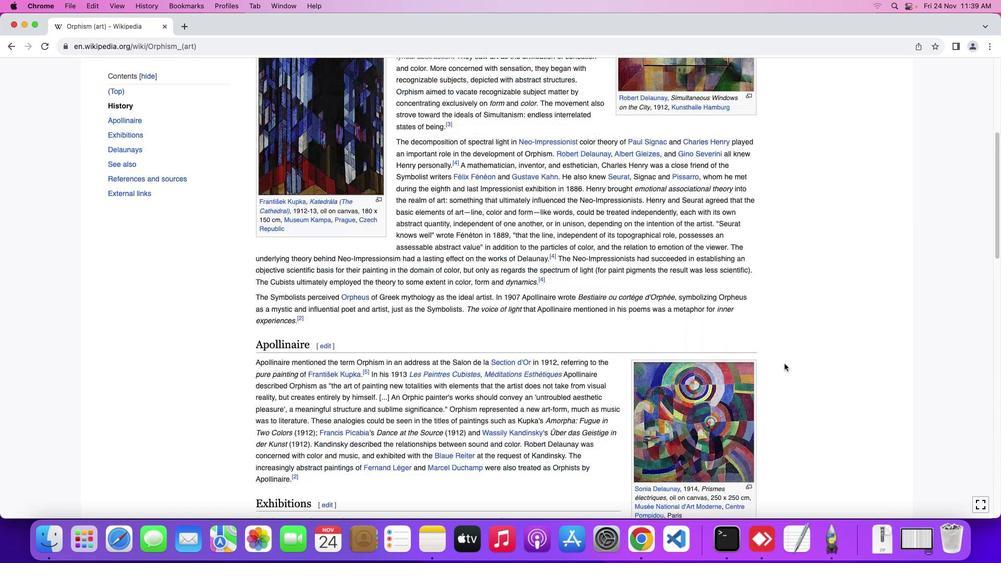 
Action: Mouse scrolled (784, 362) with delta (0, 0)
Screenshot: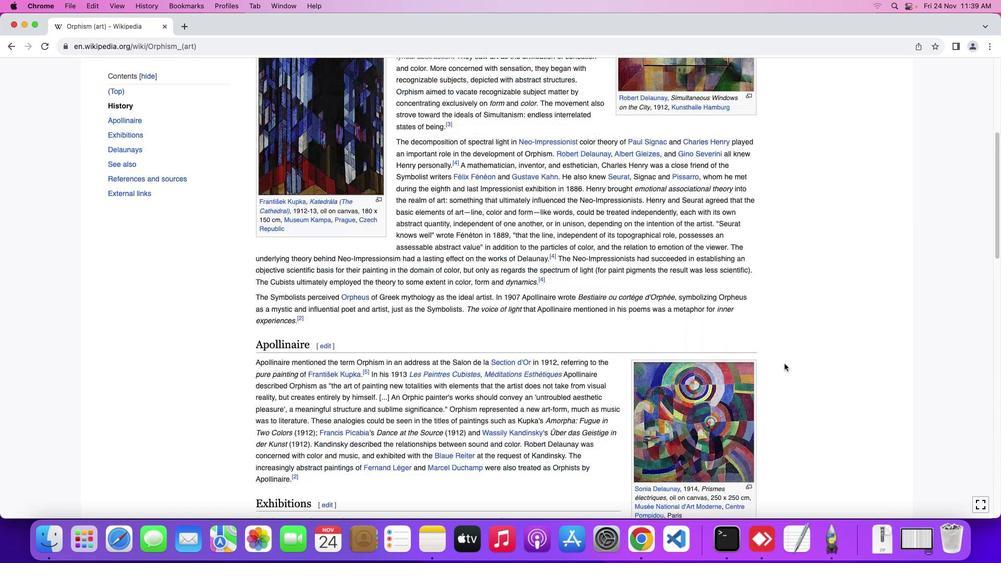 
Action: Mouse scrolled (784, 362) with delta (0, 0)
Screenshot: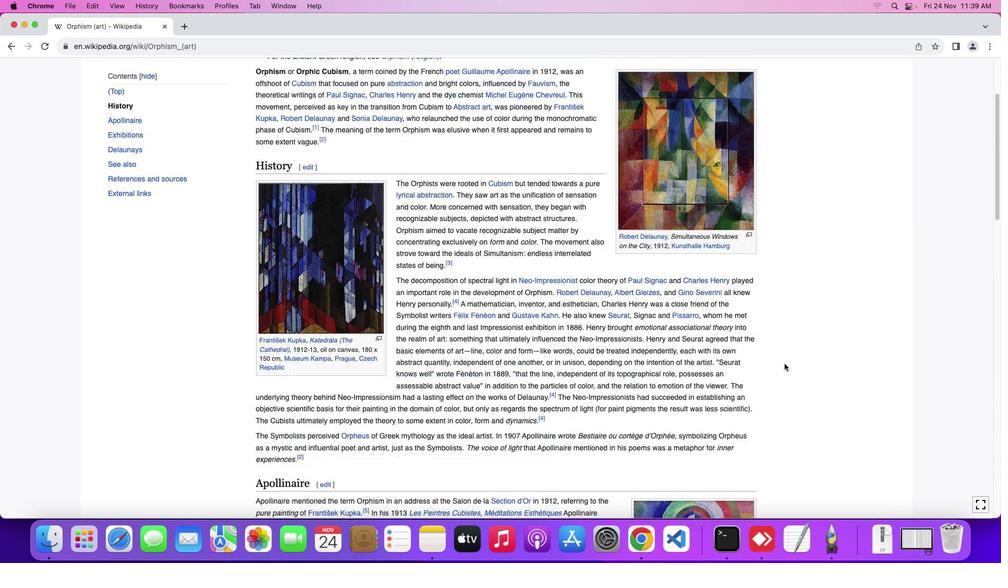 
Action: Mouse scrolled (784, 362) with delta (0, 0)
Screenshot: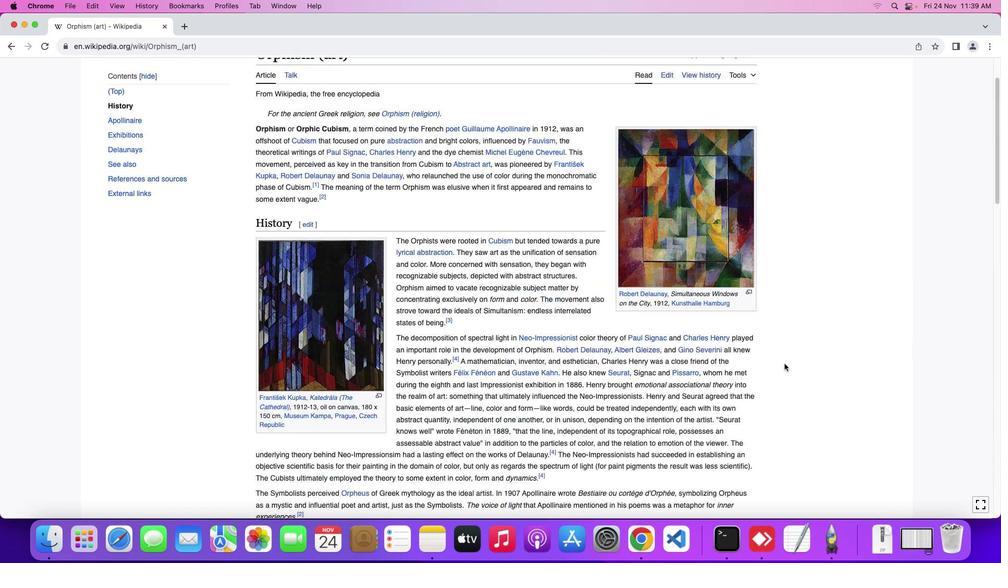 
Action: Mouse scrolled (784, 362) with delta (0, 1)
Screenshot: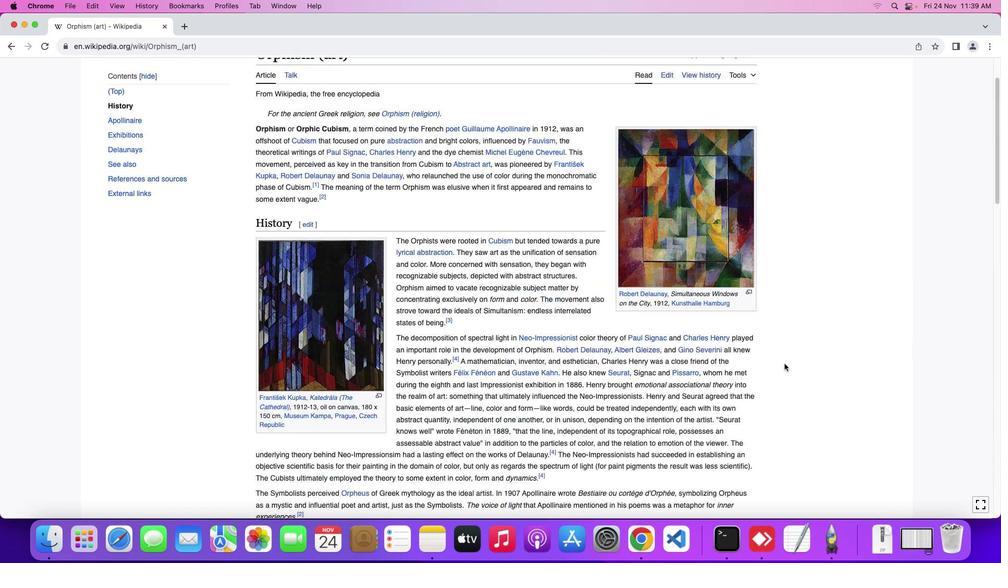 
Action: Mouse scrolled (784, 362) with delta (0, 1)
Screenshot: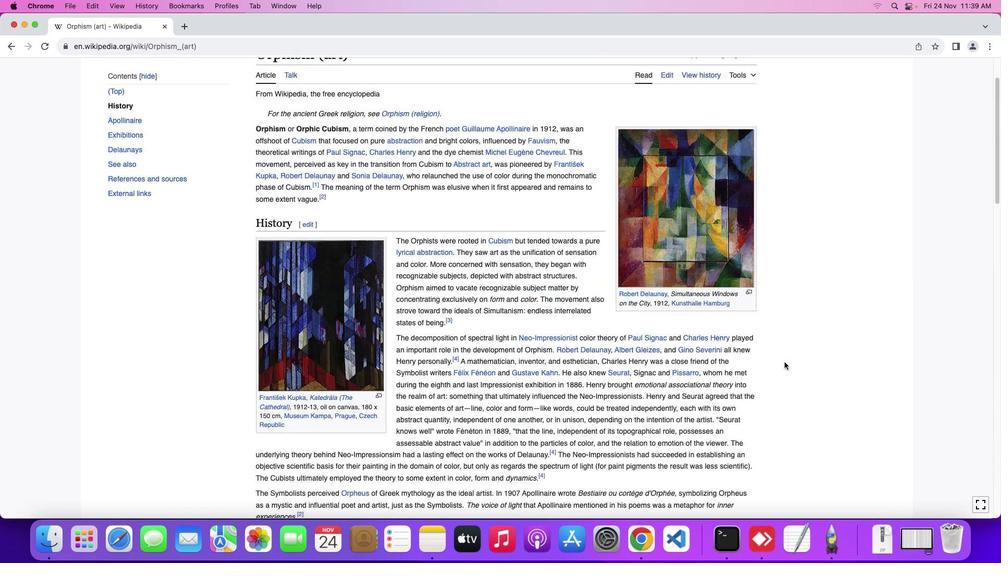
Action: Mouse moved to (783, 358)
Screenshot: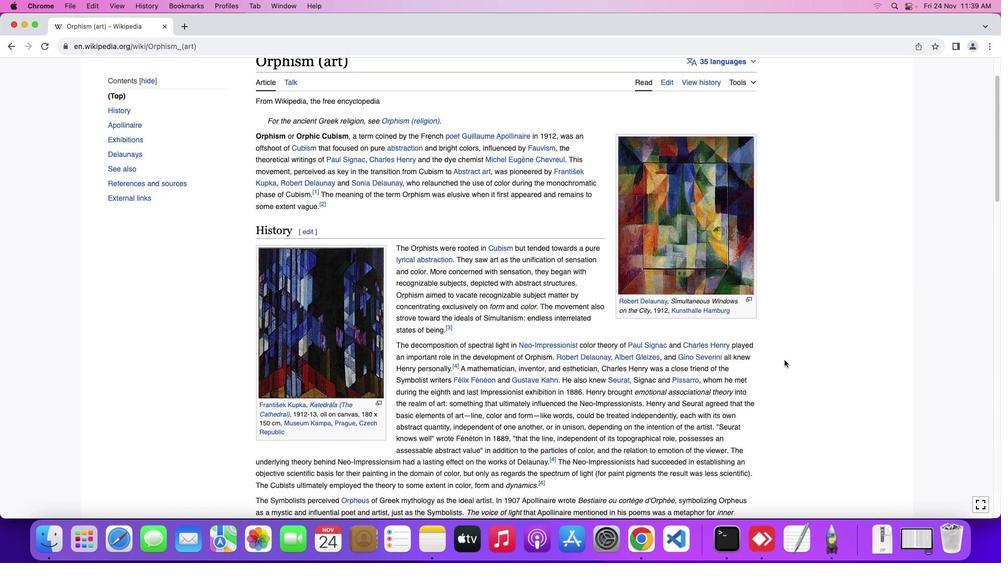 
Action: Mouse scrolled (783, 358) with delta (0, 0)
Screenshot: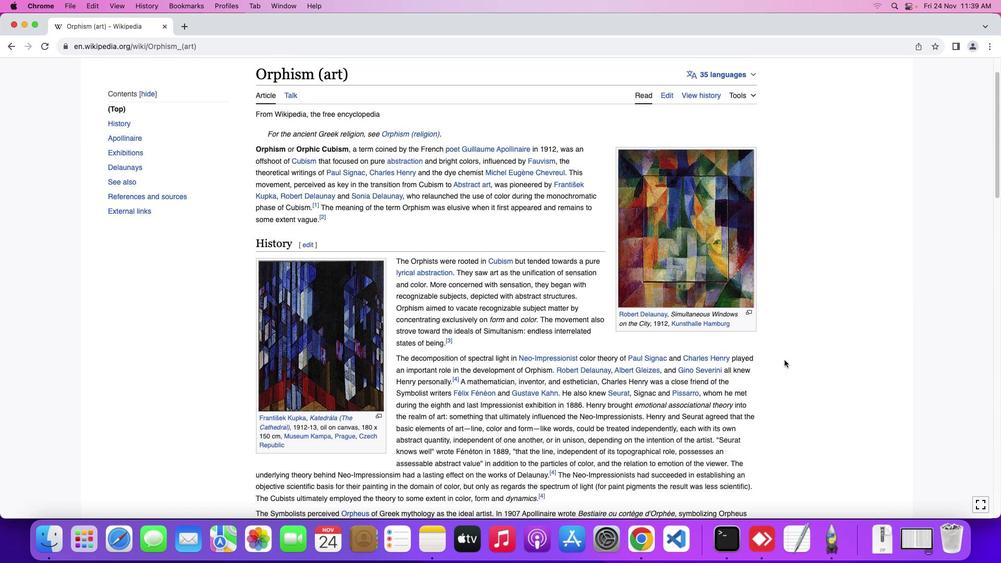 
Action: Mouse scrolled (783, 358) with delta (0, 0)
Screenshot: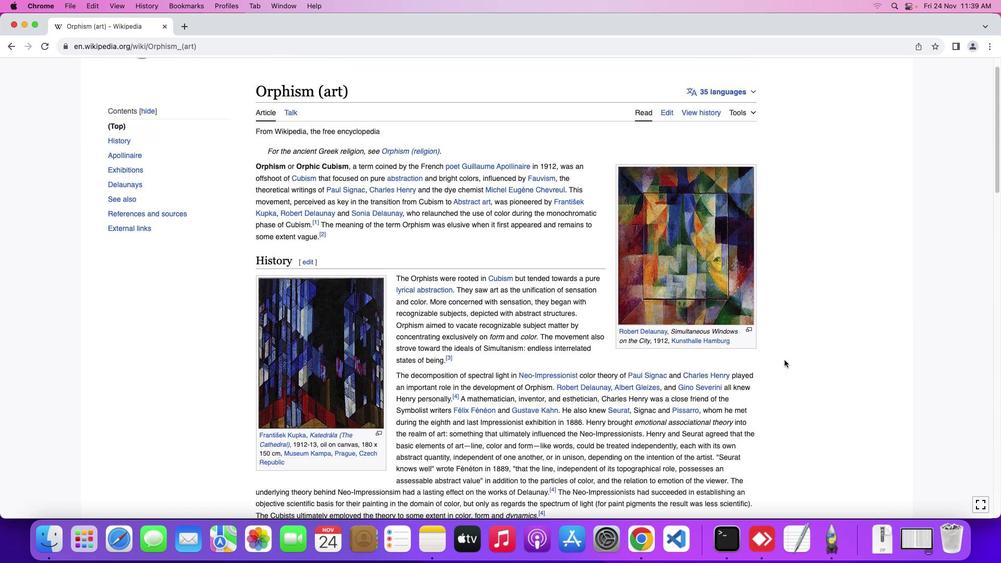
Action: Mouse scrolled (783, 358) with delta (0, 0)
Screenshot: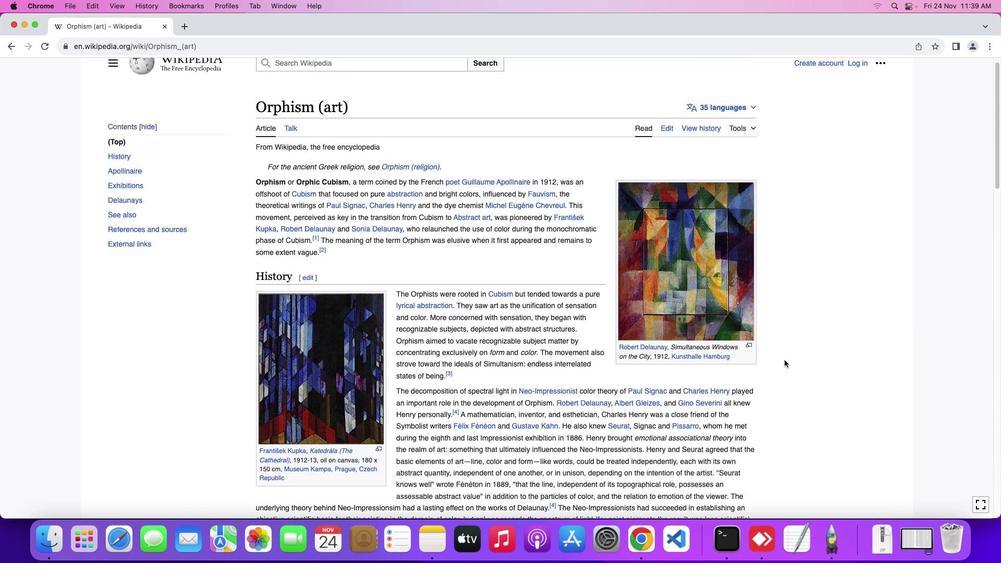 
Action: Mouse scrolled (783, 358) with delta (0, 1)
Screenshot: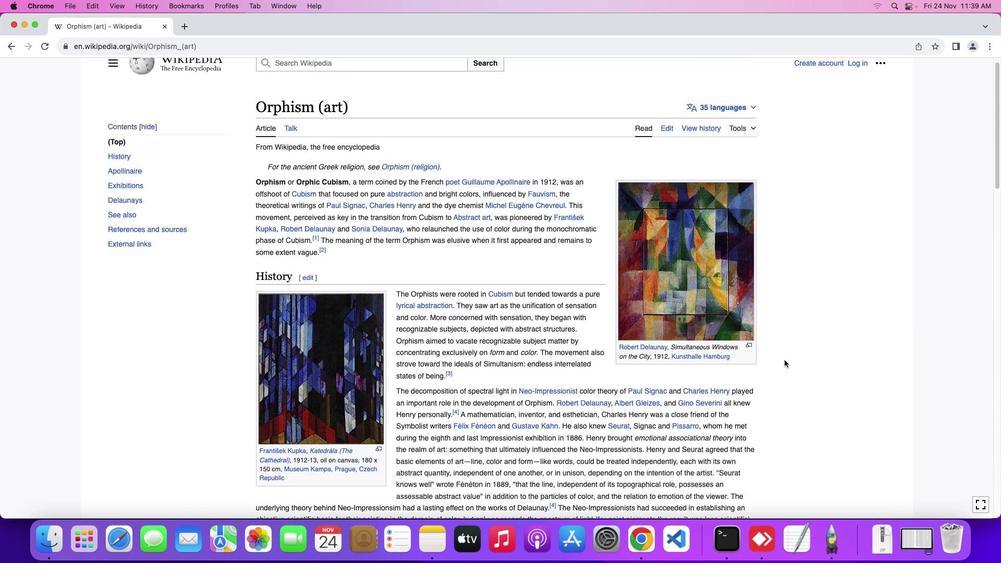 
Action: Mouse moved to (783, 358)
Screenshot: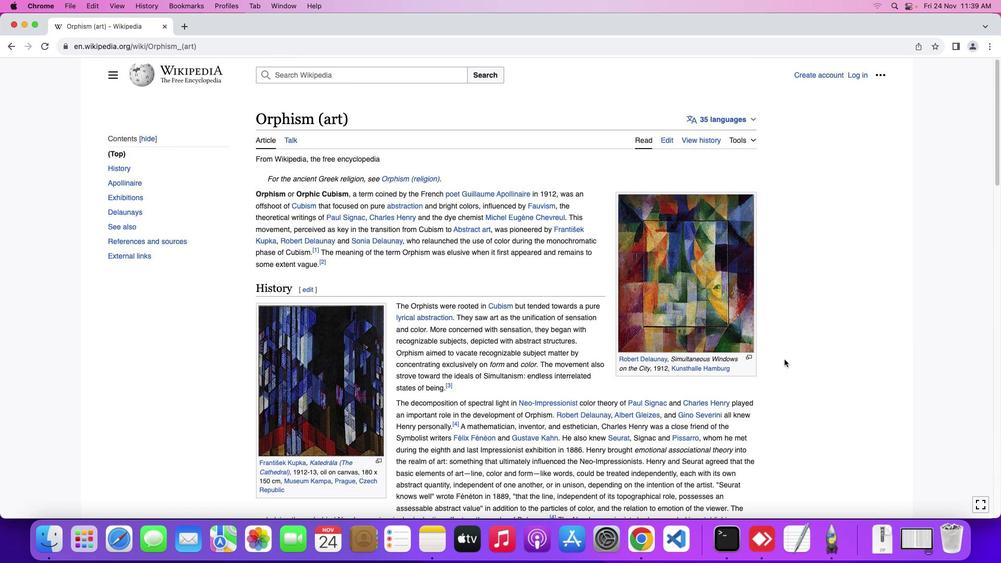 
Action: Mouse scrolled (783, 358) with delta (0, 0)
Screenshot: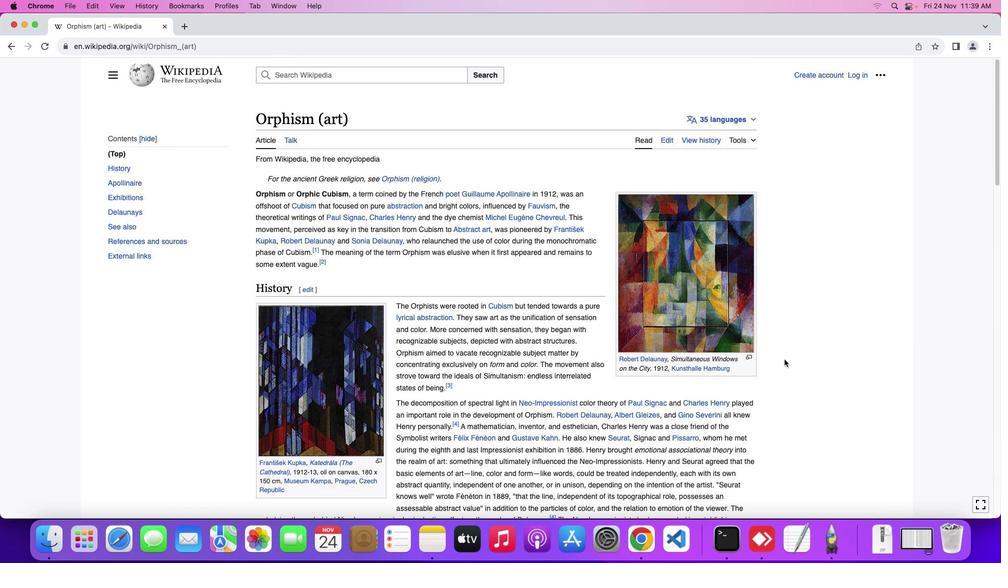 
Action: Mouse scrolled (783, 358) with delta (0, 0)
Screenshot: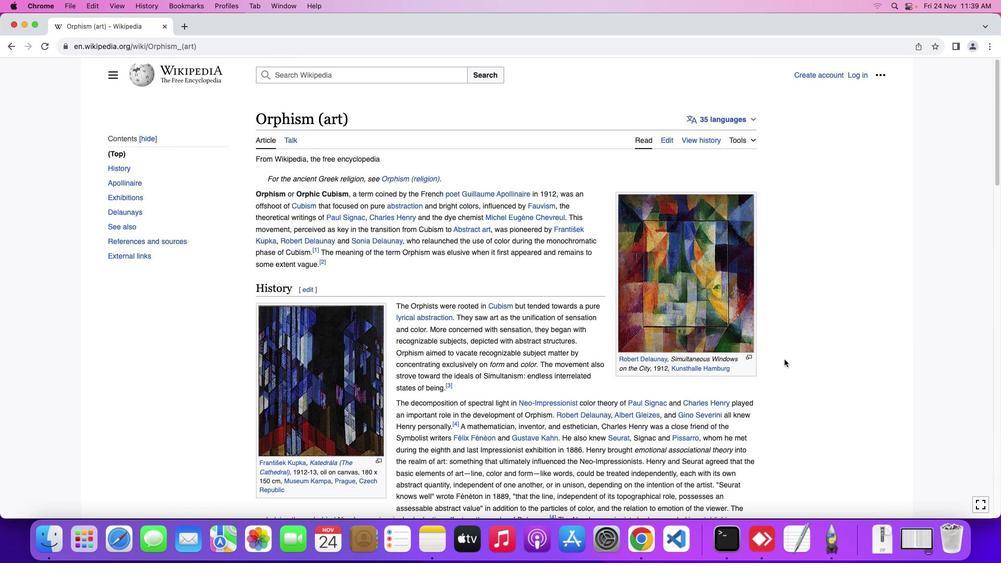 
Action: Mouse scrolled (783, 358) with delta (0, 0)
Screenshot: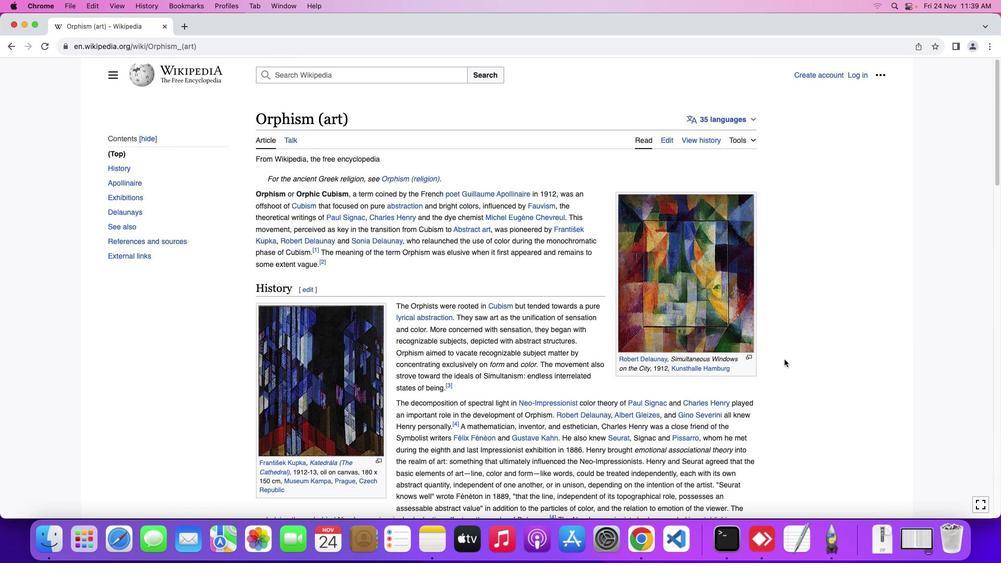 
Action: Mouse scrolled (783, 358) with delta (0, 1)
Screenshot: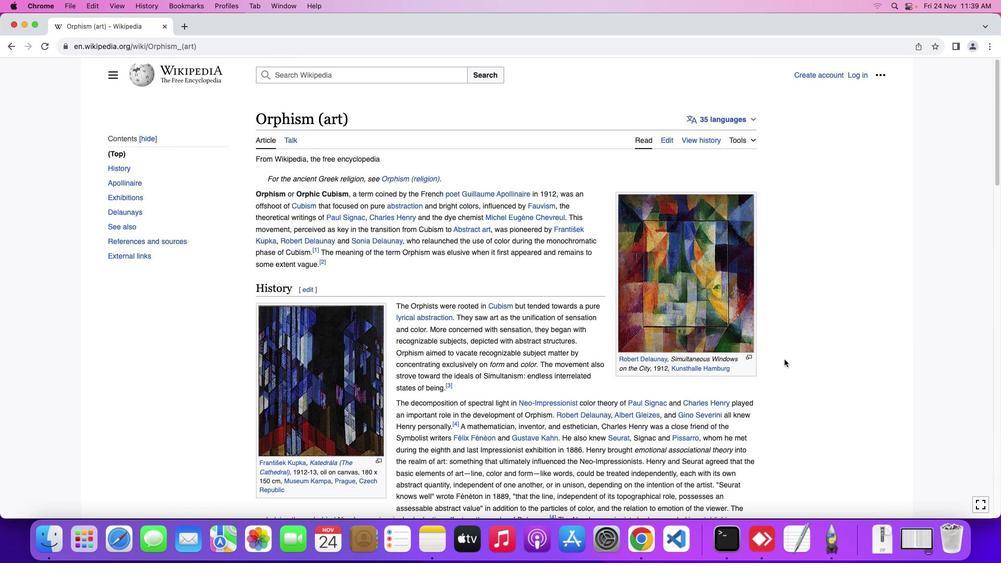 
Action: Mouse scrolled (783, 358) with delta (0, 2)
Screenshot: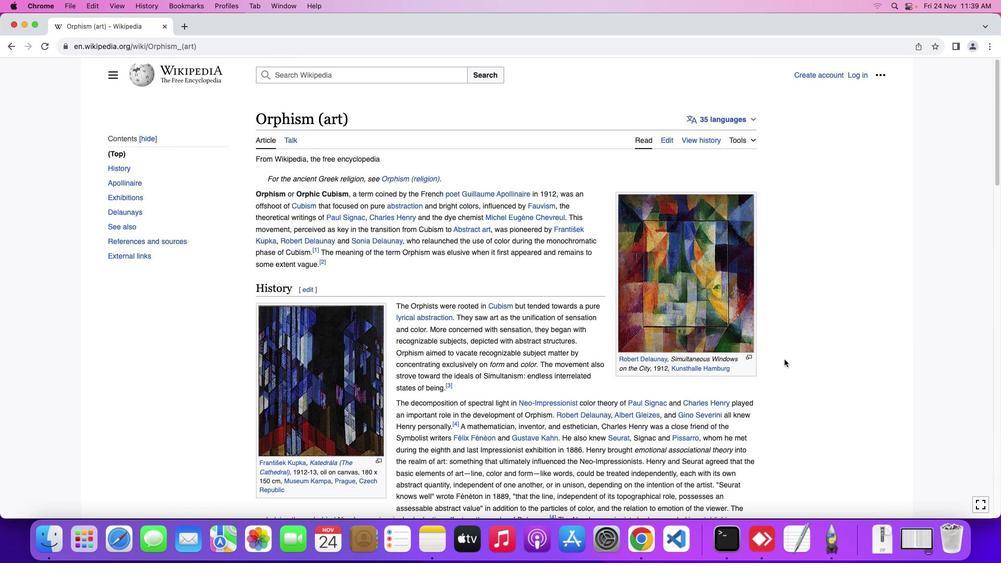 
Action: Mouse moved to (783, 358)
Screenshot: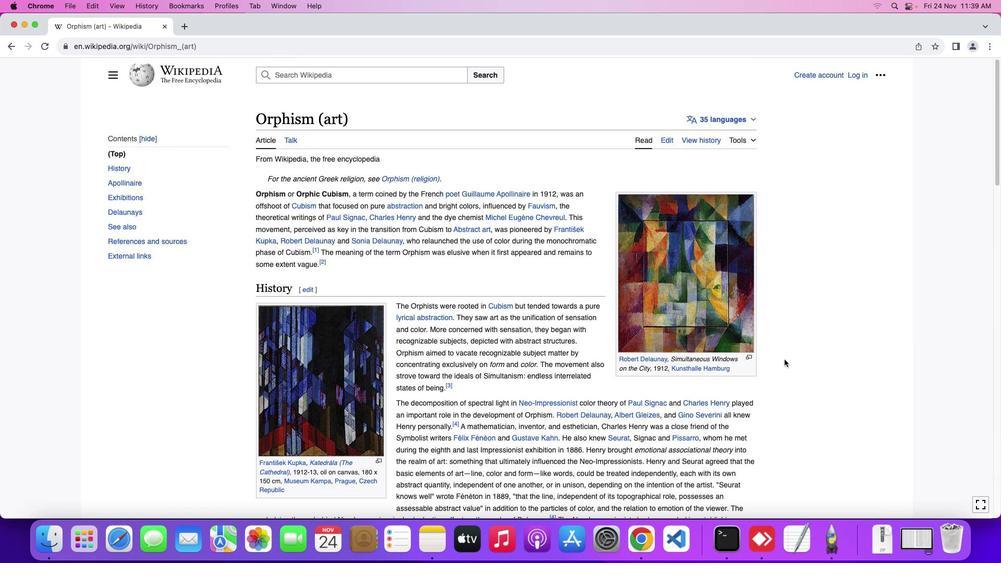 
Action: Mouse scrolled (783, 358) with delta (0, 0)
Screenshot: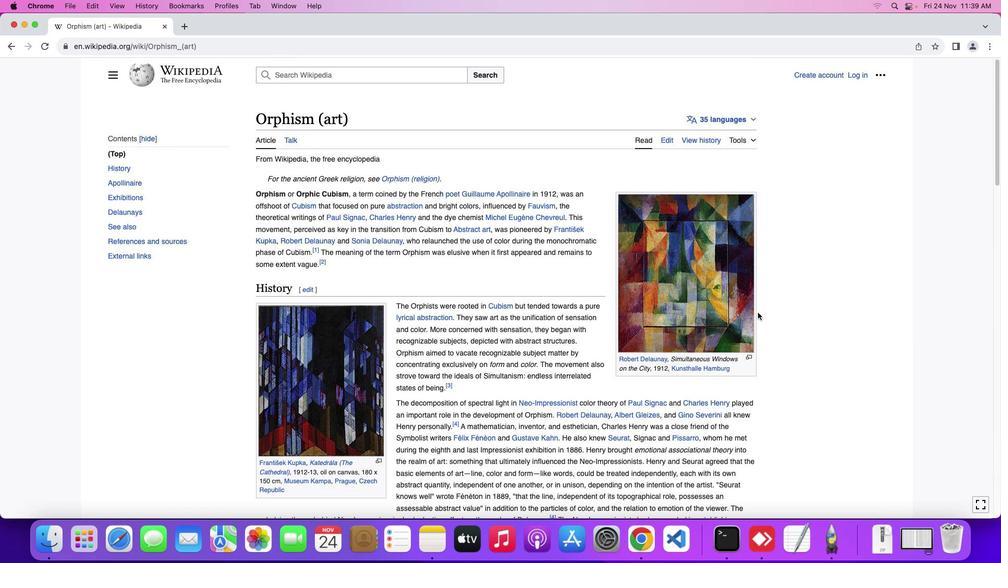 
Action: Mouse scrolled (783, 358) with delta (0, 0)
Screenshot: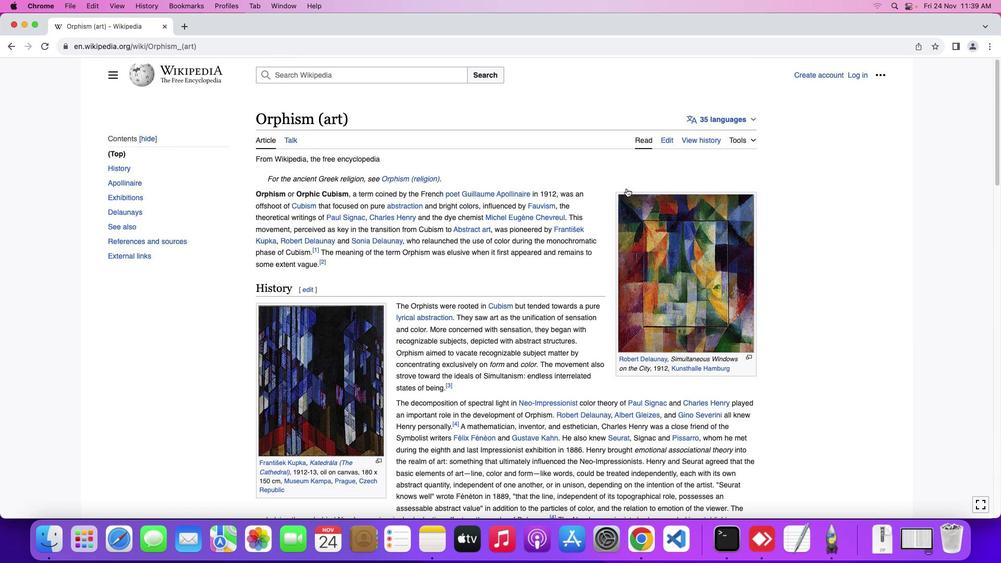 
Action: Mouse scrolled (783, 358) with delta (0, 0)
Screenshot: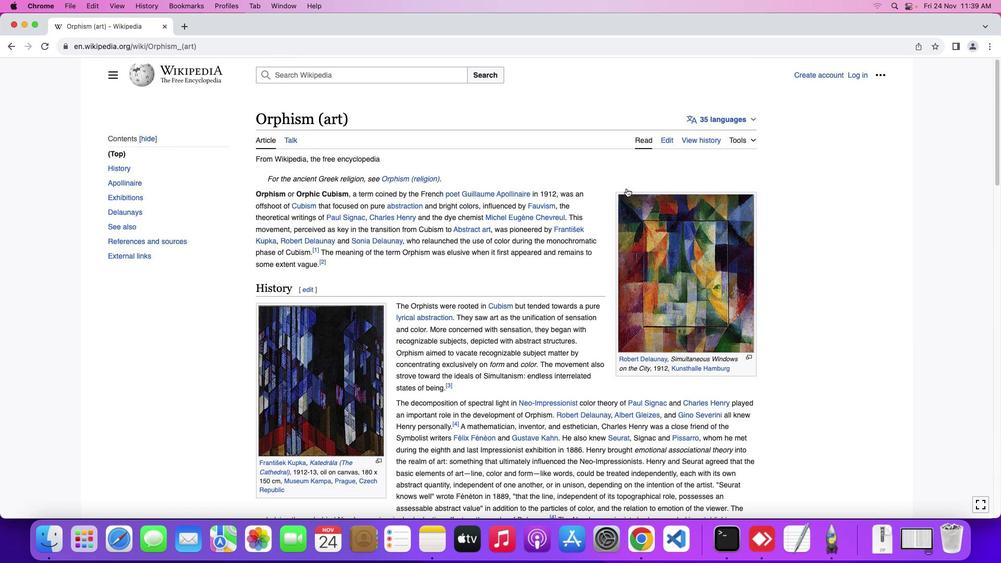 
Action: Mouse scrolled (783, 358) with delta (0, 1)
Screenshot: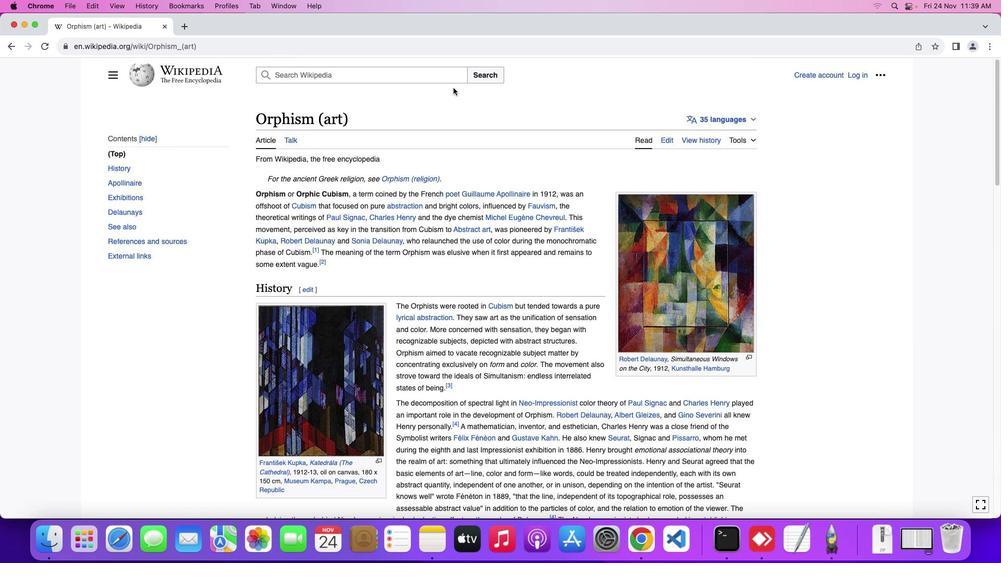 
Action: Mouse scrolled (783, 358) with delta (0, 2)
Screenshot: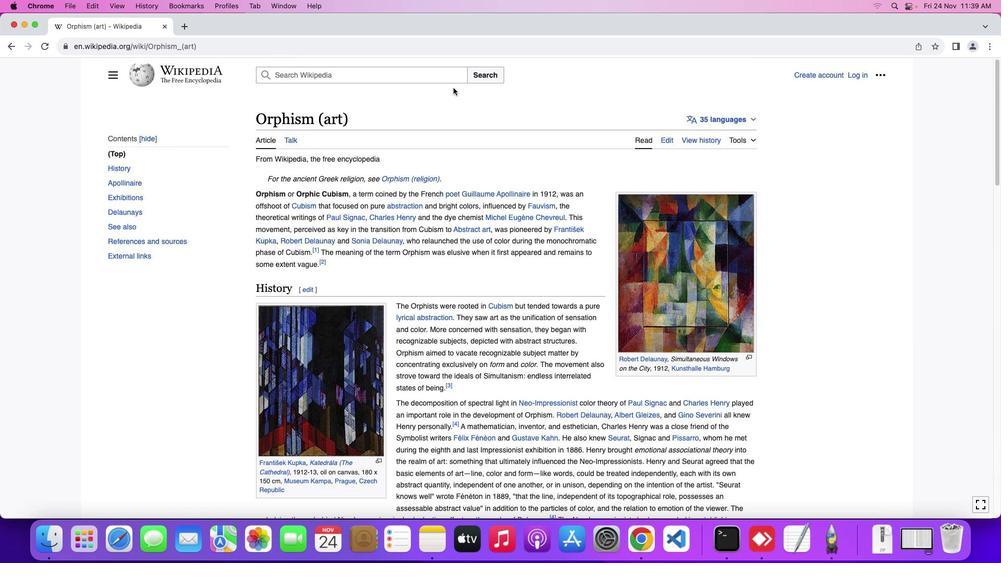 
Action: Mouse moved to (24, 24)
Screenshot: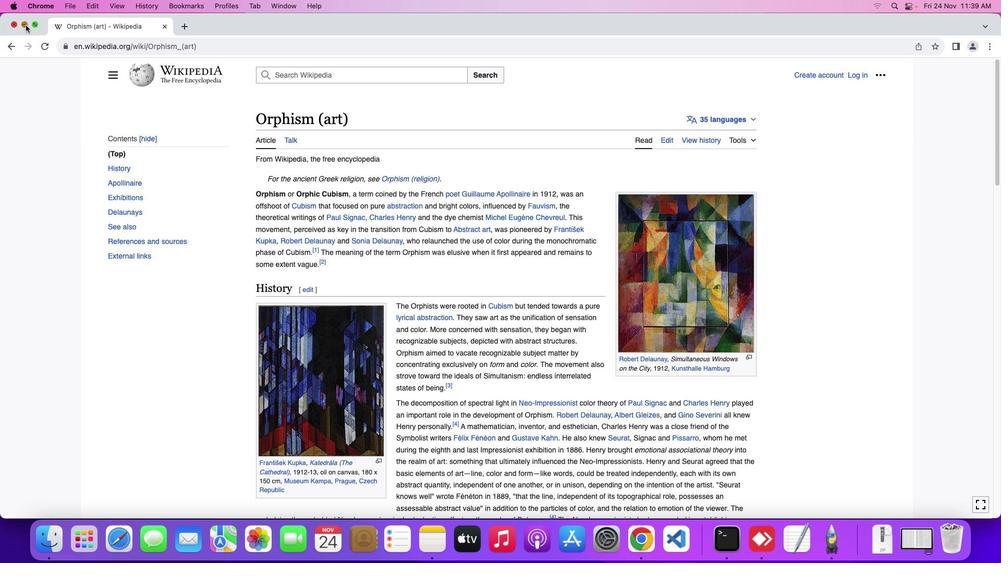 
Action: Mouse pressed left at (24, 24)
Screenshot: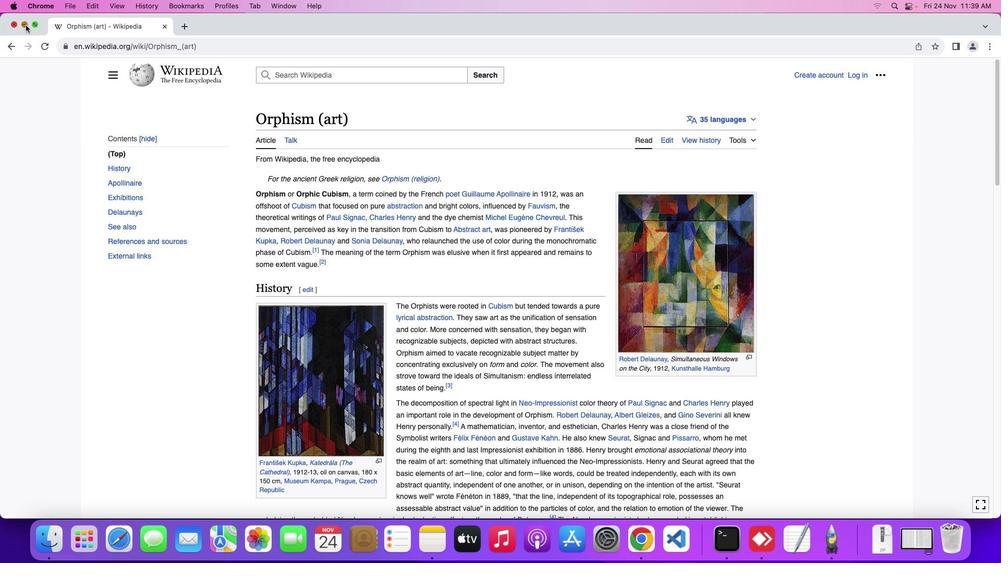 
Action: Mouse moved to (181, 117)
Screenshot: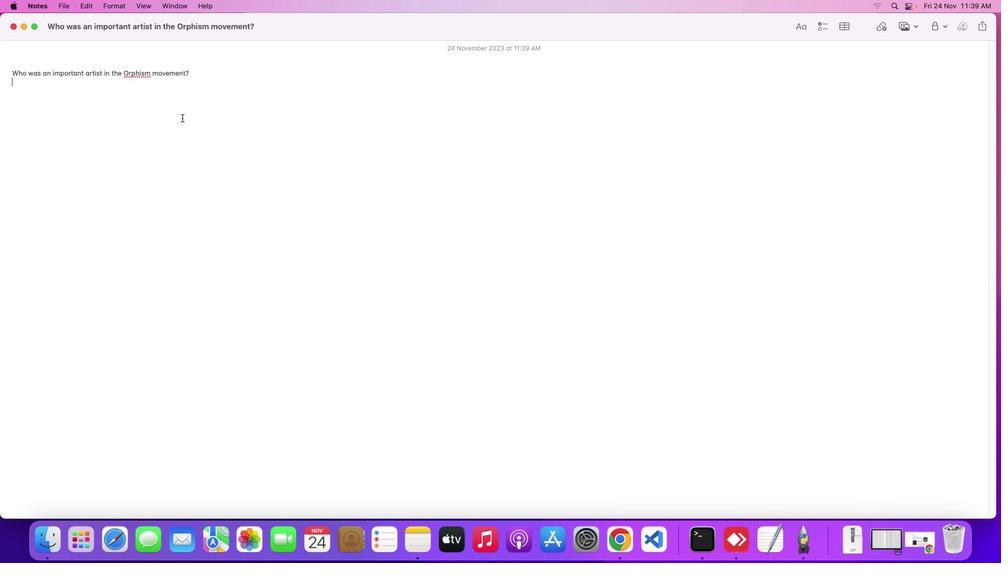 
Action: Mouse pressed left at (181, 117)
Screenshot: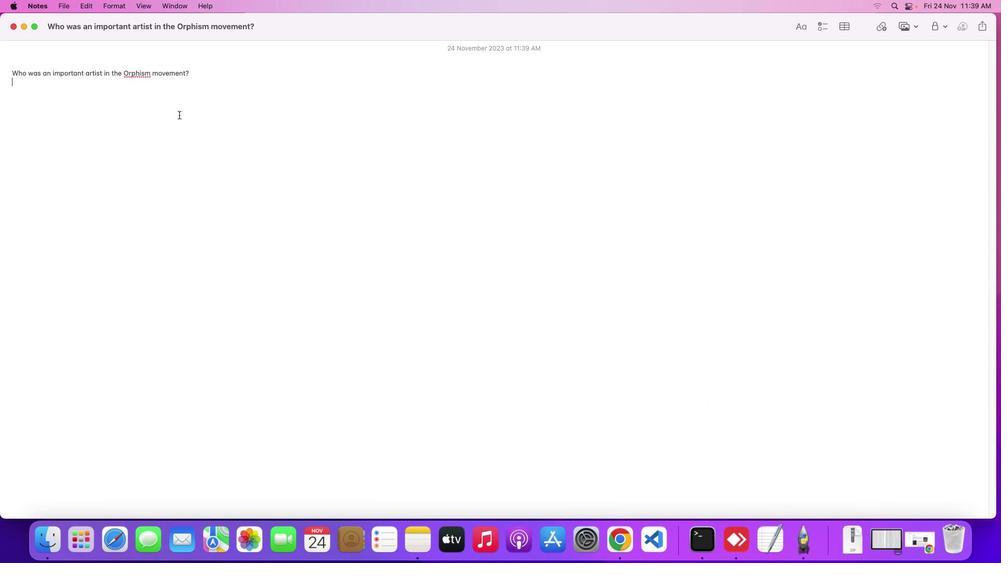 
Action: Mouse moved to (135, 100)
Screenshot: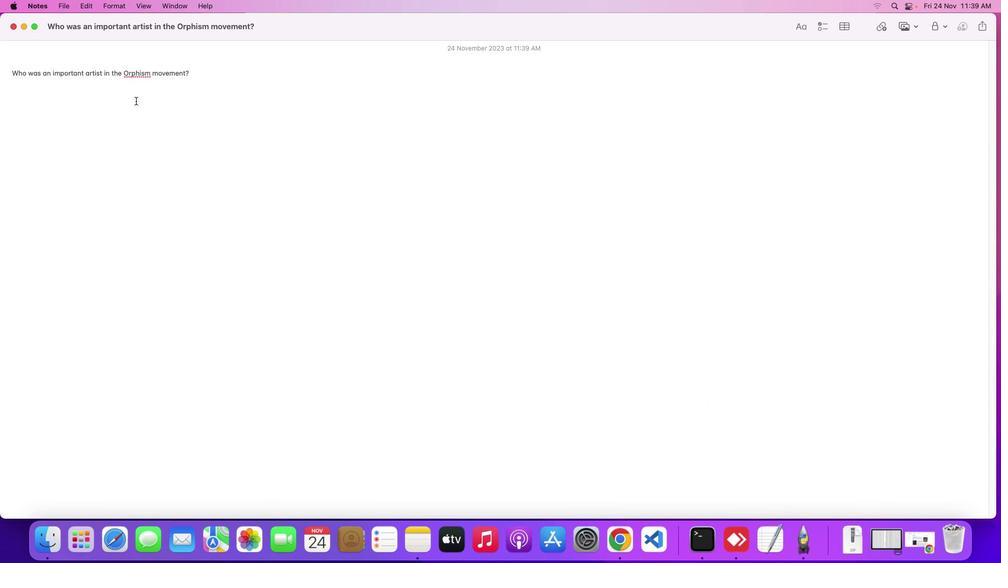 
Action: Key pressed Key.shift'R''o''b''e''r''t'Key.spaceKey.shift'D''e''l''a''u''n''a''y'Key.space'w''a''s'Key.space'a''n'Key.space'i''m''p''o''r''t''a''n''t'Key.space'a''r''t''i''s''t'Key.space'i''n'Key.space't''h''e'Key.spaceKey.shift'O''r''p''h''i''s''m'Key.space'm''o''v''e''m''e''n''t''.'
Screenshot: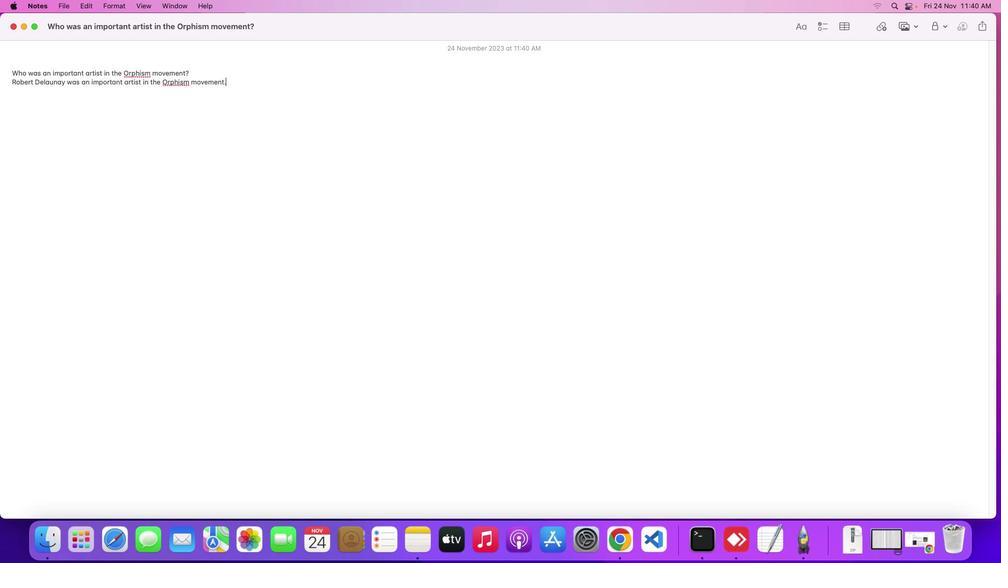 
